 Task: Explore Airbnb accommodation in Amparafaravola, Madagascar from 2nd November, 2023 to 15th November, 2023 for 2 adults.1  bedroom having 1 bed and 1 bathroom. Property type can be hotel. Look for 3 properties as per requirement.
Action: Mouse moved to (405, 79)
Screenshot: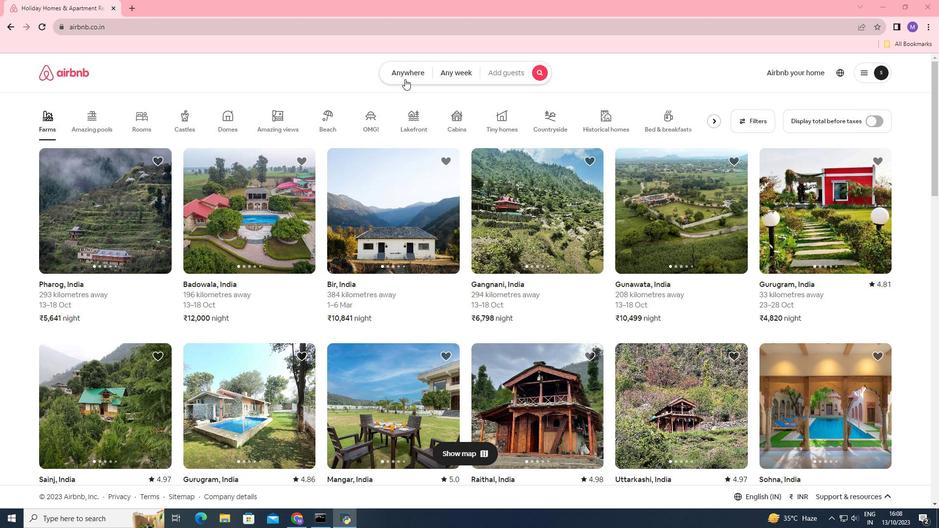 
Action: Mouse pressed left at (405, 79)
Screenshot: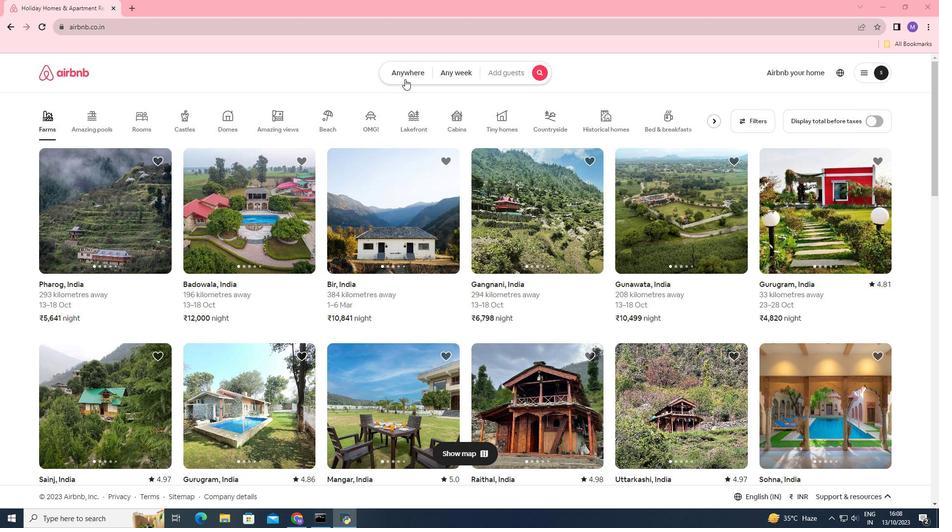 
Action: Mouse moved to (342, 109)
Screenshot: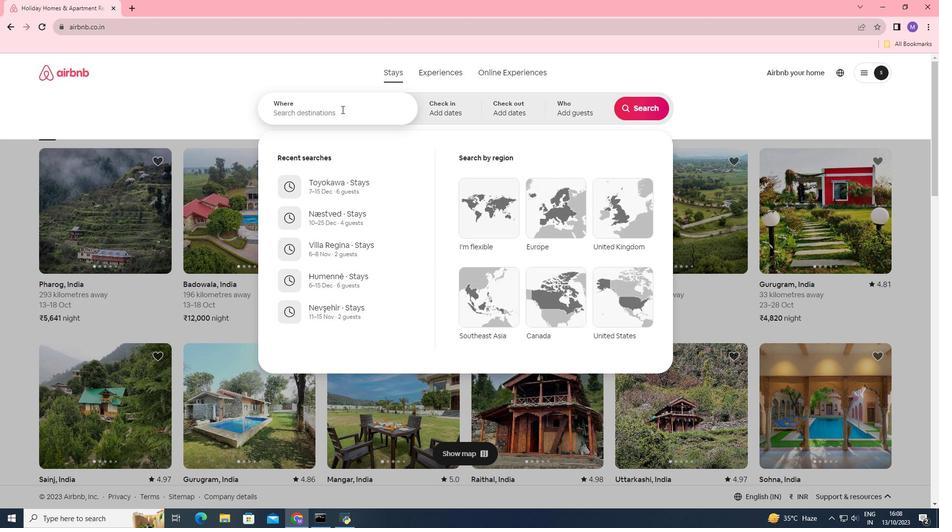
Action: Mouse pressed left at (342, 109)
Screenshot: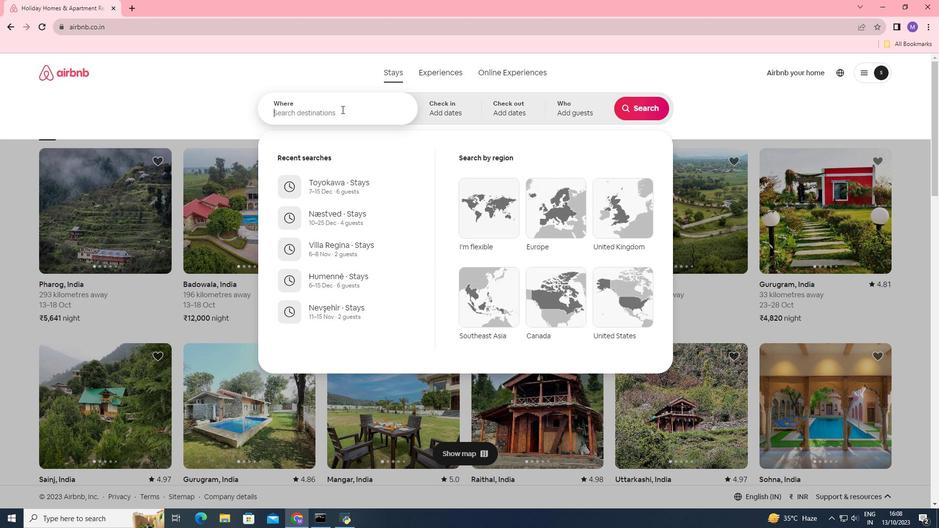 
Action: Key pressed <Key.shift>Amparafaravola,<Key.space><Key.shift_r><Key.shift_r><Key.shift_r>Madagascar
Screenshot: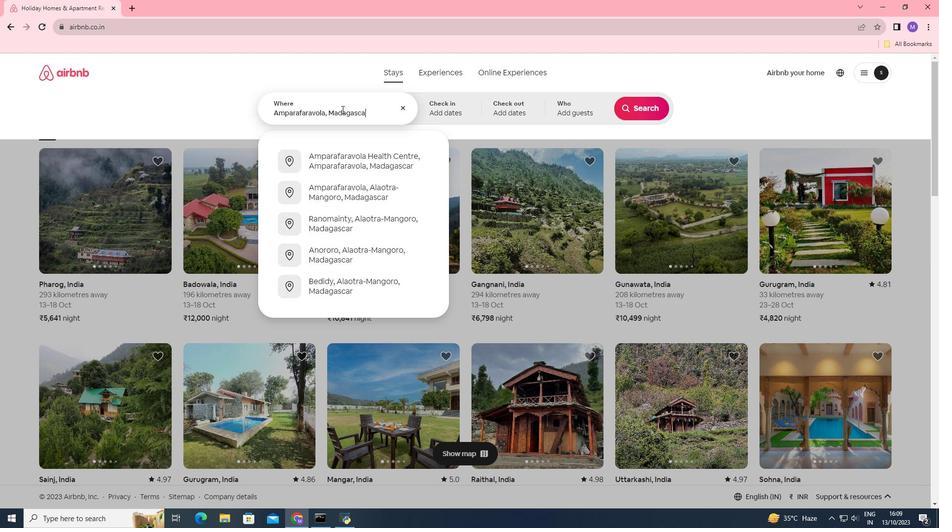 
Action: Mouse moved to (452, 111)
Screenshot: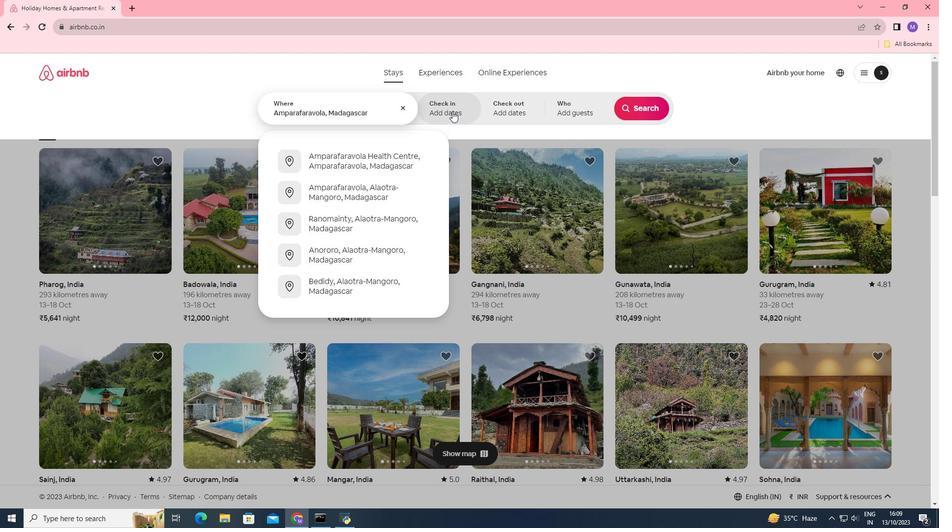 
Action: Mouse pressed left at (452, 111)
Screenshot: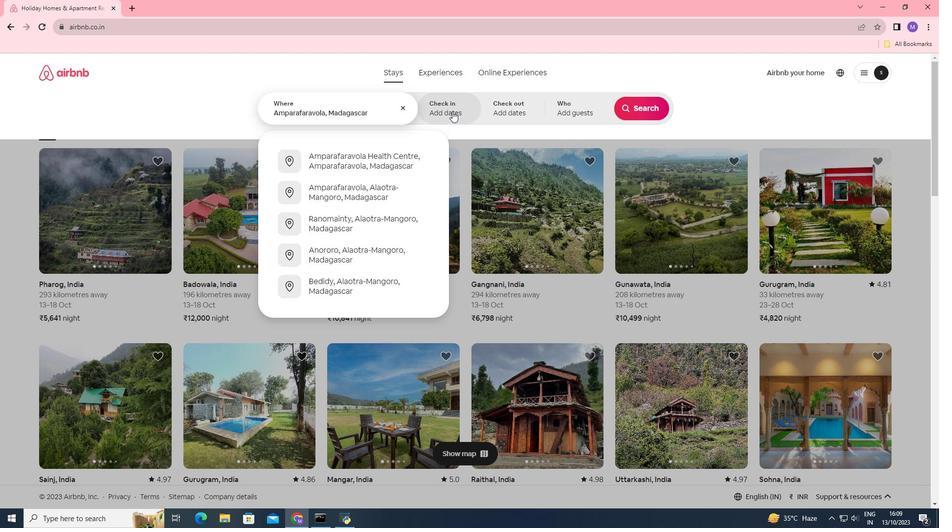 
Action: Mouse moved to (582, 229)
Screenshot: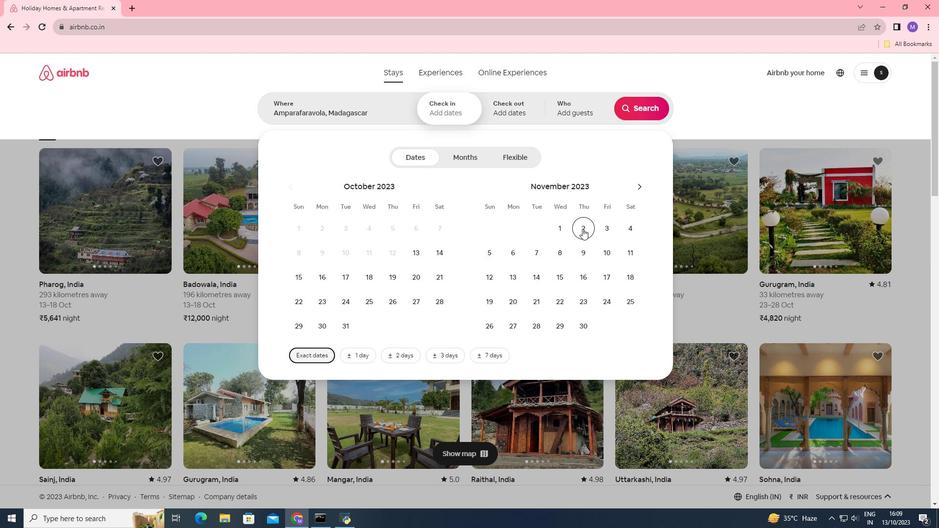 
Action: Mouse pressed left at (582, 229)
Screenshot: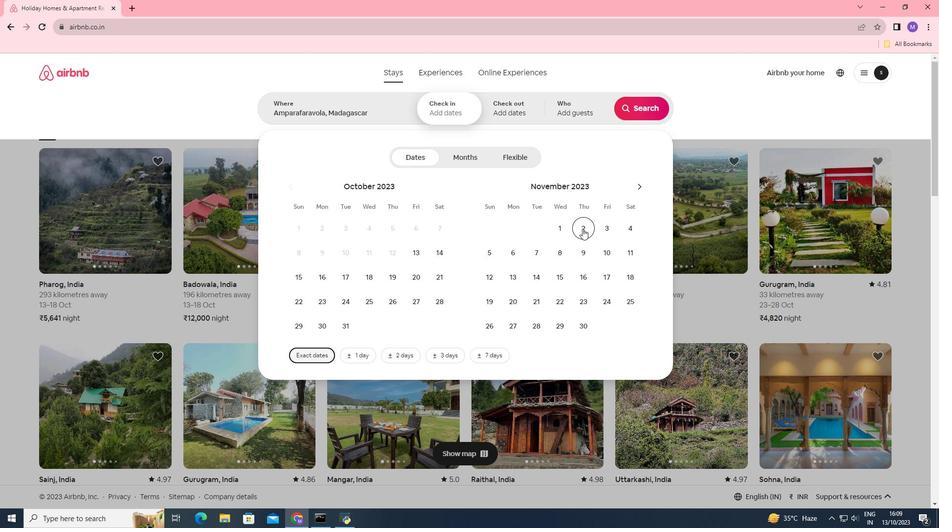 
Action: Mouse moved to (566, 280)
Screenshot: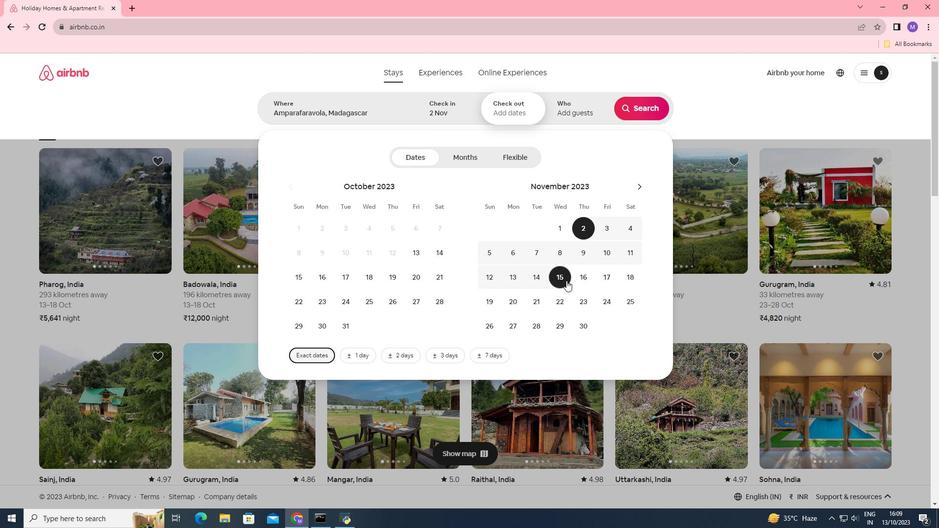 
Action: Mouse pressed left at (566, 280)
Screenshot: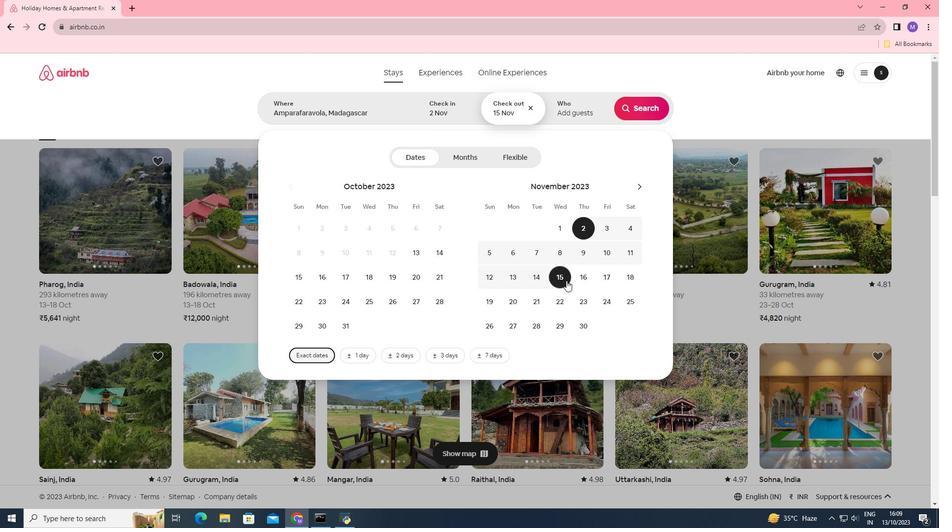 
Action: Mouse moved to (574, 109)
Screenshot: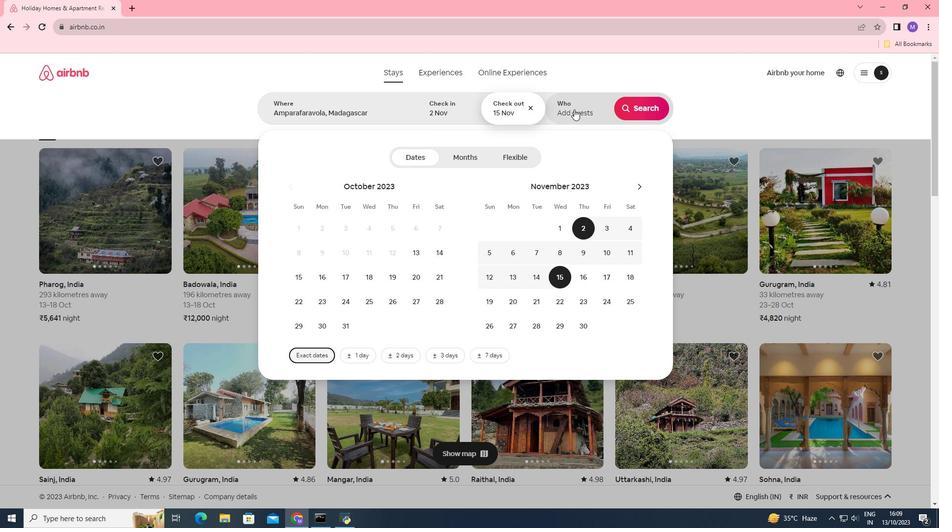 
Action: Mouse pressed left at (574, 109)
Screenshot: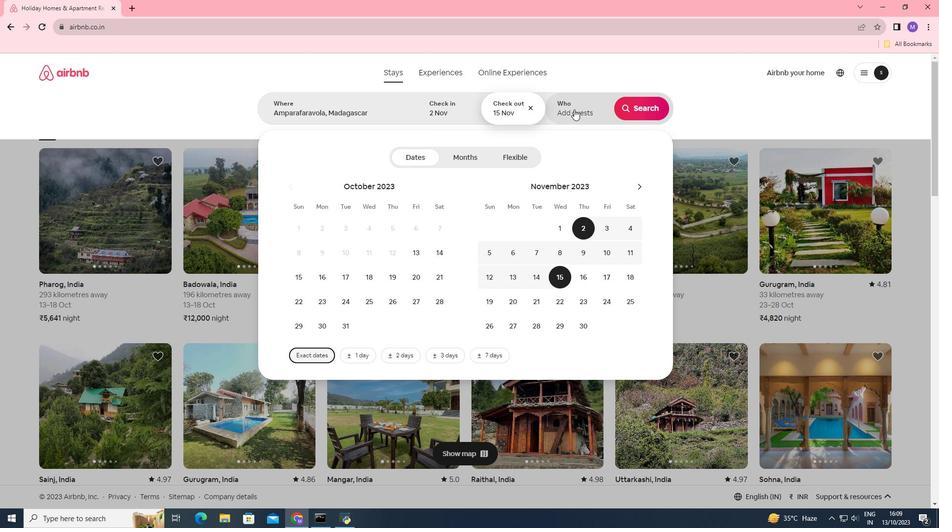 
Action: Mouse moved to (646, 157)
Screenshot: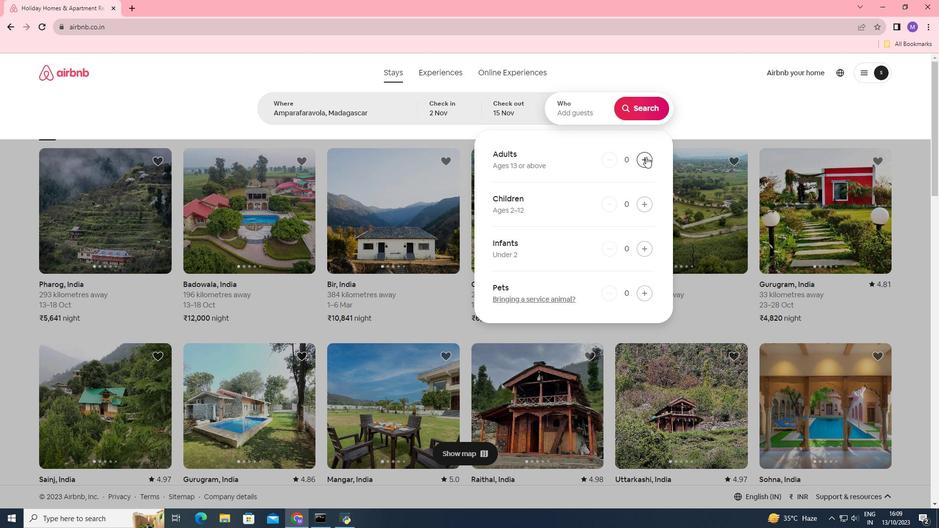 
Action: Mouse pressed left at (646, 157)
Screenshot: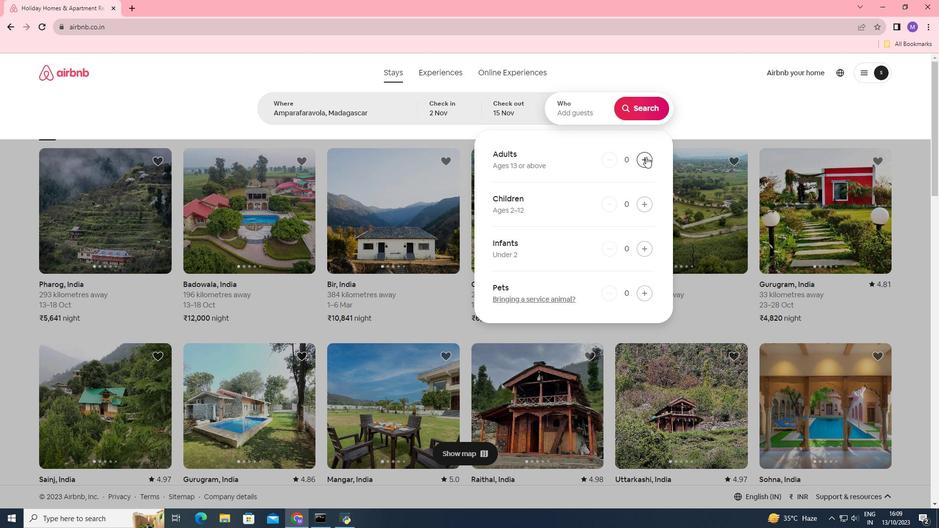
Action: Mouse pressed left at (646, 157)
Screenshot: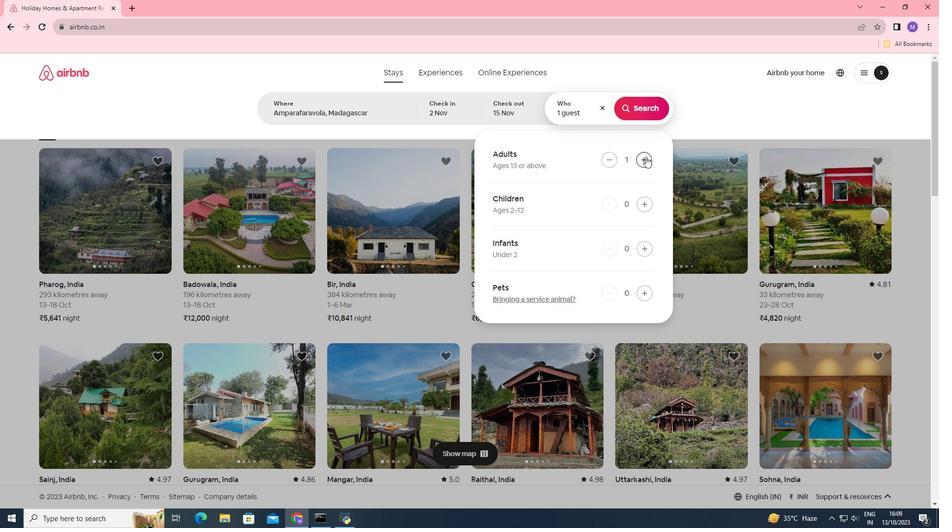 
Action: Mouse moved to (650, 107)
Screenshot: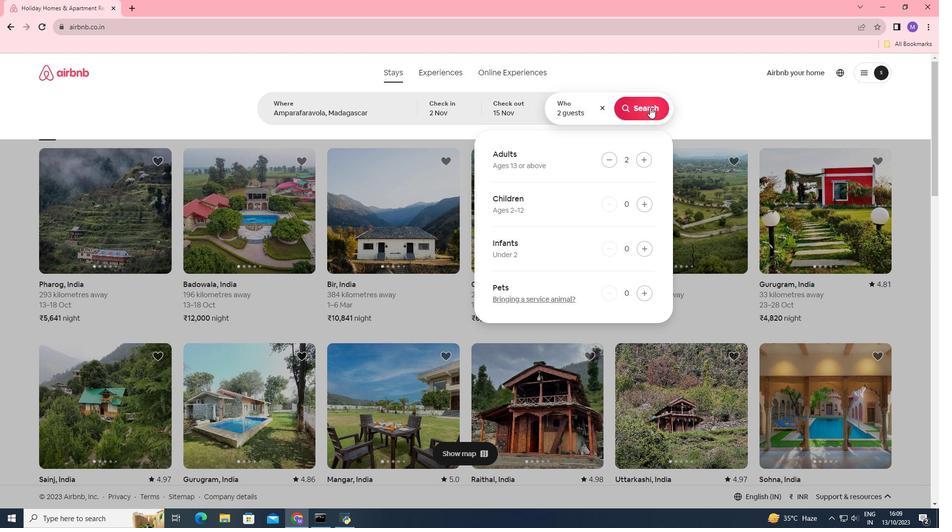 
Action: Mouse pressed left at (650, 107)
Screenshot: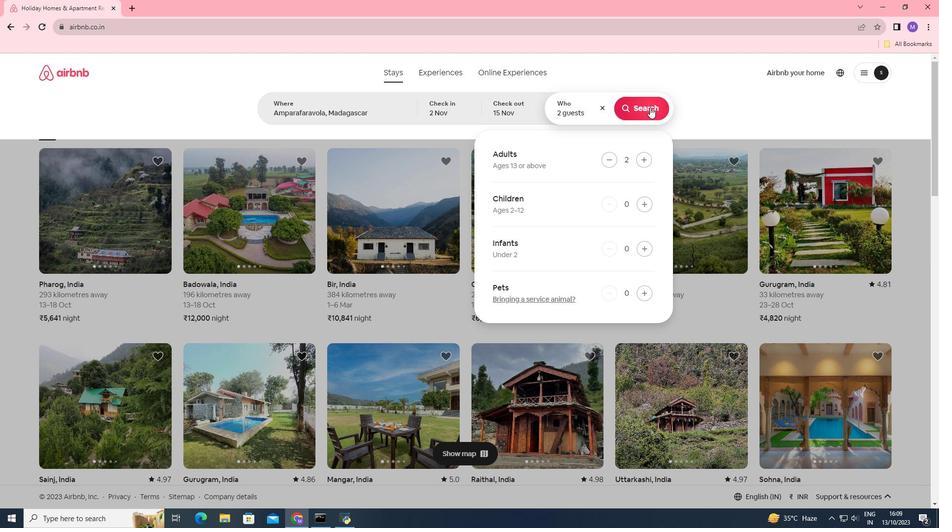 
Action: Mouse moved to (783, 113)
Screenshot: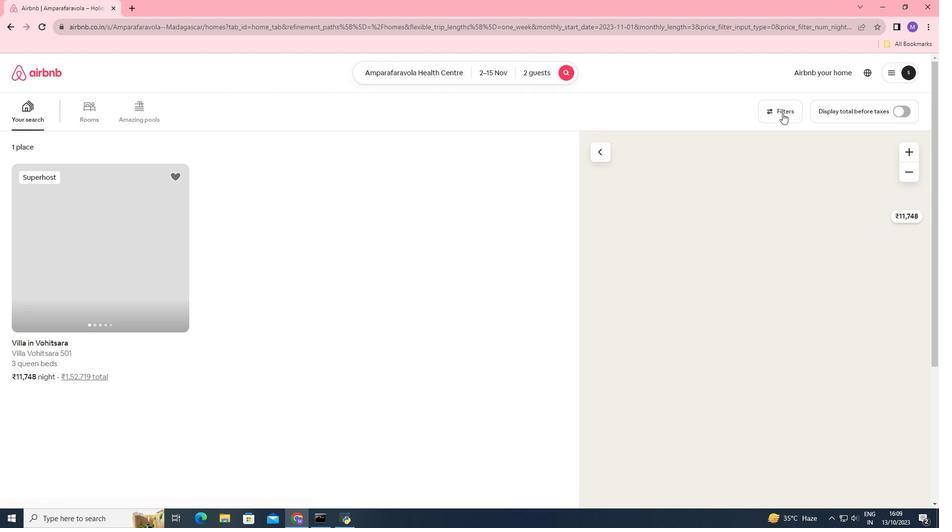 
Action: Mouse pressed left at (783, 113)
Screenshot: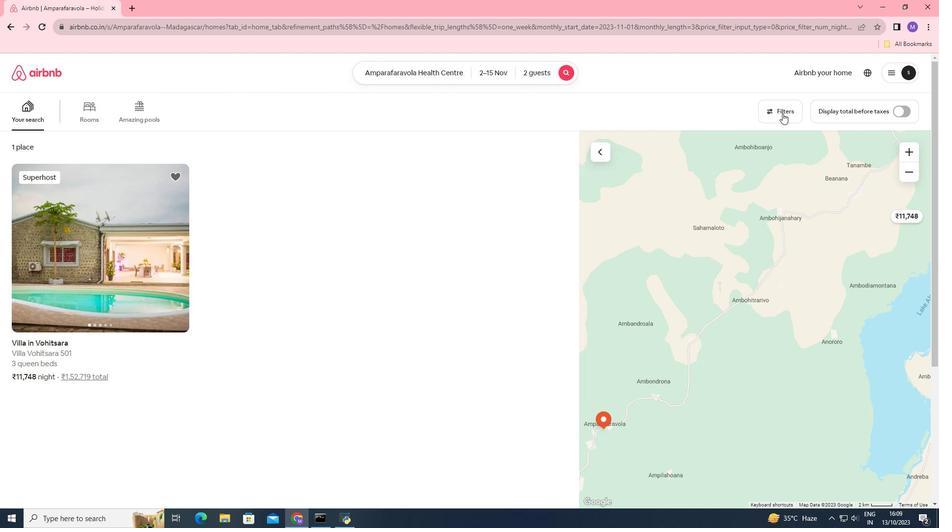 
Action: Mouse moved to (354, 409)
Screenshot: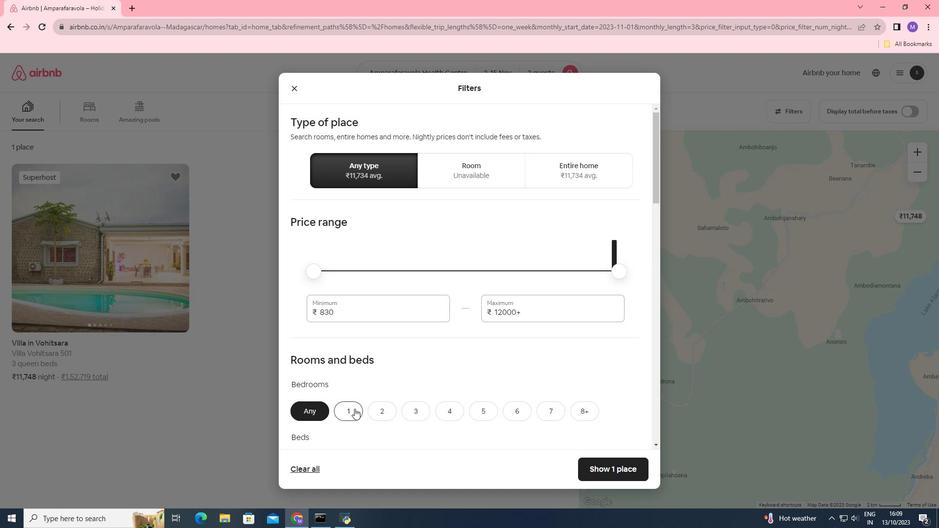 
Action: Mouse pressed left at (354, 409)
Screenshot: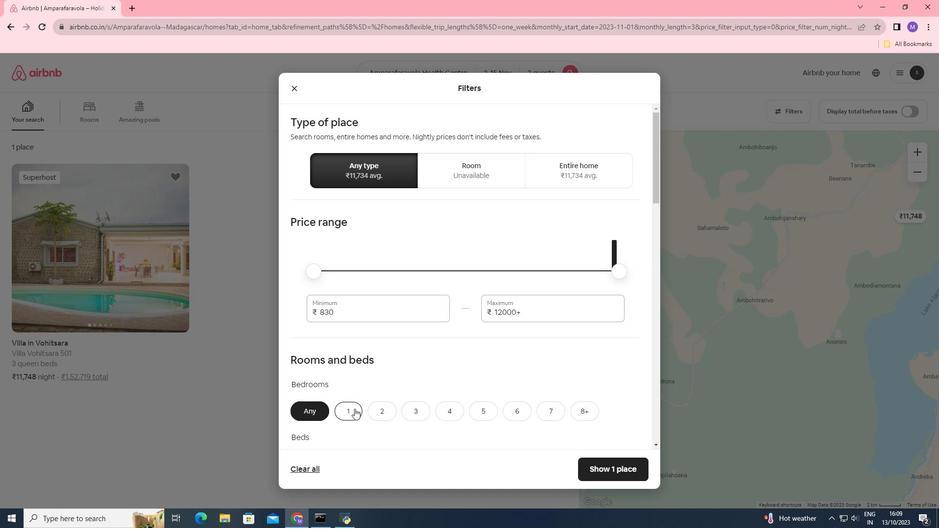 
Action: Mouse moved to (419, 340)
Screenshot: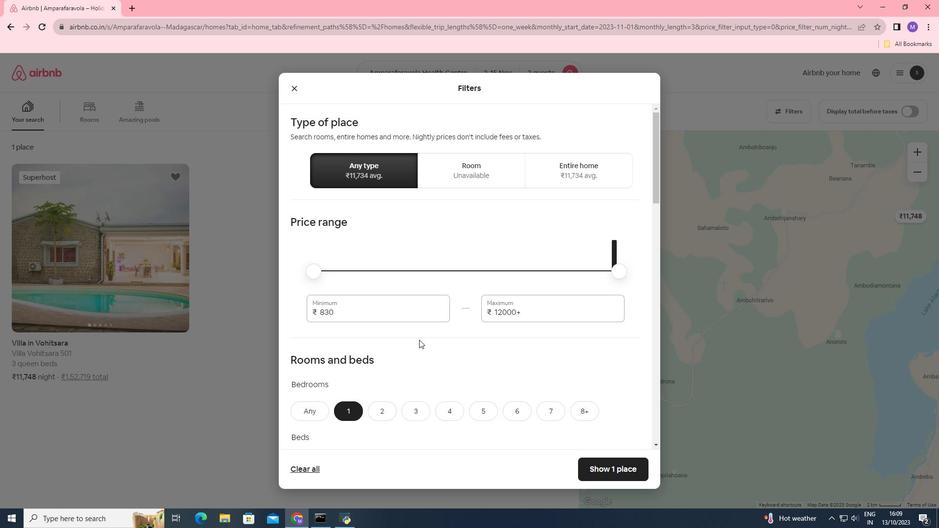 
Action: Mouse scrolled (419, 339) with delta (0, 0)
Screenshot: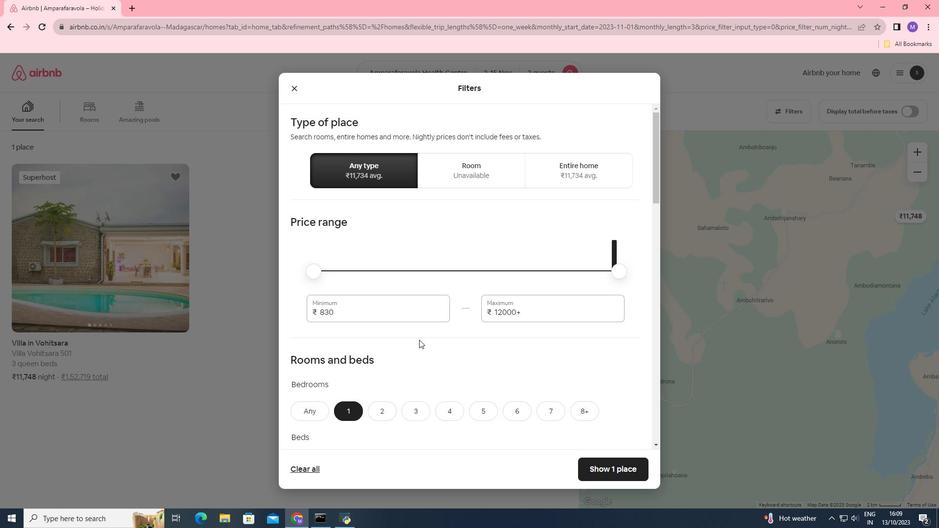 
Action: Mouse scrolled (419, 339) with delta (0, 0)
Screenshot: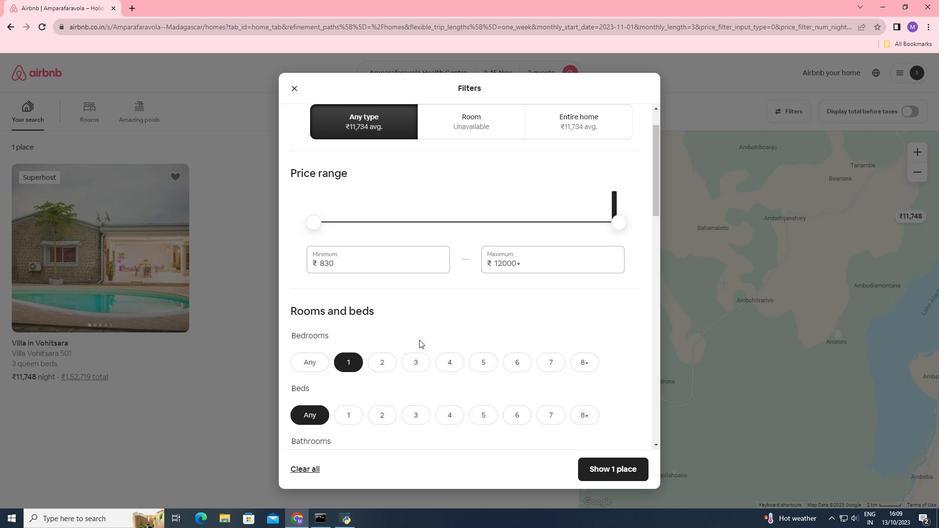 
Action: Mouse moved to (351, 367)
Screenshot: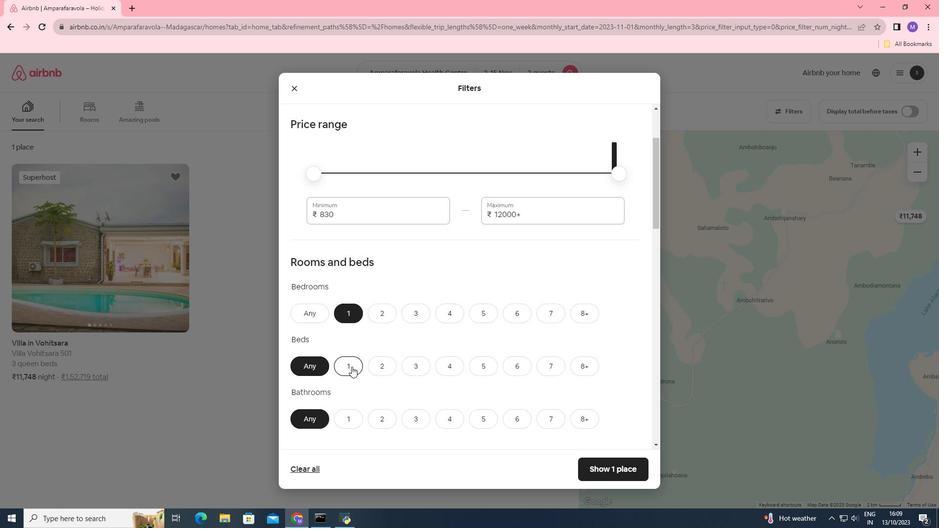 
Action: Mouse pressed left at (351, 367)
Screenshot: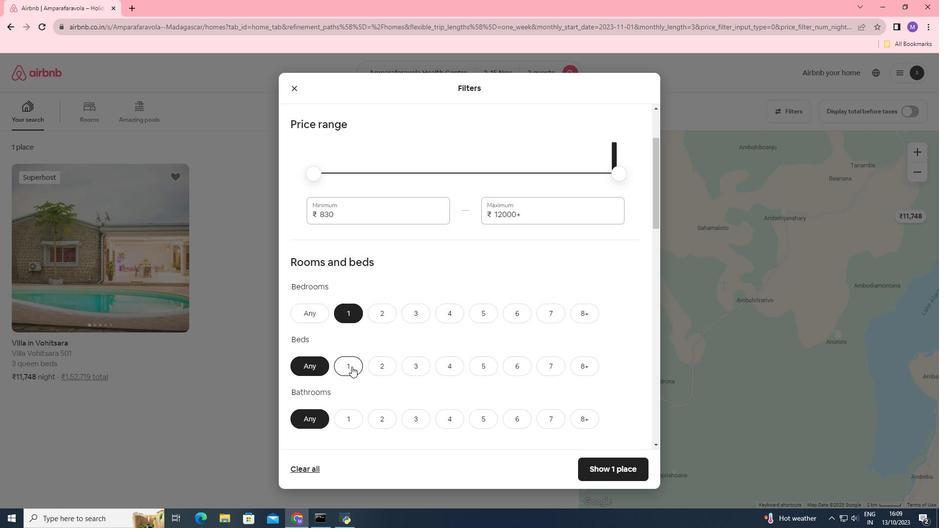 
Action: Mouse moved to (363, 358)
Screenshot: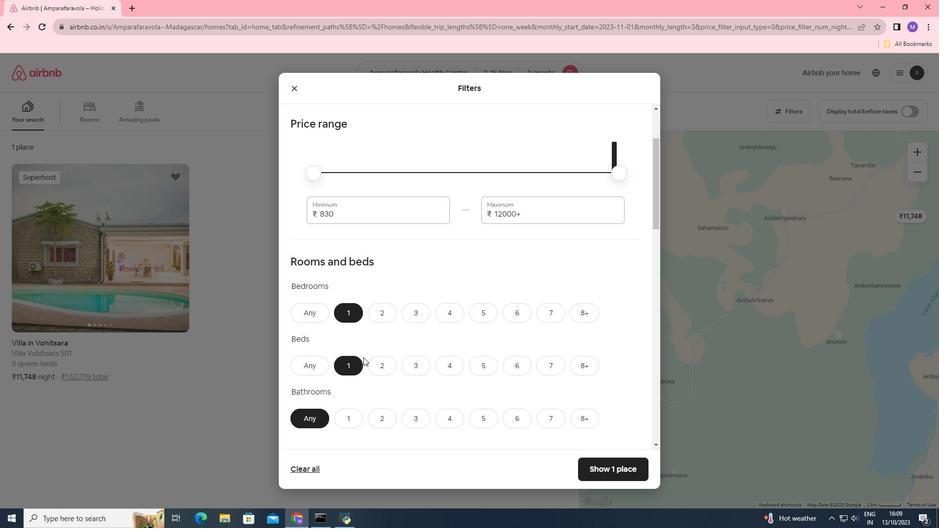 
Action: Mouse scrolled (363, 357) with delta (0, 0)
Screenshot: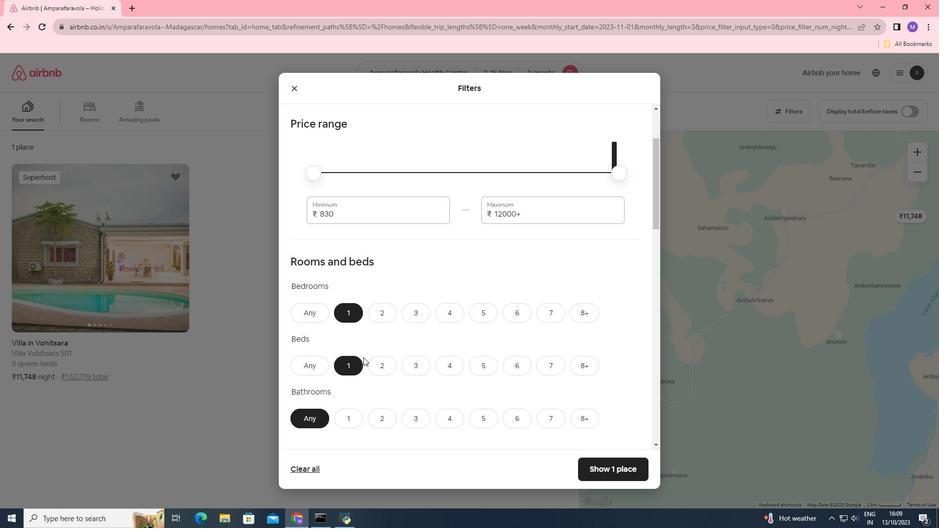 
Action: Mouse moved to (363, 357)
Screenshot: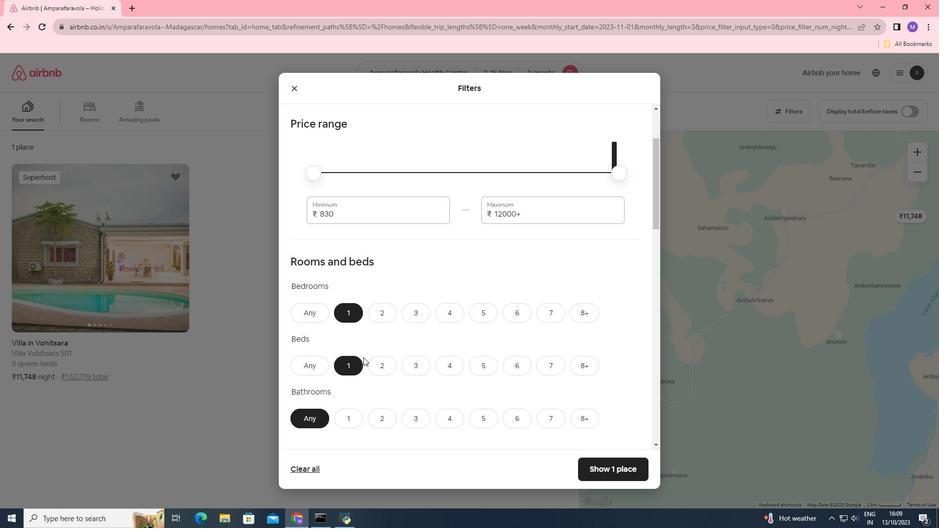 
Action: Mouse scrolled (363, 357) with delta (0, 0)
Screenshot: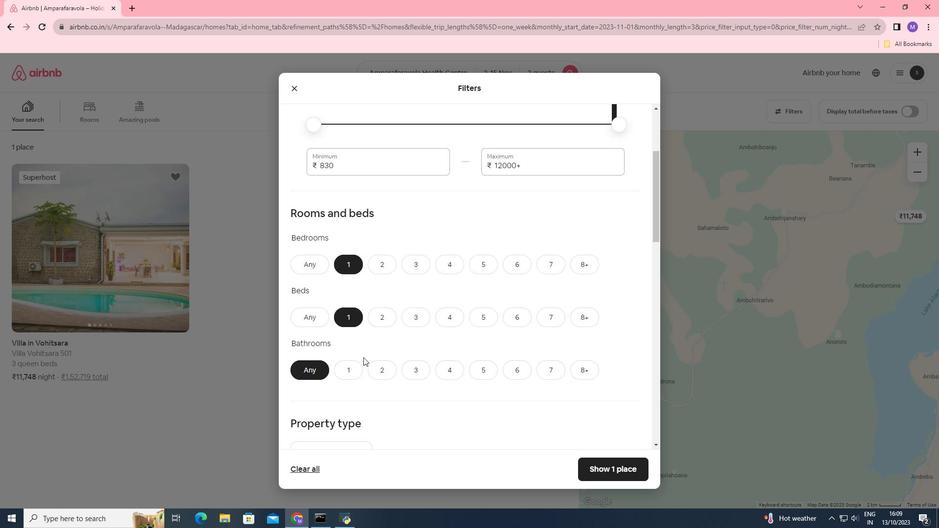 
Action: Mouse moved to (348, 323)
Screenshot: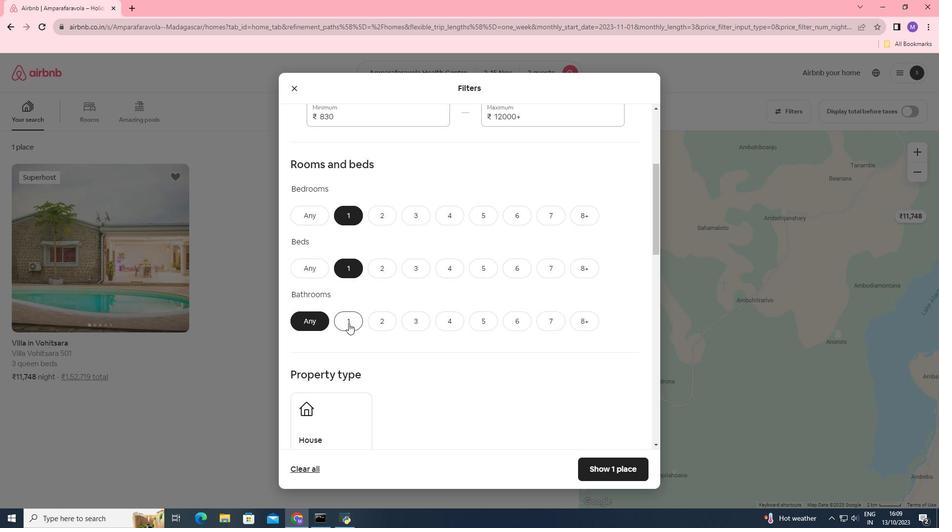 
Action: Mouse pressed left at (348, 323)
Screenshot: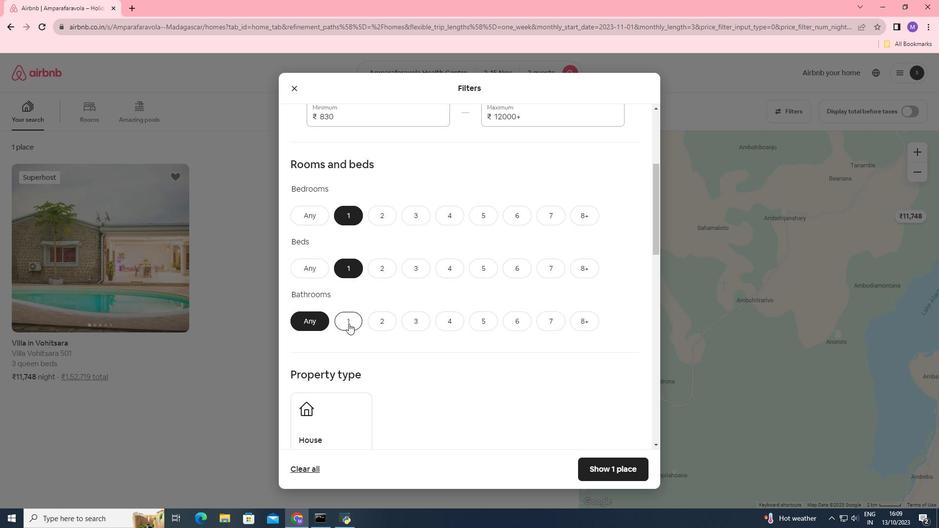 
Action: Mouse moved to (433, 309)
Screenshot: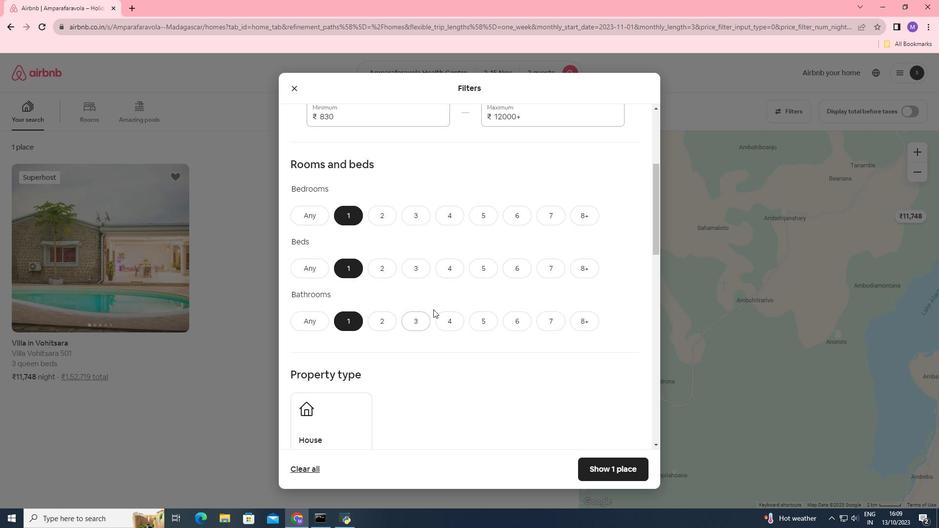 
Action: Mouse scrolled (433, 309) with delta (0, 0)
Screenshot: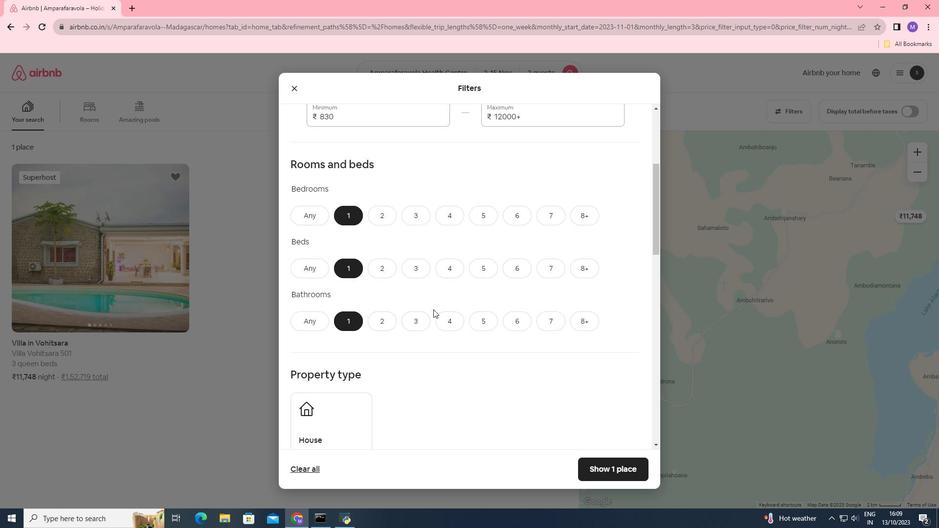 
Action: Mouse scrolled (433, 309) with delta (0, 0)
Screenshot: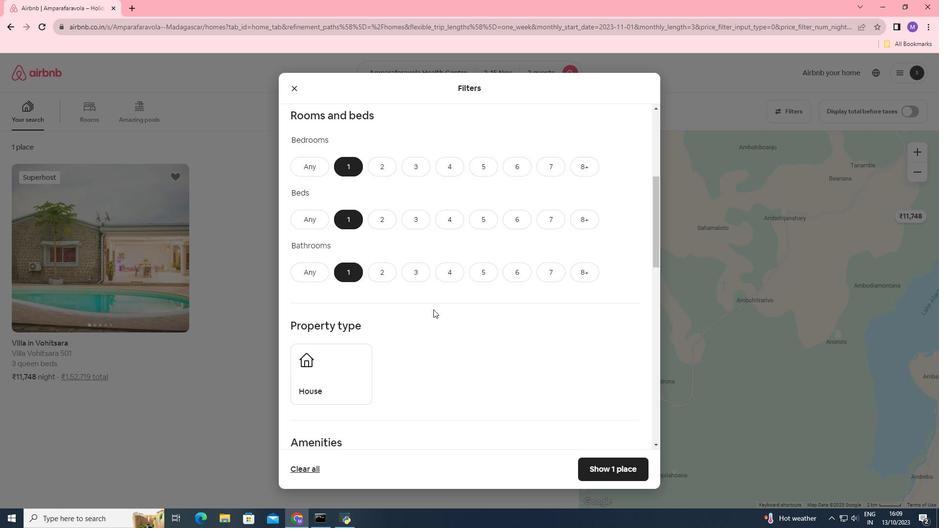 
Action: Mouse scrolled (433, 309) with delta (0, 0)
Screenshot: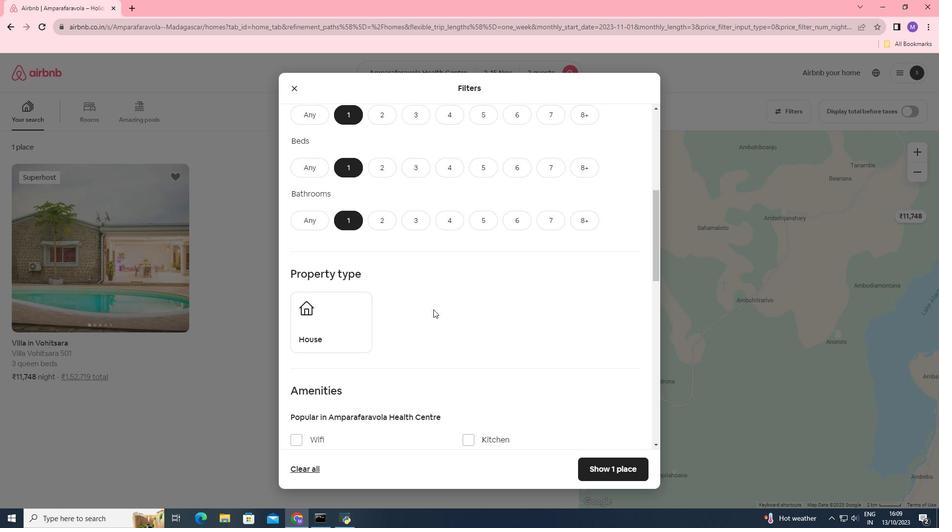 
Action: Mouse scrolled (433, 309) with delta (0, 0)
Screenshot: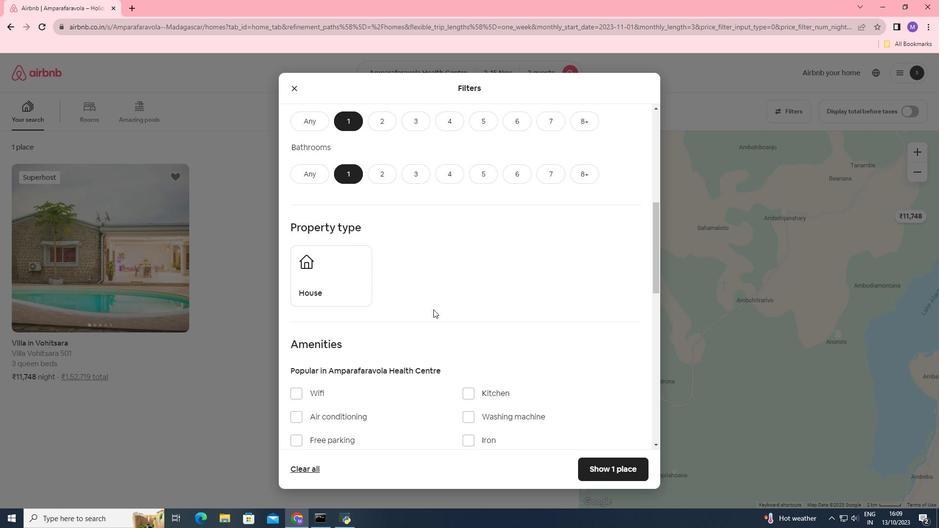 
Action: Mouse moved to (434, 309)
Screenshot: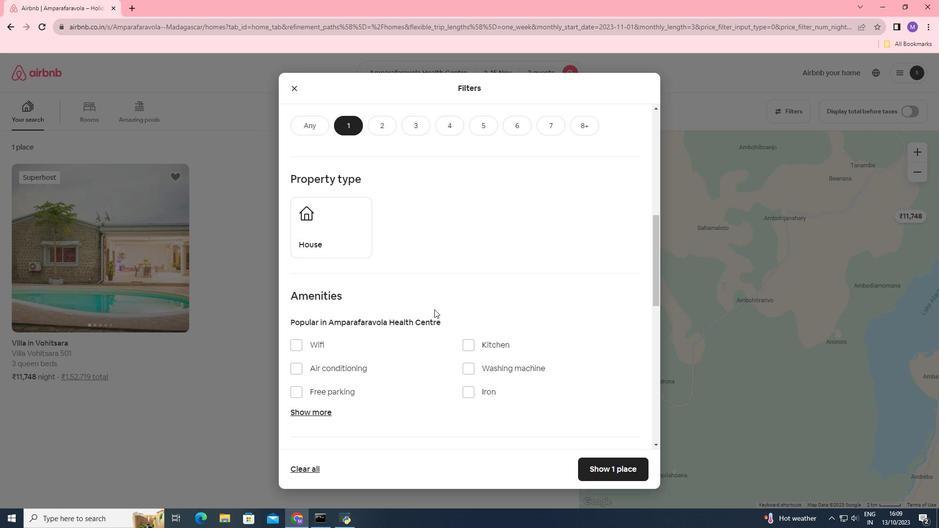 
Action: Mouse scrolled (434, 309) with delta (0, 0)
Screenshot: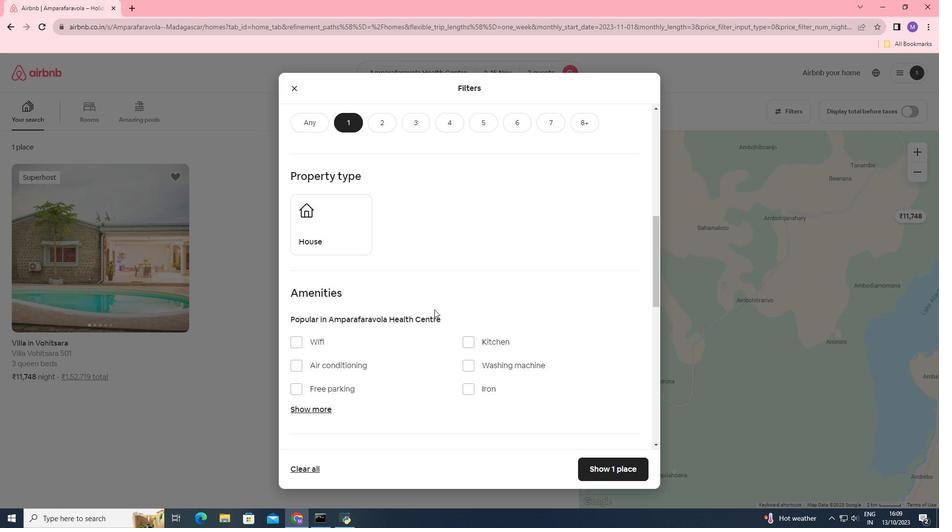 
Action: Mouse moved to (435, 310)
Screenshot: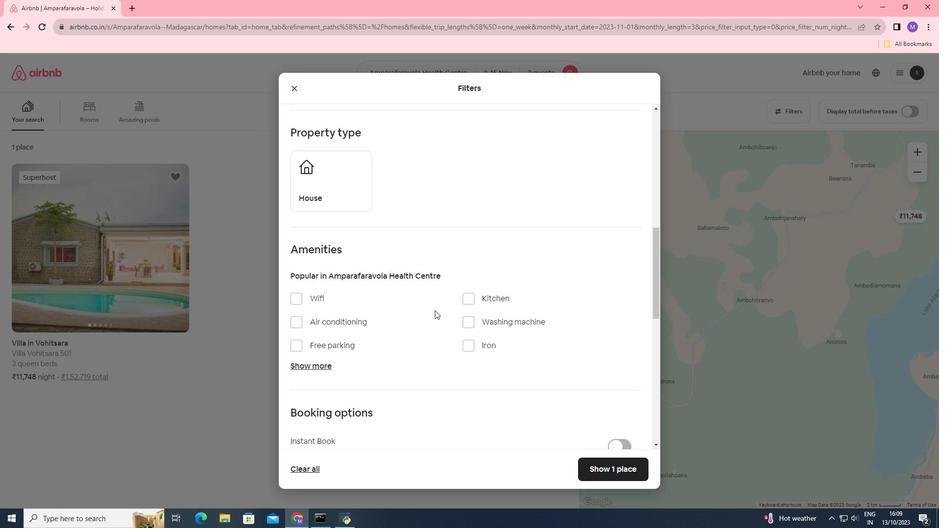 
Action: Mouse scrolled (435, 310) with delta (0, 0)
Screenshot: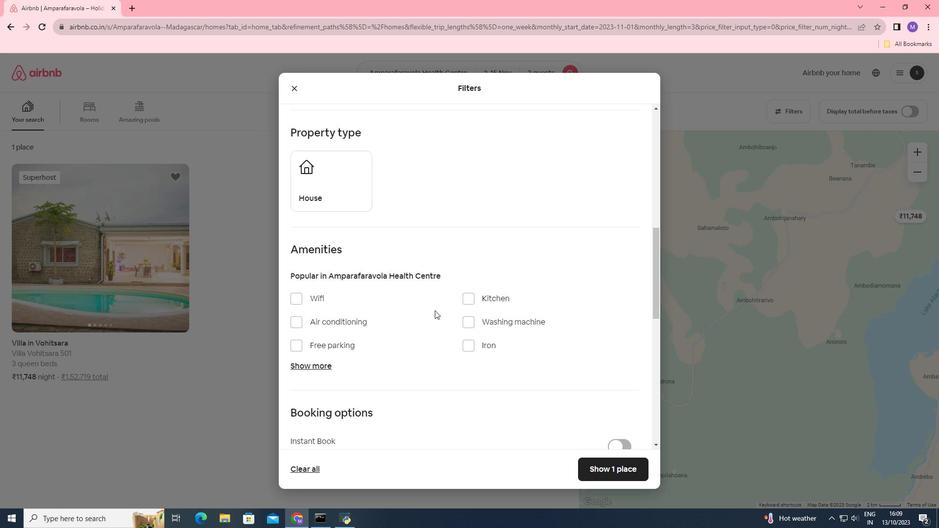 
Action: Mouse moved to (617, 468)
Screenshot: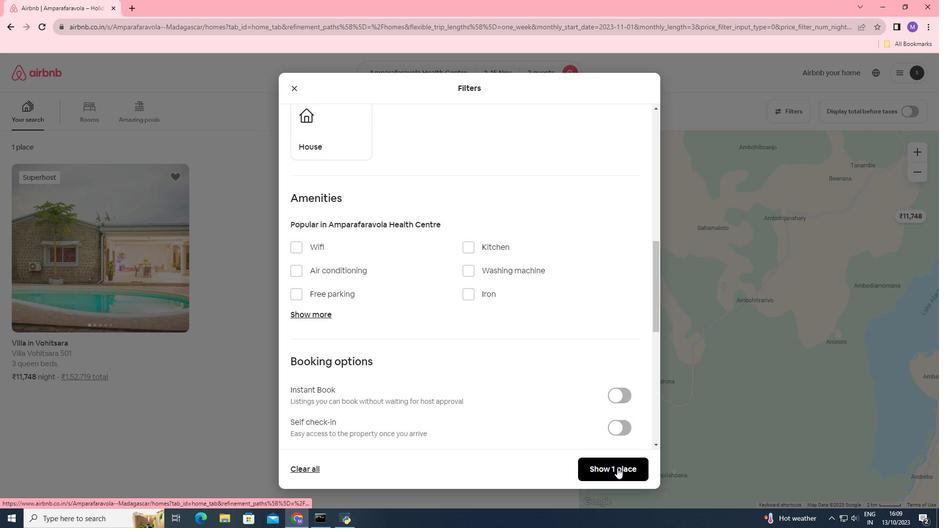 
Action: Mouse pressed left at (617, 468)
Screenshot: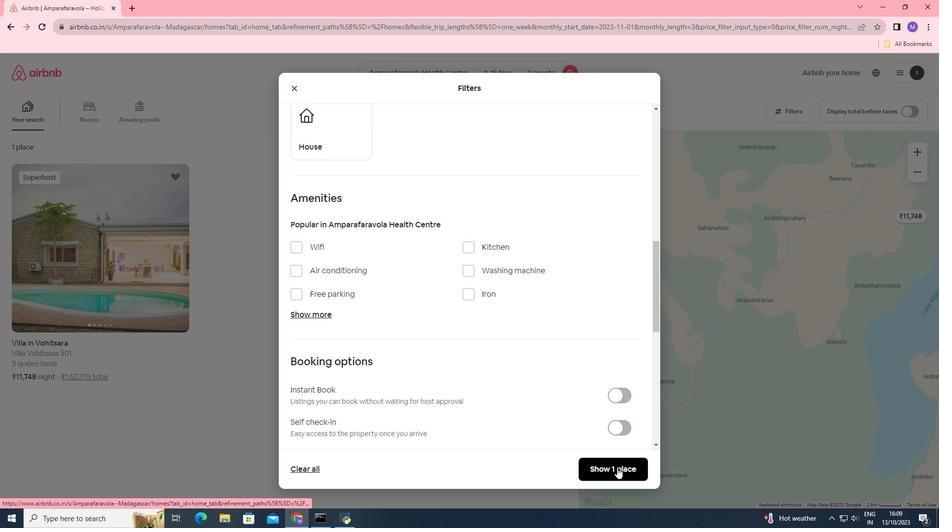 
Action: Mouse pressed left at (617, 468)
Screenshot: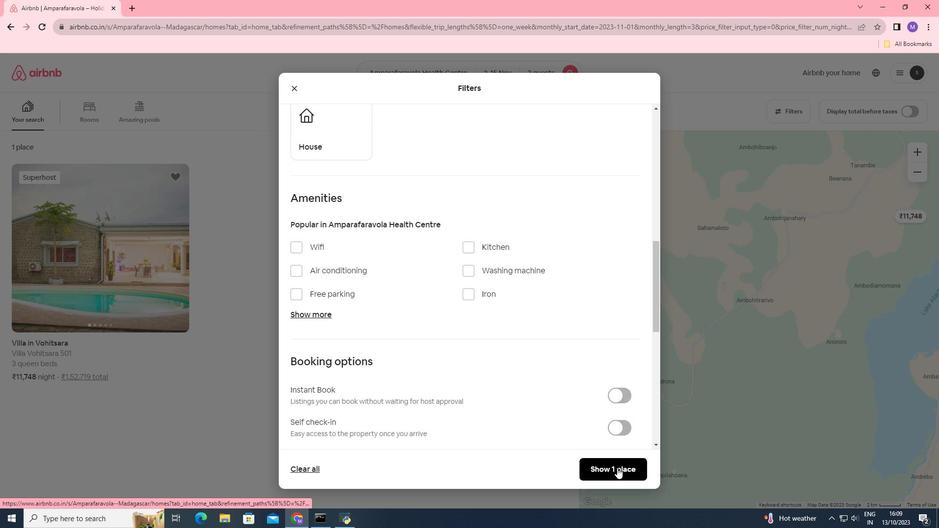 
Action: Mouse moved to (117, 276)
Screenshot: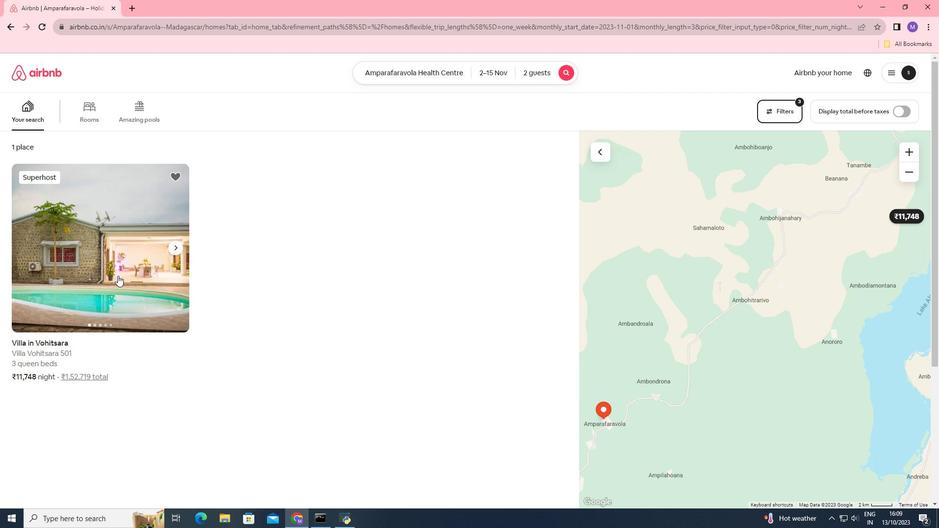 
Action: Mouse pressed left at (117, 276)
Screenshot: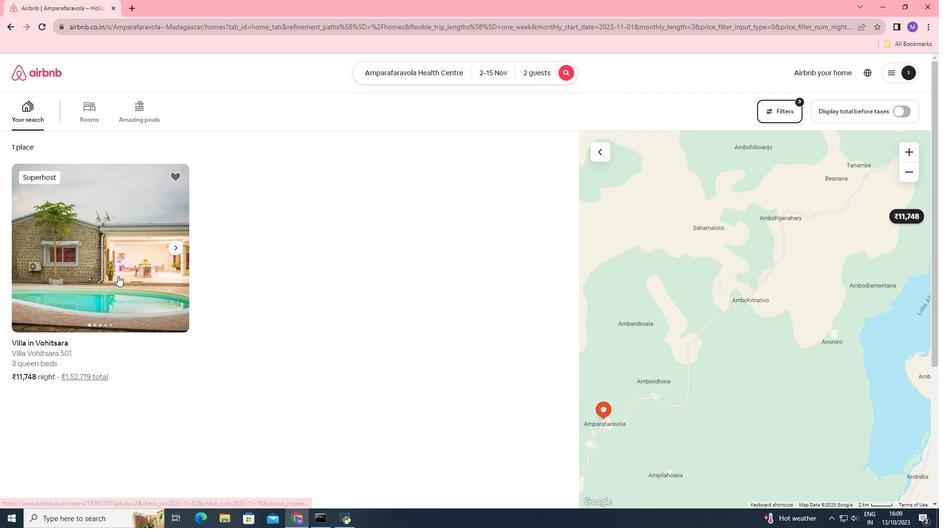 
Action: Mouse moved to (680, 369)
Screenshot: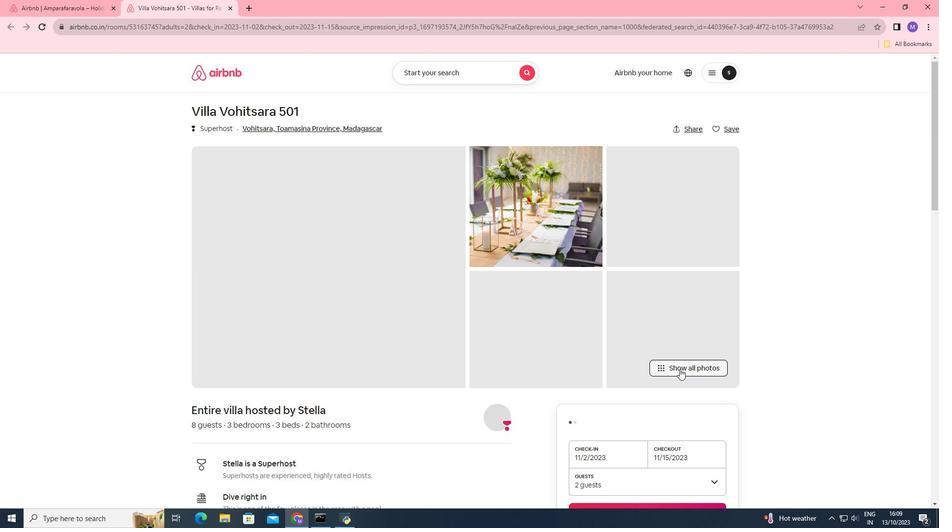 
Action: Mouse pressed left at (680, 369)
Screenshot: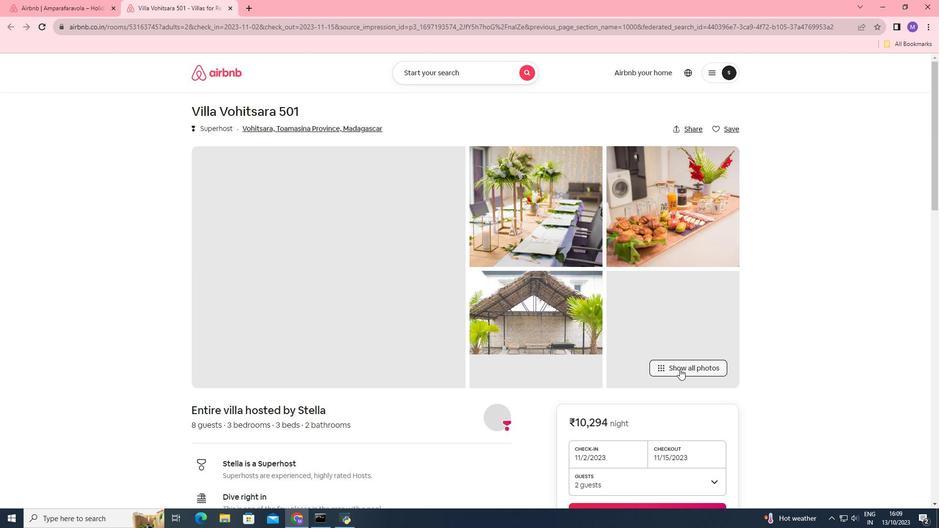 
Action: Mouse moved to (584, 296)
Screenshot: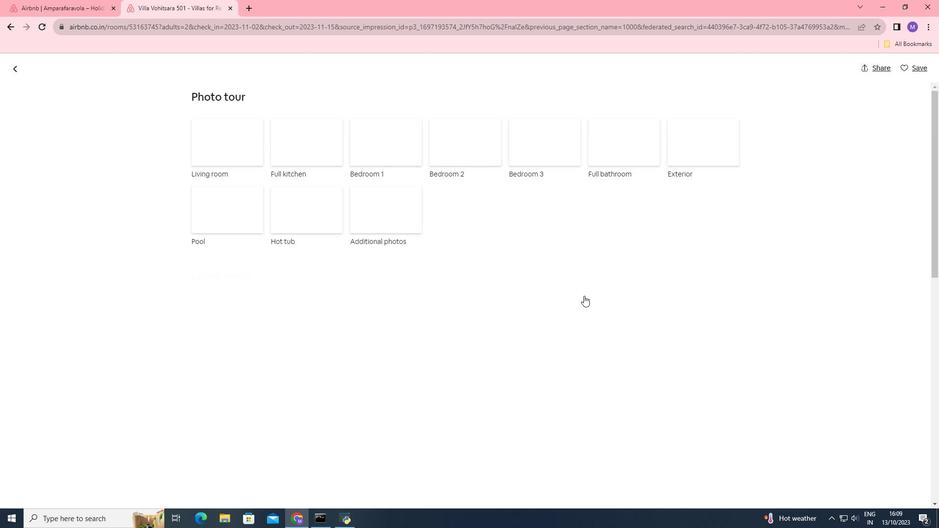 
Action: Mouse scrolled (584, 295) with delta (0, 0)
Screenshot: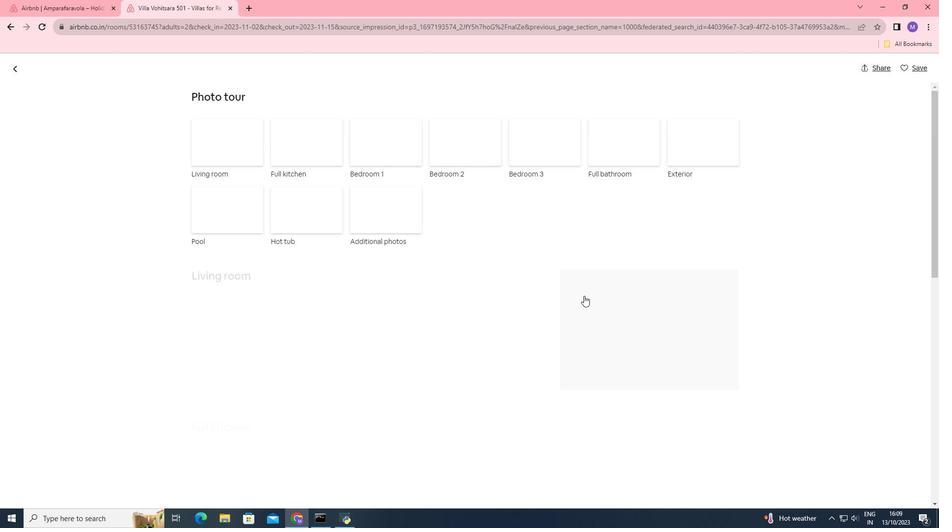 
Action: Mouse scrolled (584, 295) with delta (0, 0)
Screenshot: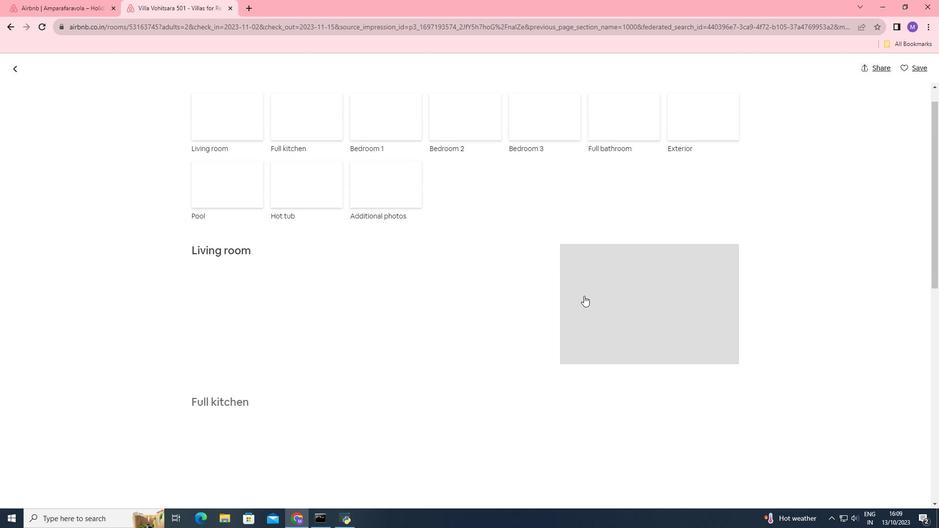 
Action: Mouse scrolled (584, 295) with delta (0, 0)
Screenshot: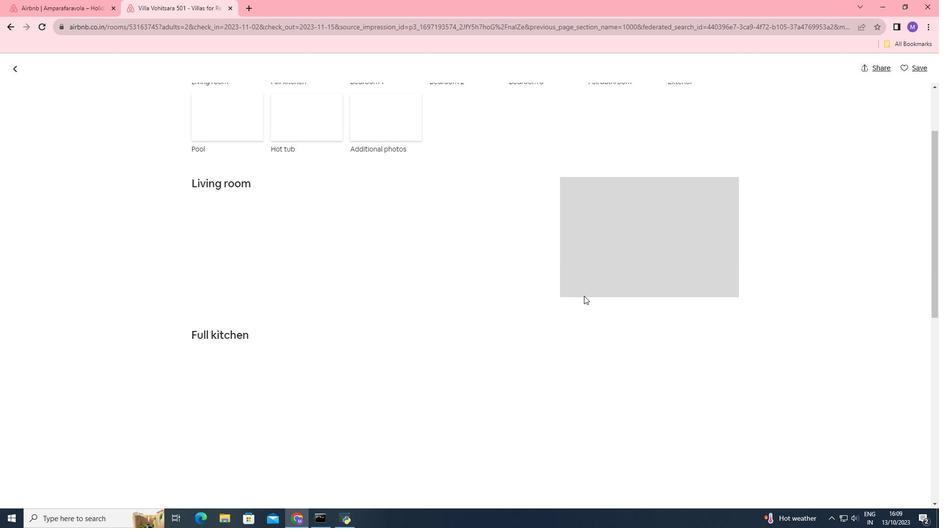
Action: Mouse scrolled (584, 295) with delta (0, 0)
Screenshot: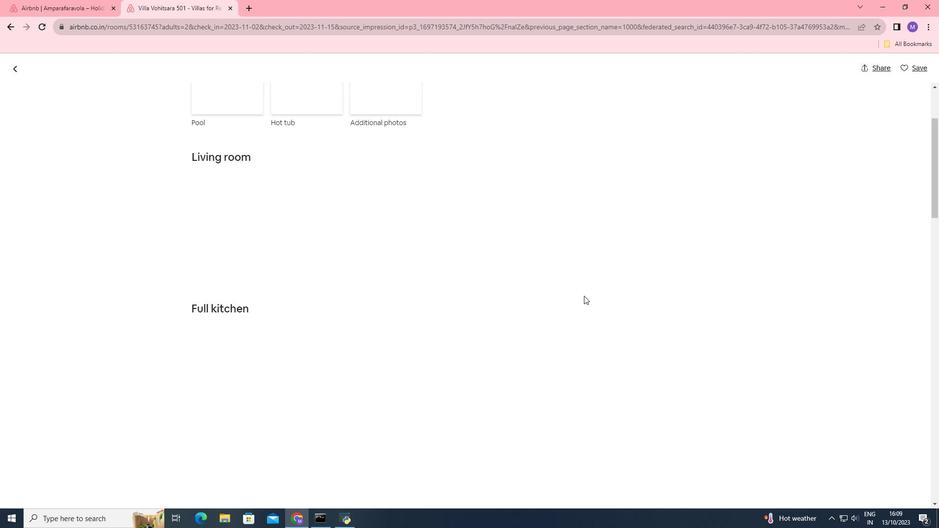
Action: Mouse moved to (505, 292)
Screenshot: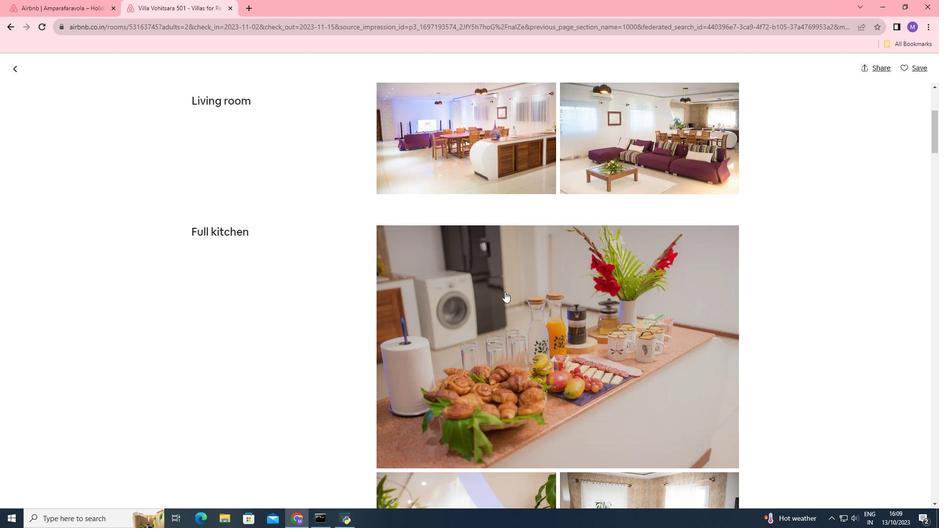
Action: Mouse scrolled (505, 291) with delta (0, 0)
Screenshot: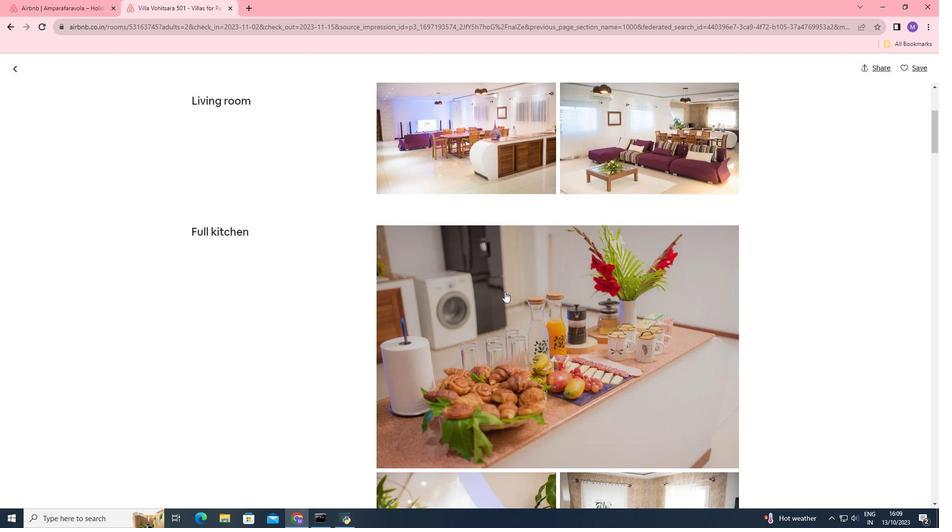 
Action: Mouse scrolled (505, 291) with delta (0, 0)
Screenshot: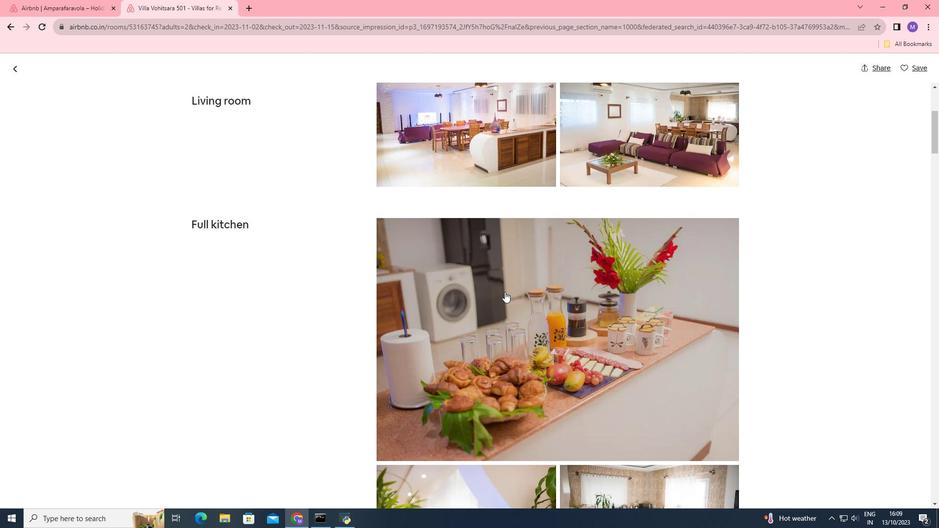 
Action: Mouse scrolled (505, 291) with delta (0, 0)
Screenshot: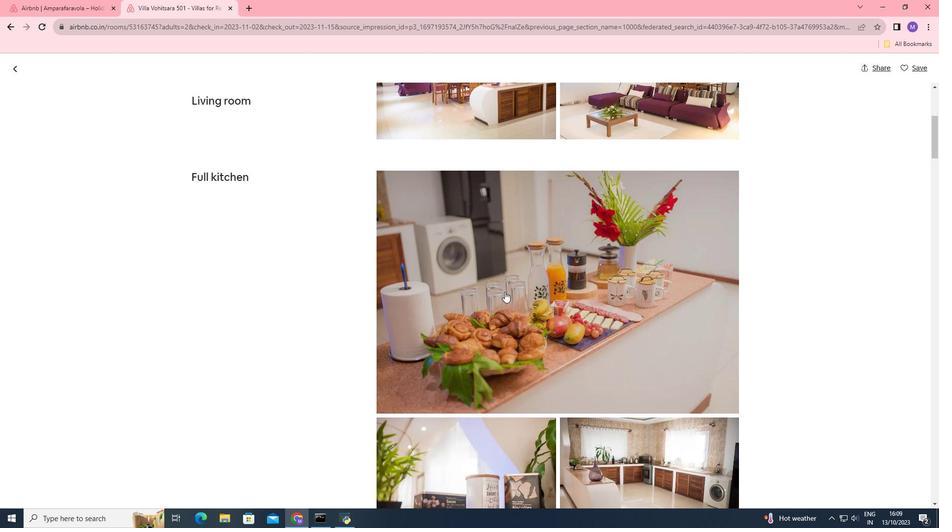 
Action: Mouse scrolled (505, 291) with delta (0, 0)
Screenshot: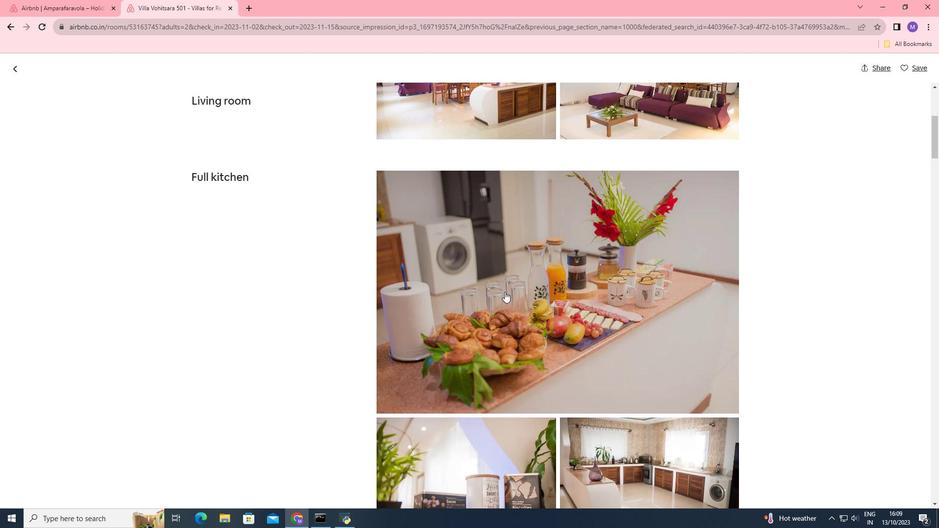 
Action: Mouse scrolled (505, 291) with delta (0, 0)
Screenshot: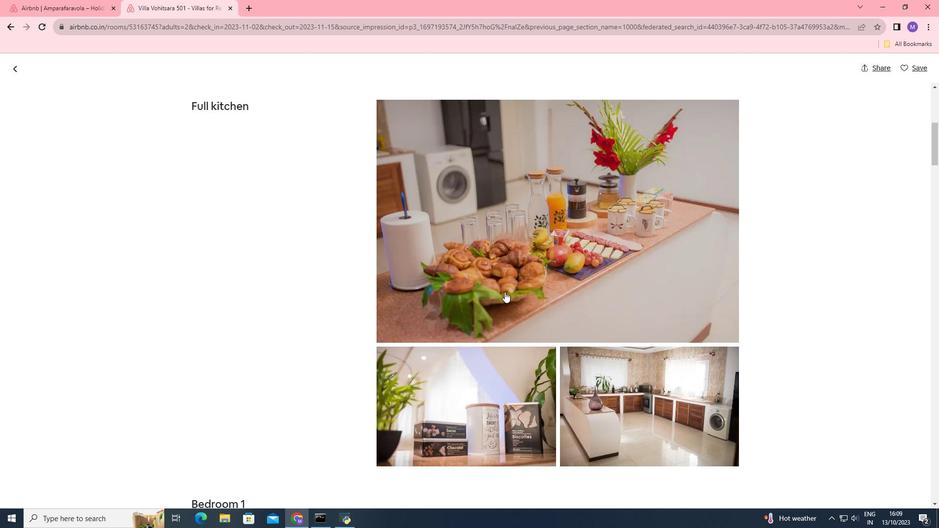 
Action: Mouse scrolled (505, 291) with delta (0, 0)
Screenshot: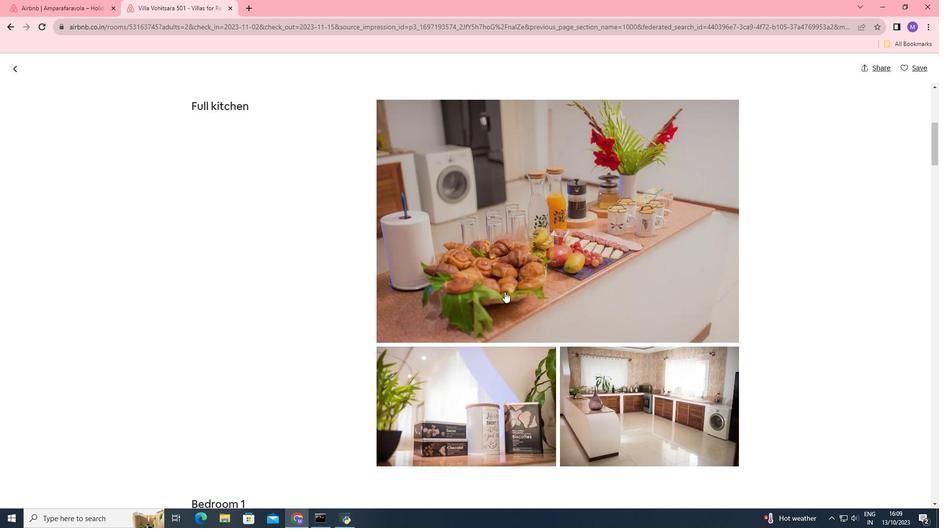 
Action: Mouse scrolled (505, 291) with delta (0, 0)
Screenshot: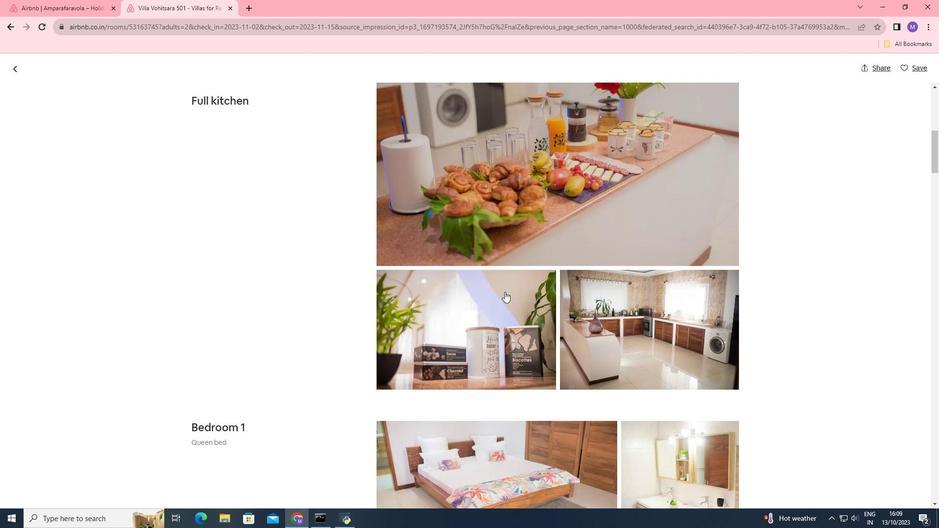 
Action: Mouse scrolled (505, 291) with delta (0, 0)
Screenshot: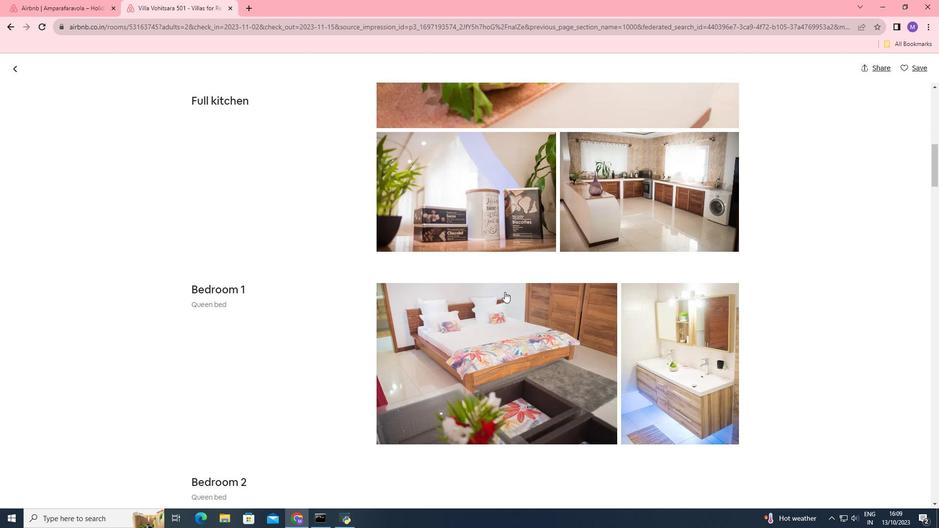 
Action: Mouse moved to (372, 332)
Screenshot: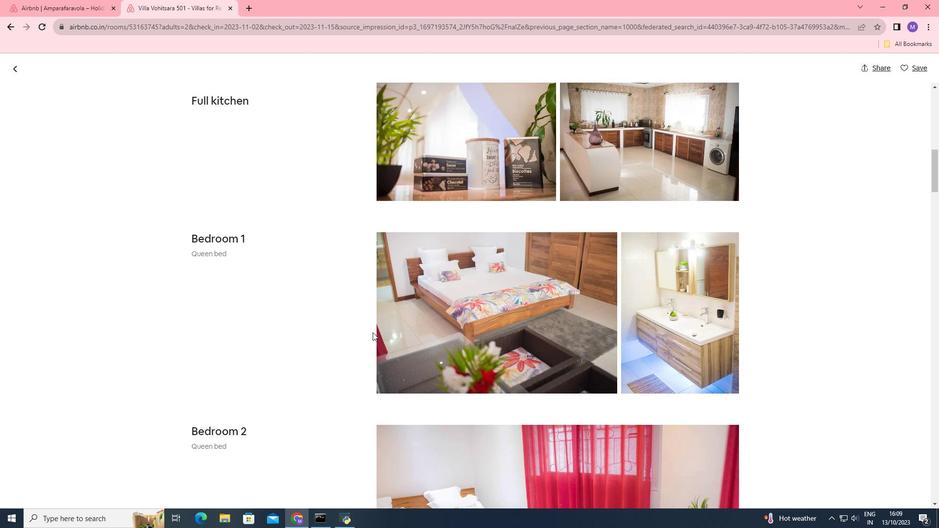 
Action: Mouse scrolled (372, 332) with delta (0, 0)
Screenshot: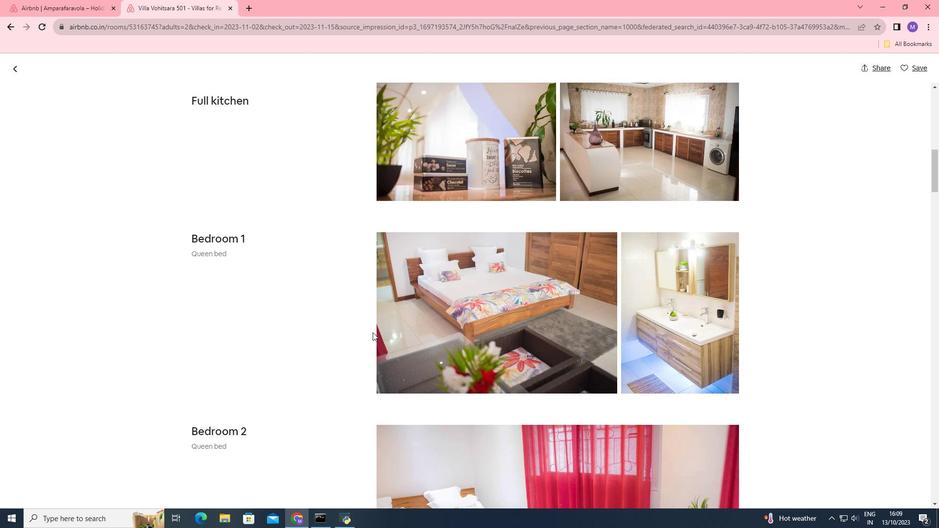 
Action: Mouse moved to (371, 332)
Screenshot: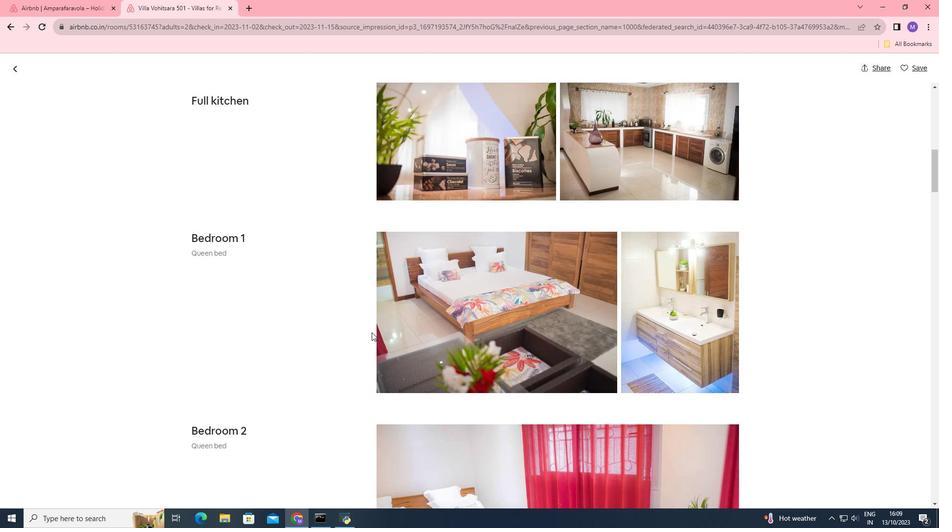 
Action: Mouse scrolled (371, 332) with delta (0, 0)
Screenshot: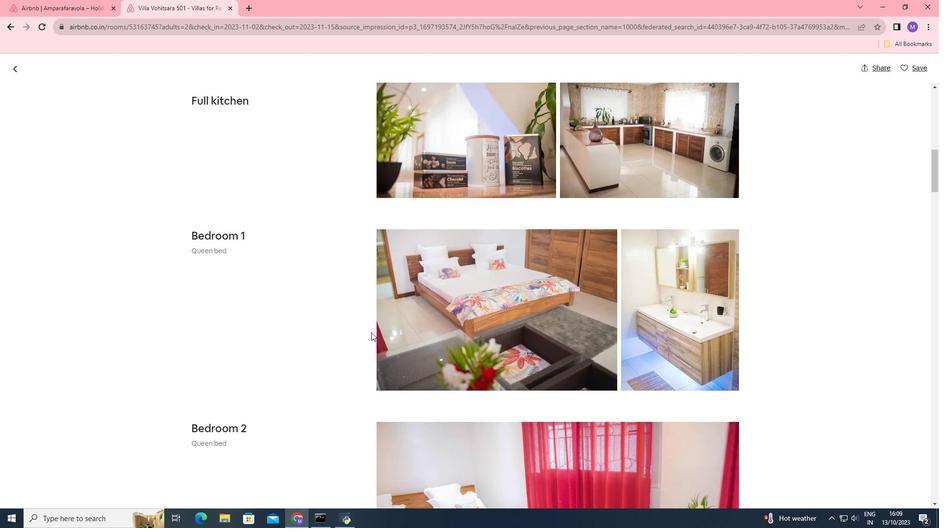 
Action: Mouse moved to (371, 332)
Screenshot: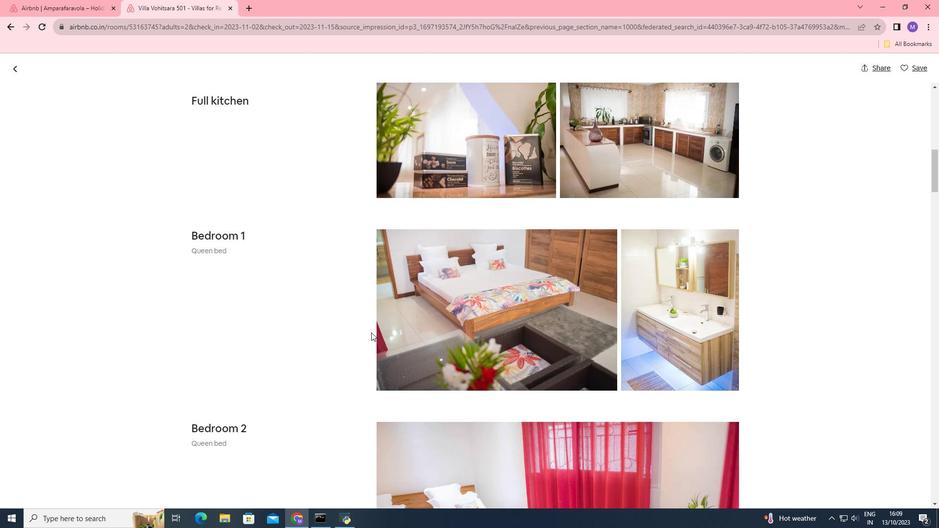 
Action: Mouse scrolled (371, 332) with delta (0, 0)
Screenshot: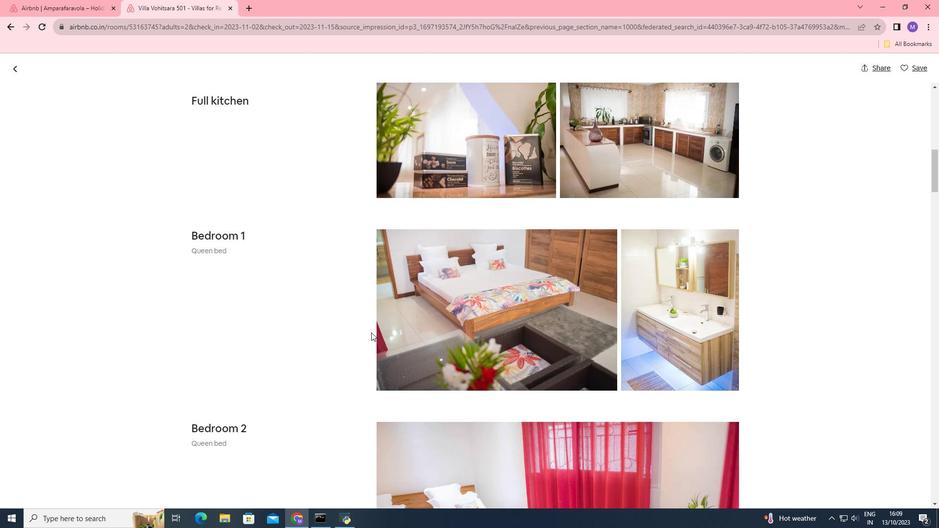 
Action: Mouse scrolled (371, 332) with delta (0, 0)
Screenshot: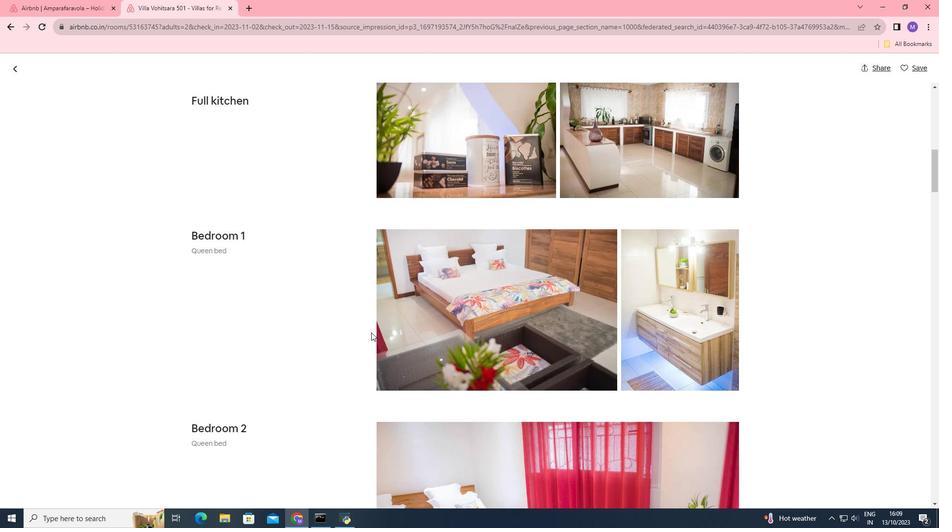 
Action: Mouse scrolled (371, 332) with delta (0, 0)
Screenshot: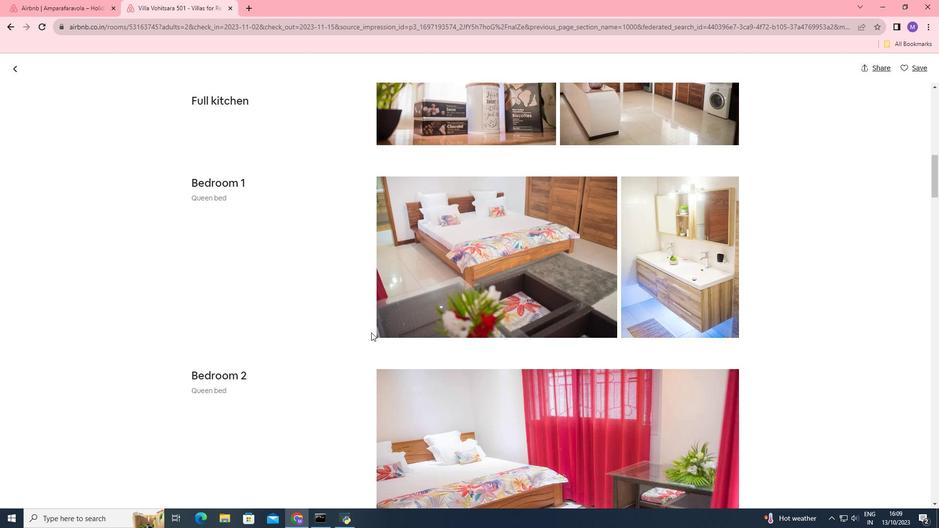 
Action: Mouse scrolled (371, 332) with delta (0, 0)
Screenshot: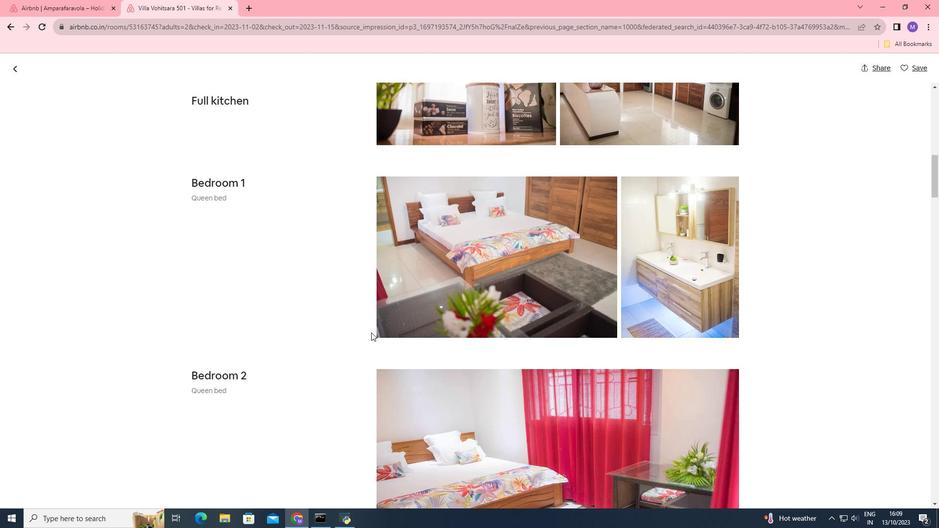 
Action: Mouse scrolled (371, 332) with delta (0, 0)
Screenshot: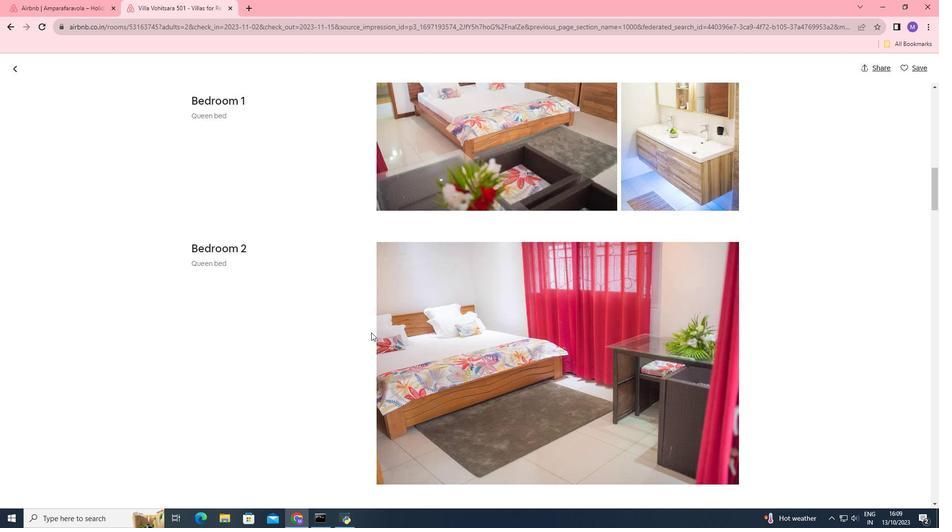 
Action: Mouse moved to (385, 329)
Screenshot: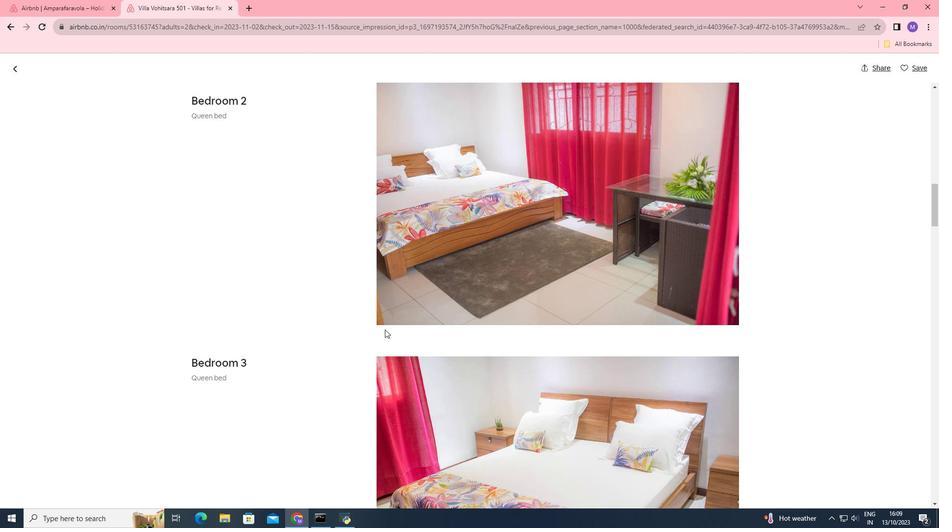 
Action: Mouse scrolled (385, 329) with delta (0, 0)
Screenshot: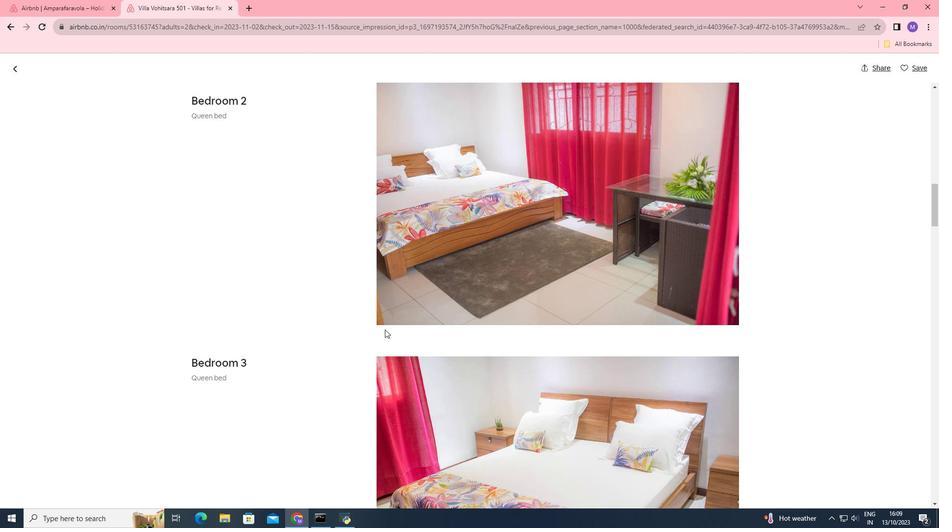 
Action: Mouse scrolled (385, 329) with delta (0, 0)
Screenshot: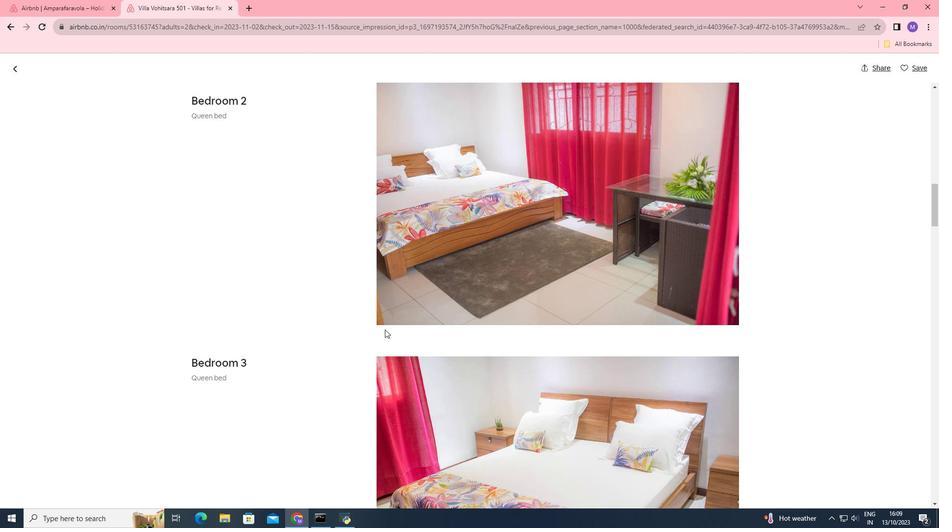 
Action: Mouse scrolled (385, 329) with delta (0, 0)
Screenshot: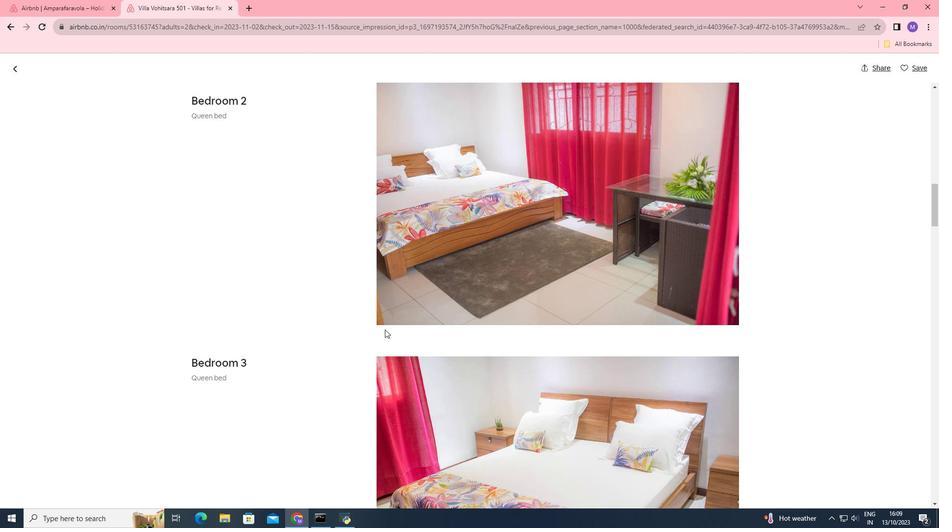
Action: Mouse scrolled (385, 329) with delta (0, 0)
Screenshot: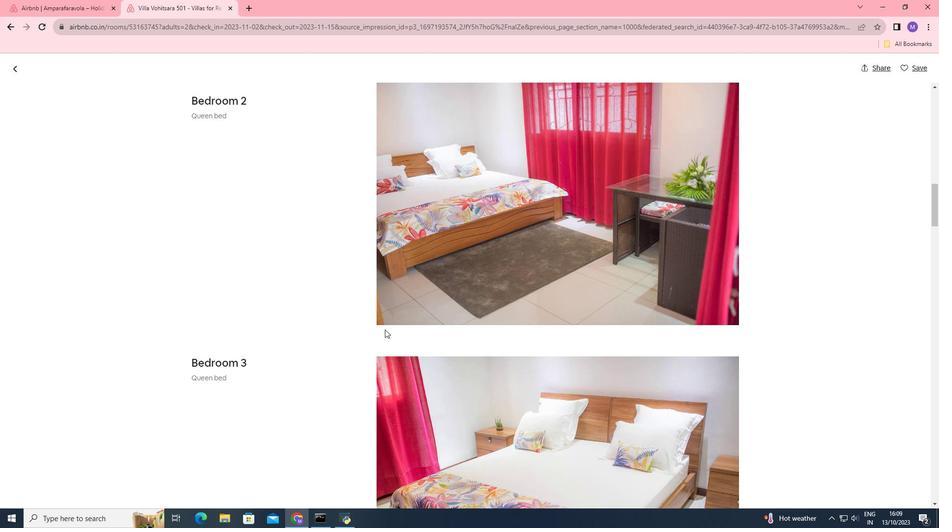 
Action: Mouse scrolled (385, 329) with delta (0, 0)
Screenshot: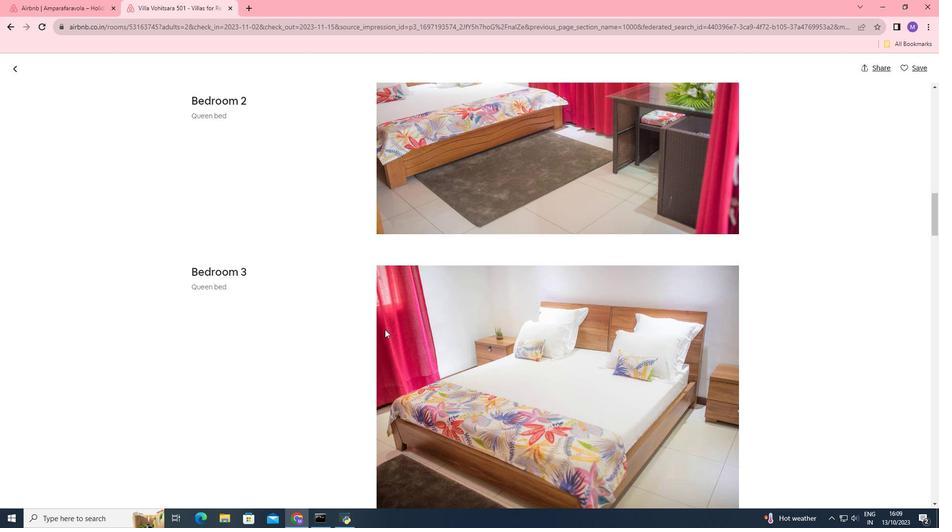 
Action: Mouse scrolled (385, 329) with delta (0, 0)
Screenshot: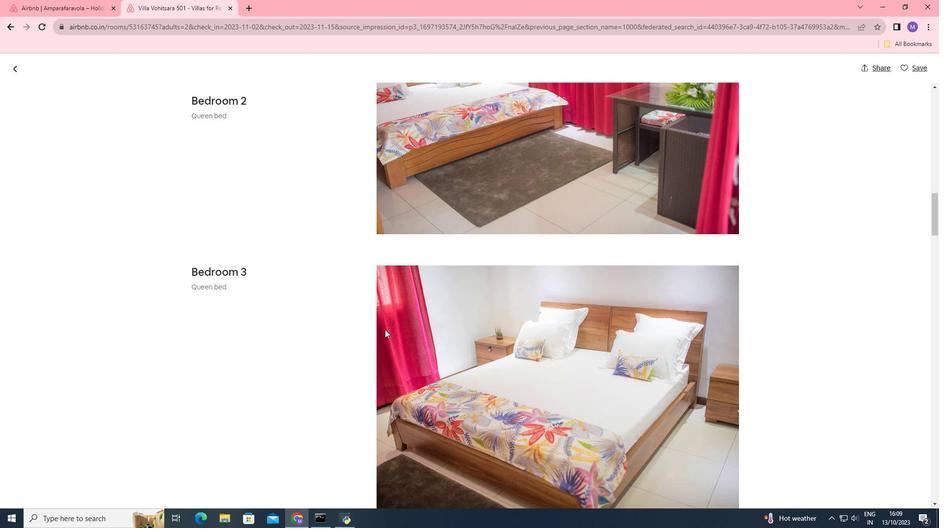 
Action: Mouse scrolled (385, 329) with delta (0, 0)
Screenshot: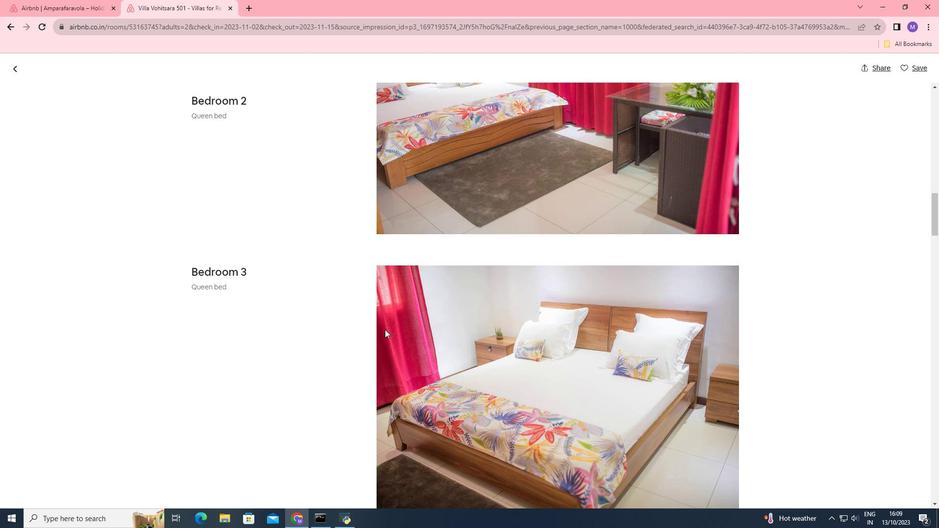 
Action: Mouse scrolled (385, 329) with delta (0, 0)
Screenshot: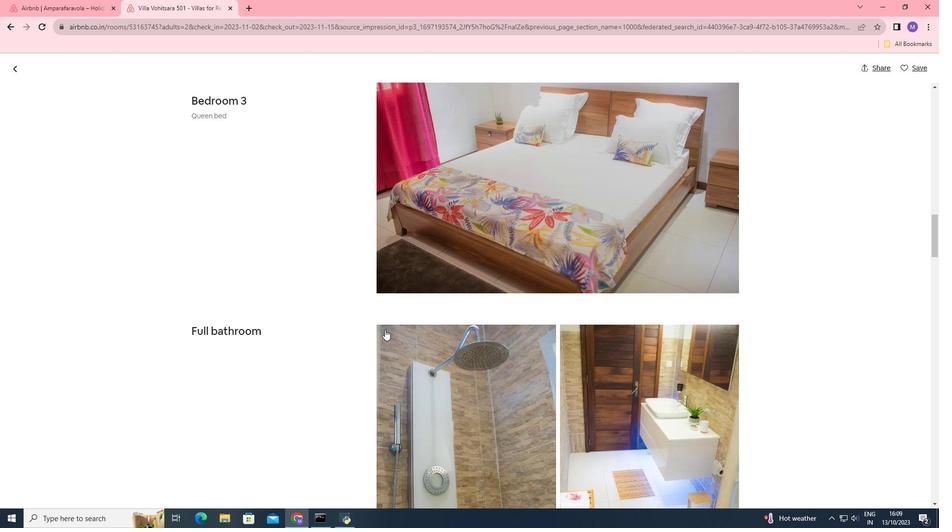 
Action: Mouse moved to (385, 332)
Screenshot: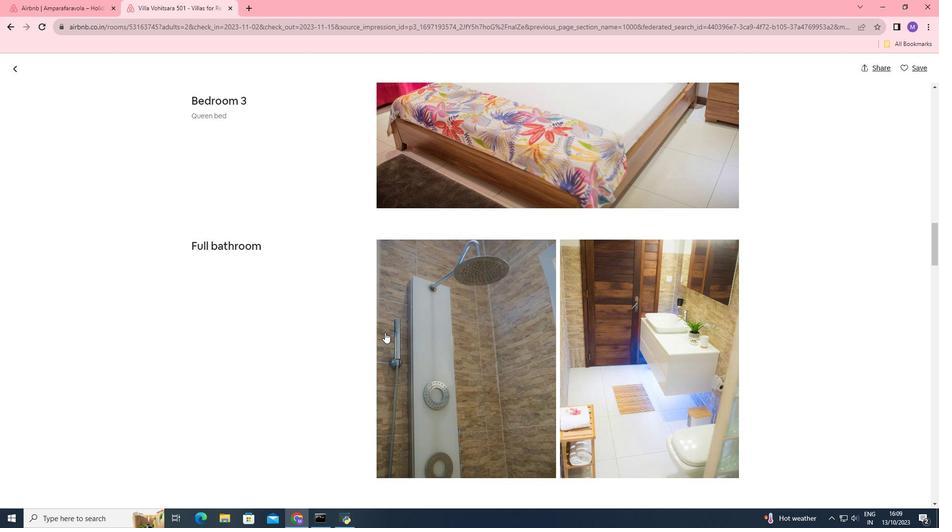 
Action: Mouse scrolled (385, 332) with delta (0, 0)
Screenshot: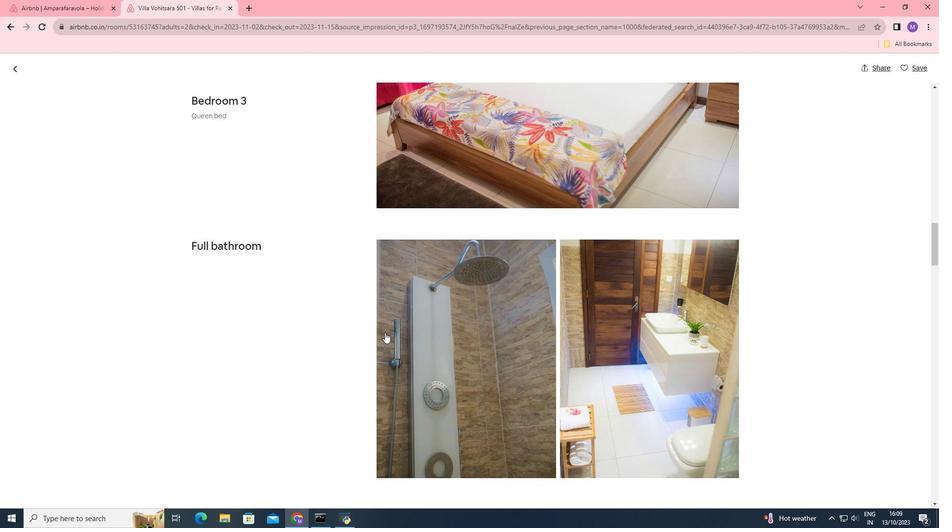 
Action: Mouse scrolled (385, 332) with delta (0, 0)
Screenshot: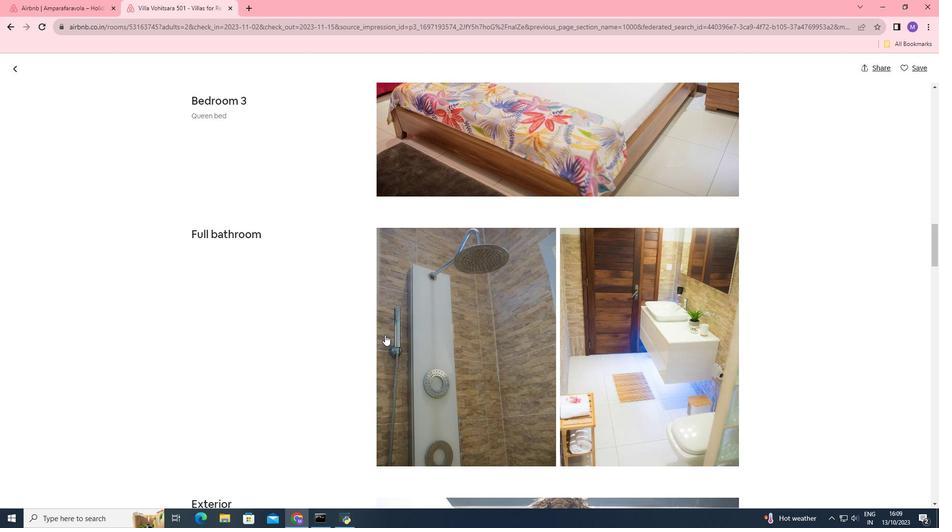 
Action: Mouse moved to (385, 333)
Screenshot: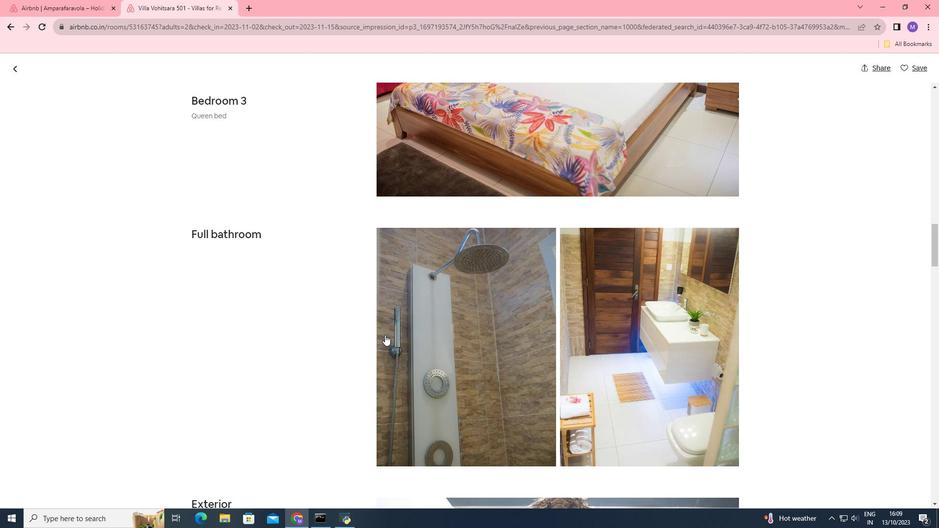 
Action: Mouse scrolled (385, 332) with delta (0, 0)
Screenshot: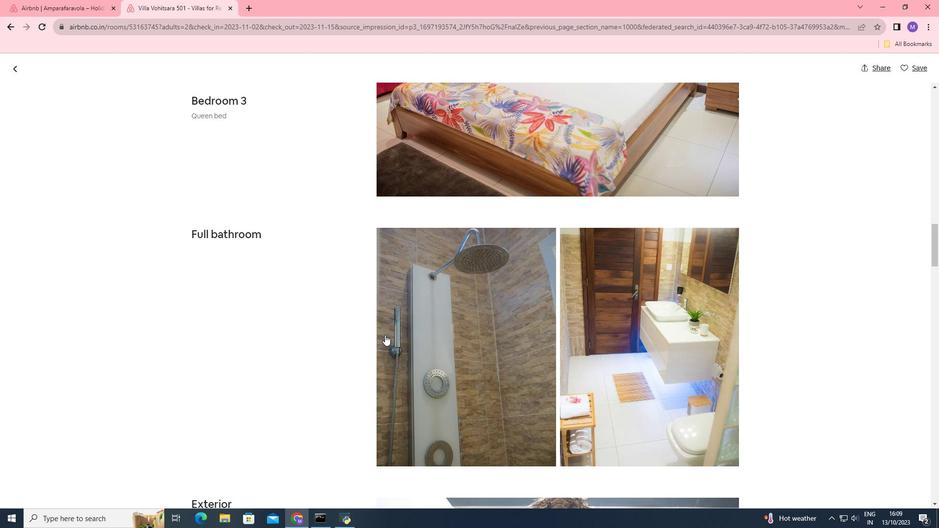 
Action: Mouse moved to (385, 336)
Screenshot: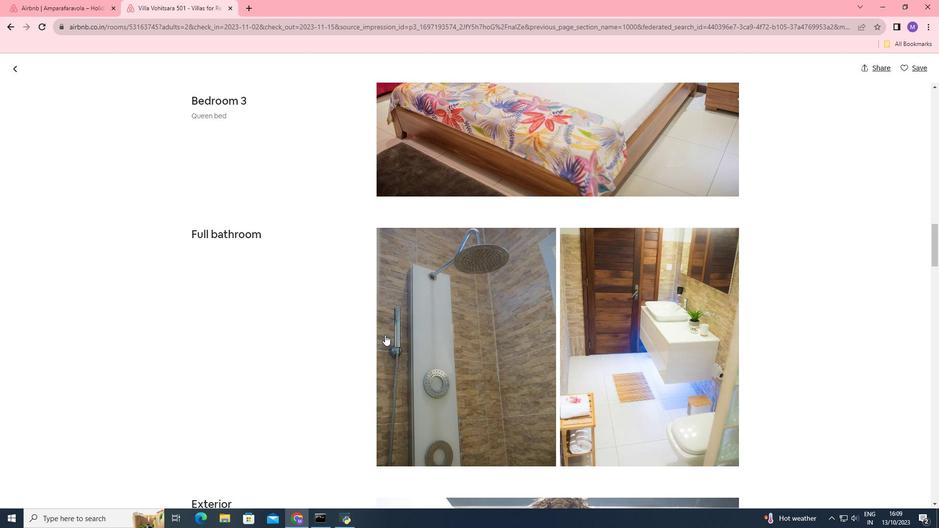 
Action: Mouse scrolled (385, 336) with delta (0, 0)
Screenshot: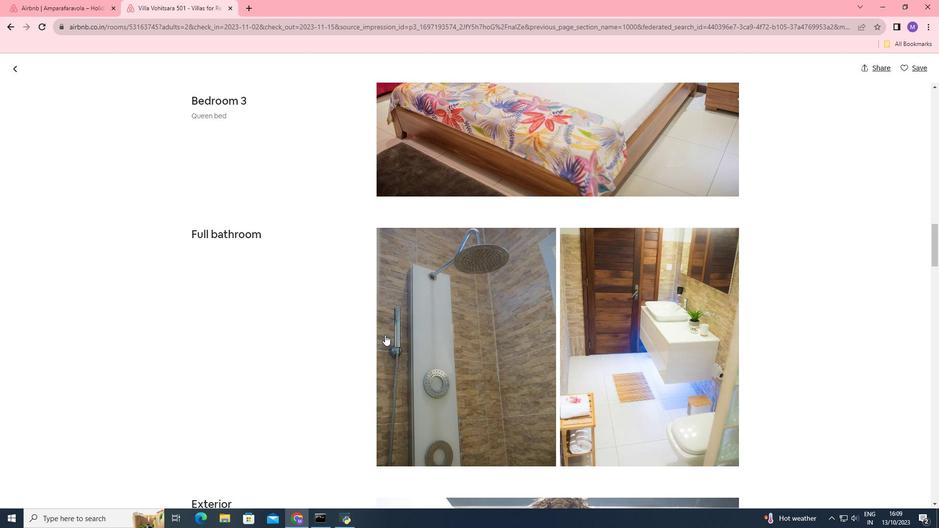 
Action: Mouse scrolled (385, 336) with delta (0, 0)
Screenshot: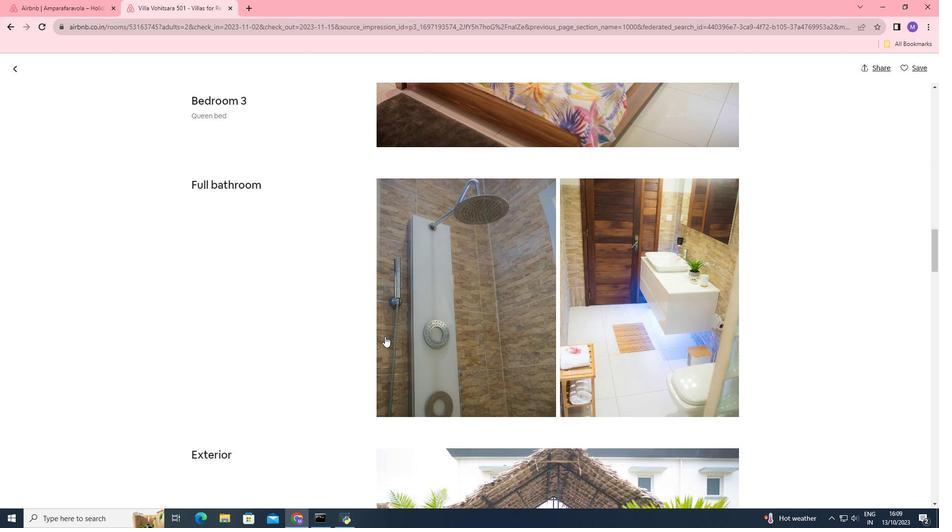 
Action: Mouse scrolled (385, 336) with delta (0, 0)
Screenshot: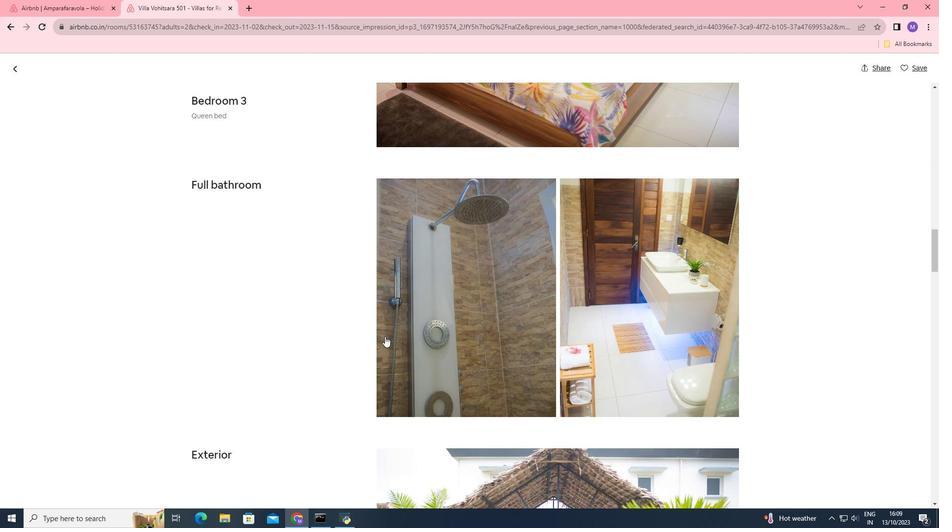 
Action: Mouse scrolled (385, 336) with delta (0, 0)
Screenshot: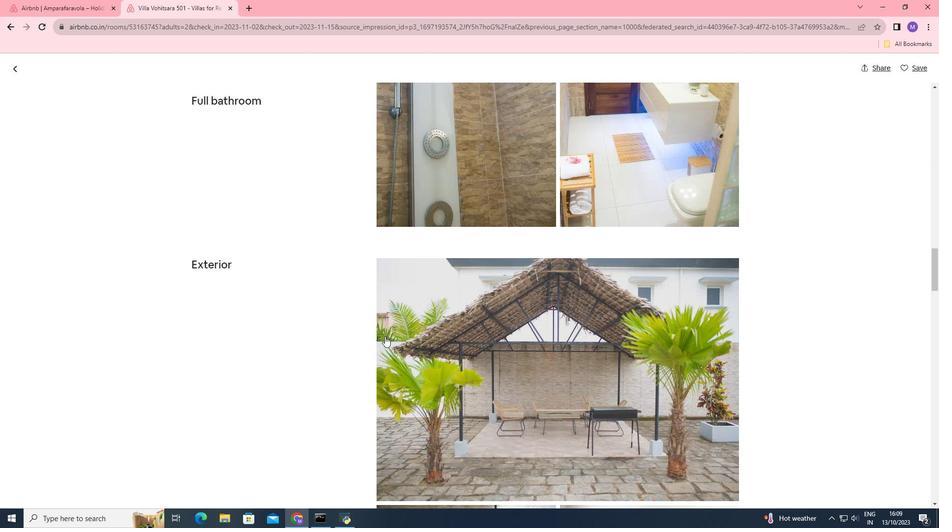 
Action: Mouse moved to (340, 322)
Screenshot: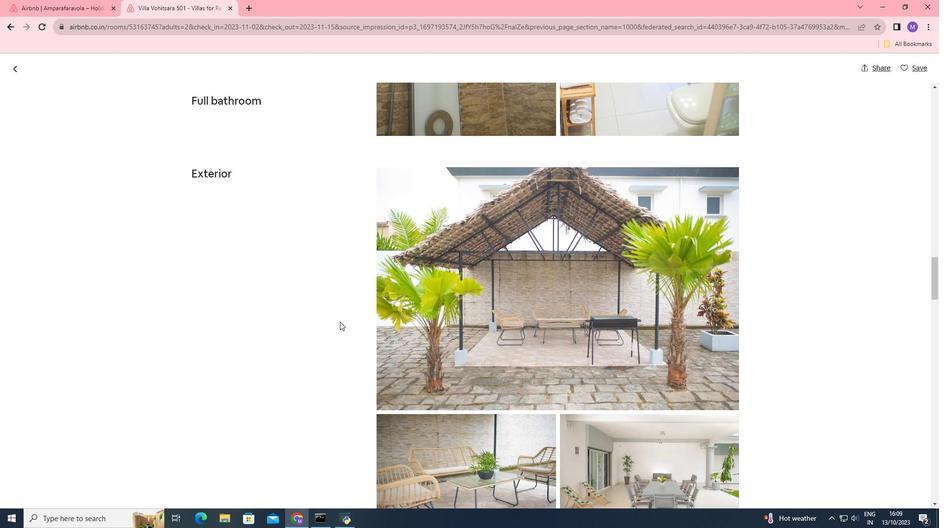 
Action: Mouse scrolled (340, 321) with delta (0, 0)
Screenshot: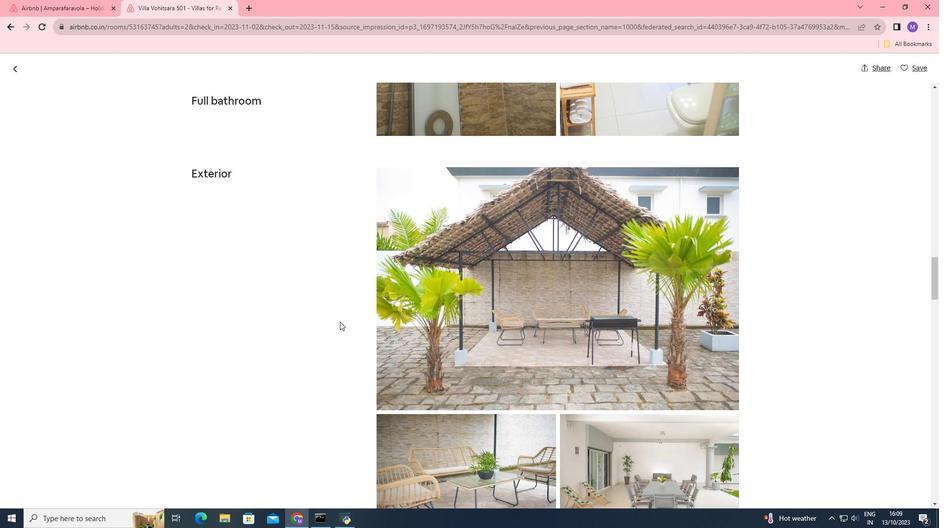 
Action: Mouse moved to (339, 322)
Screenshot: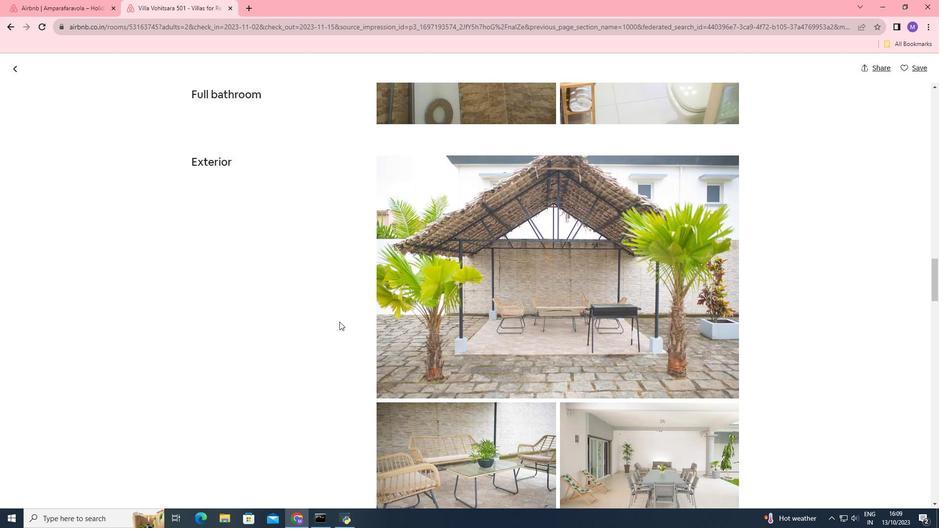
Action: Mouse scrolled (339, 321) with delta (0, 0)
Screenshot: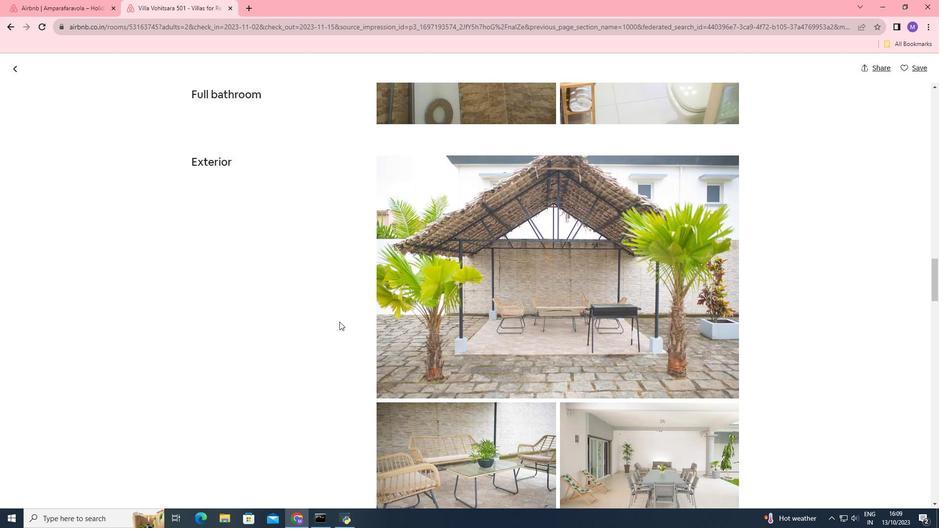 
Action: Mouse moved to (339, 322)
Screenshot: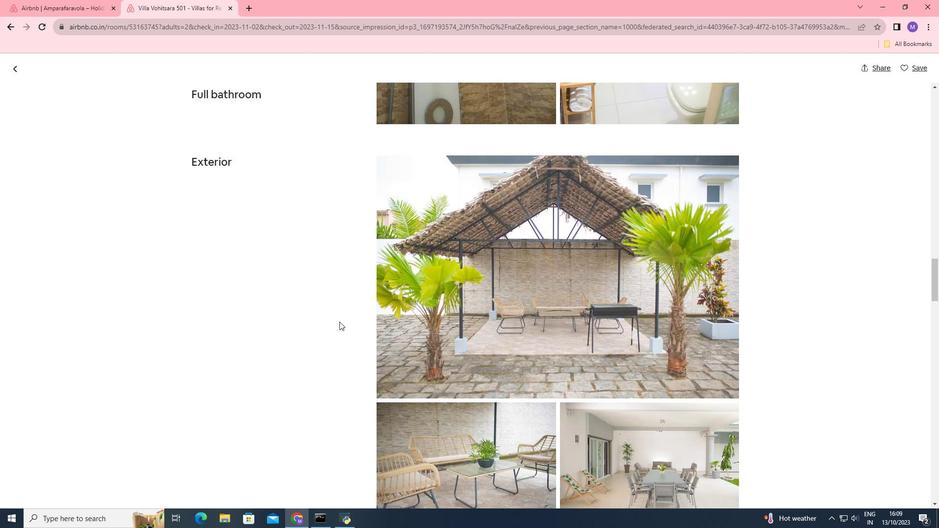 
Action: Mouse scrolled (339, 321) with delta (0, 0)
Screenshot: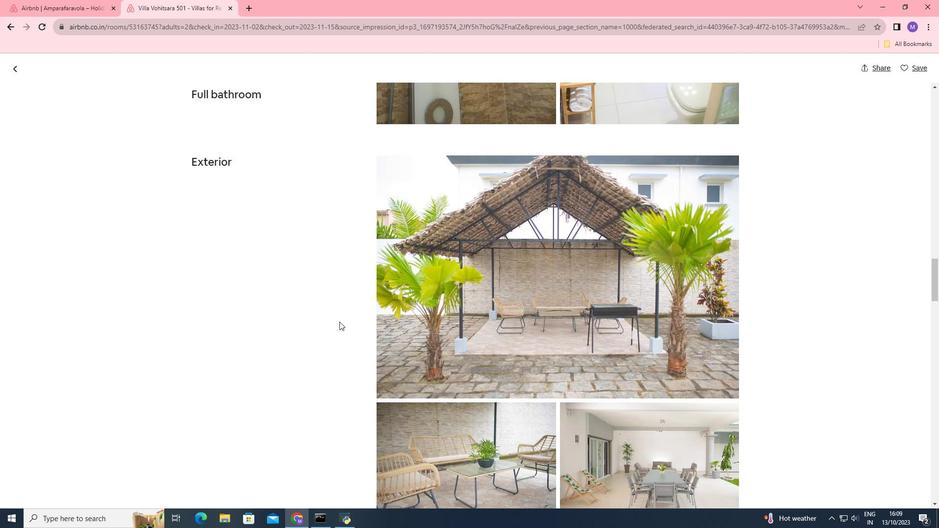 
Action: Mouse scrolled (339, 321) with delta (0, 0)
Screenshot: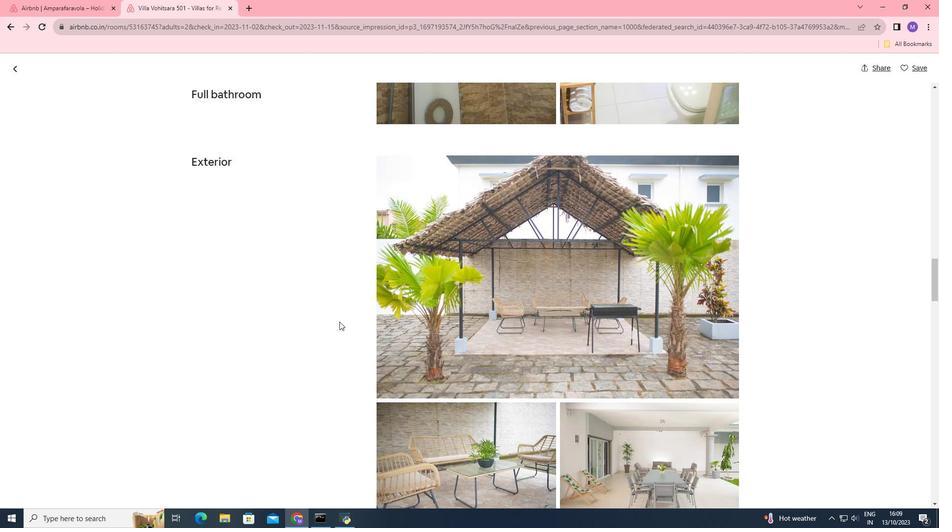 
Action: Mouse scrolled (339, 321) with delta (0, 0)
Screenshot: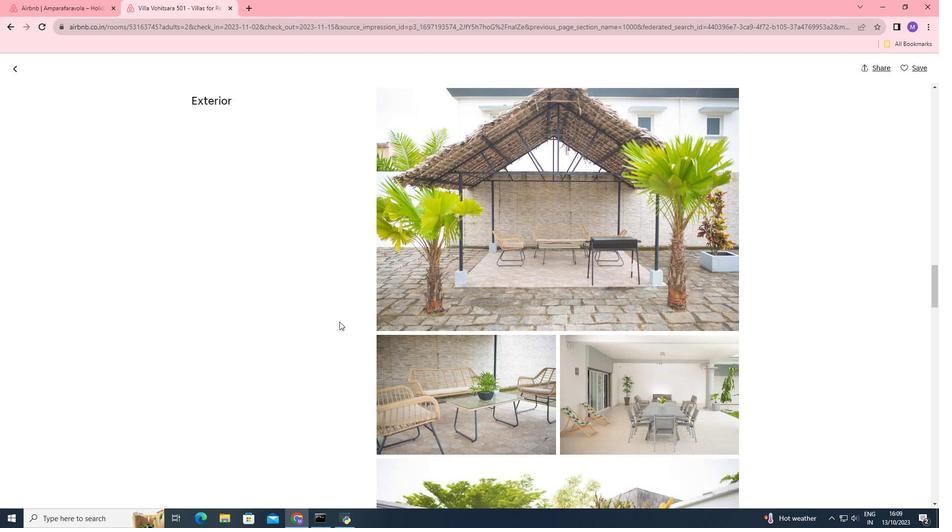 
Action: Mouse scrolled (339, 321) with delta (0, 0)
Screenshot: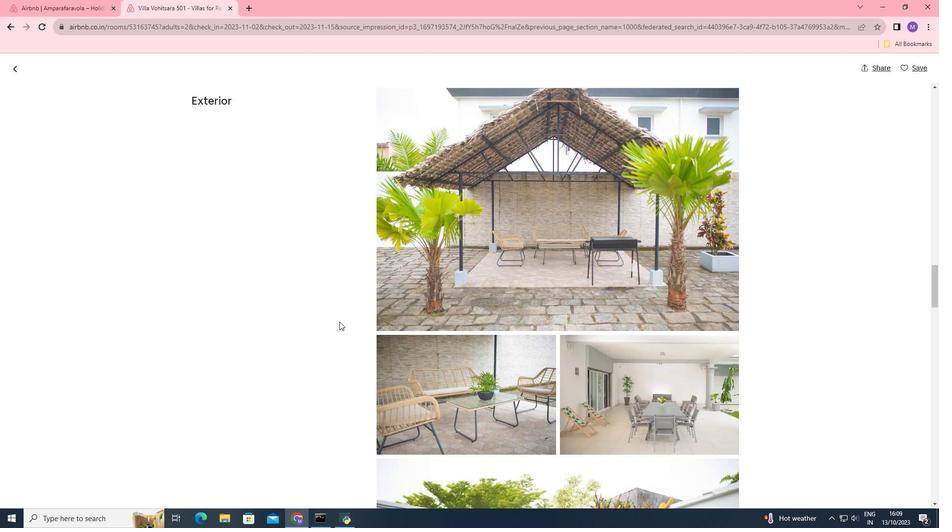 
Action: Mouse moved to (354, 321)
Screenshot: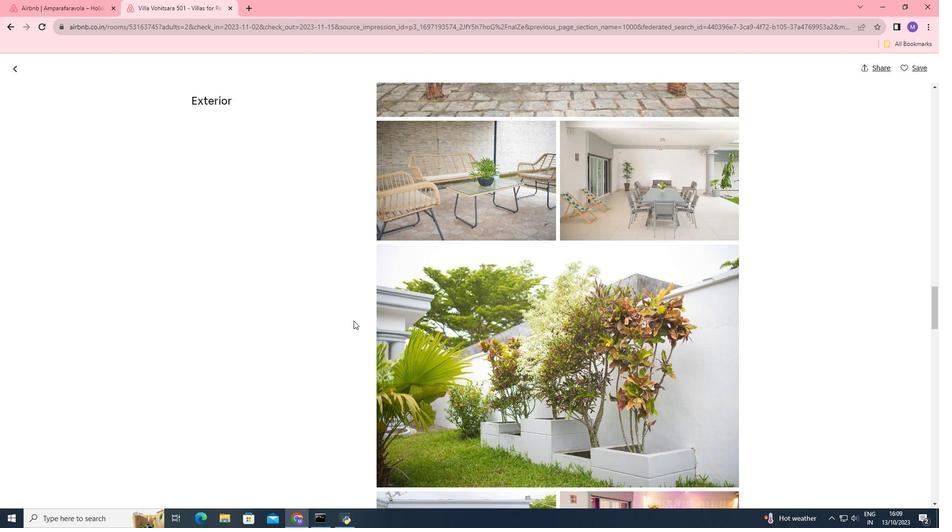 
Action: Mouse scrolled (354, 320) with delta (0, 0)
Screenshot: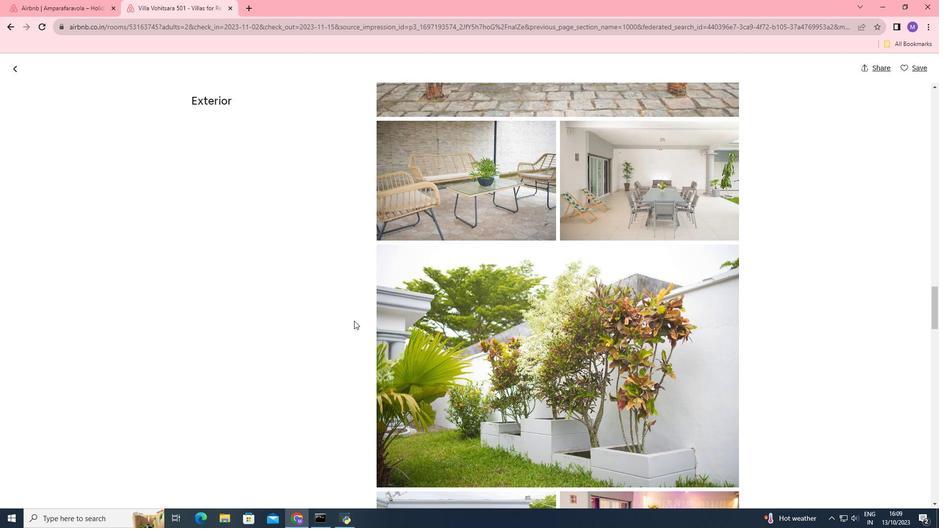 
Action: Mouse scrolled (354, 320) with delta (0, 0)
Screenshot: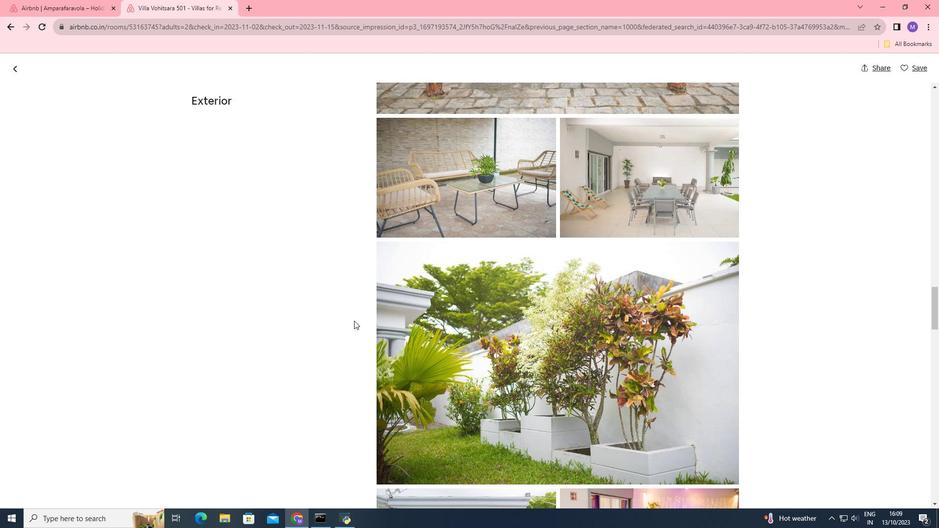
Action: Mouse scrolled (354, 320) with delta (0, 0)
Screenshot: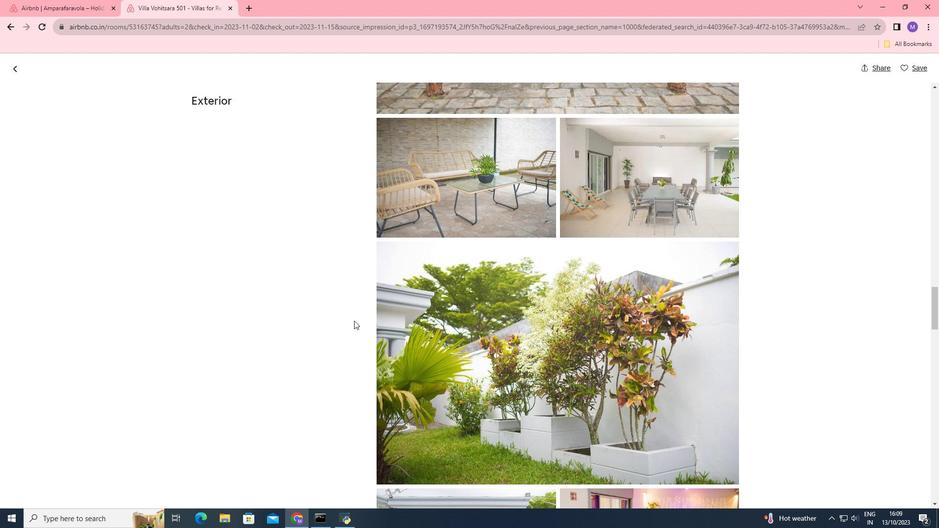 
Action: Mouse scrolled (354, 320) with delta (0, 0)
Screenshot: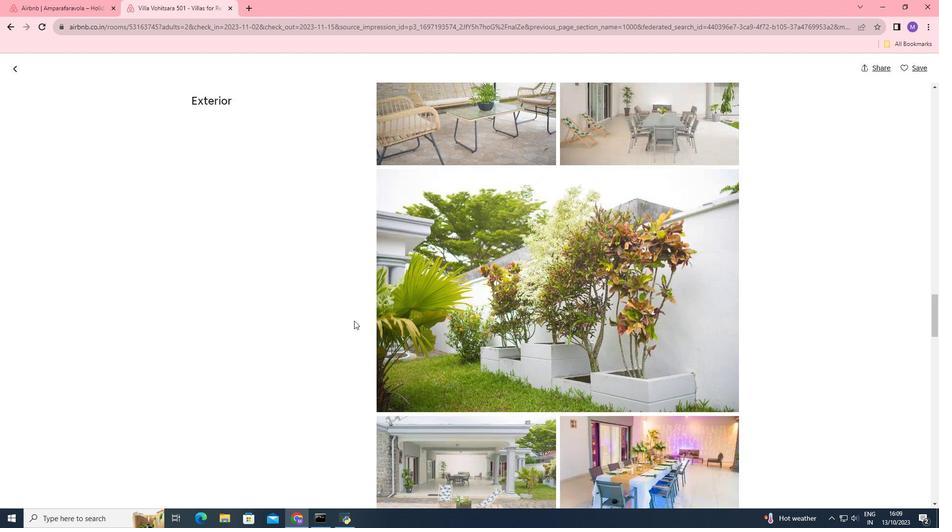 
Action: Mouse scrolled (354, 320) with delta (0, 0)
Screenshot: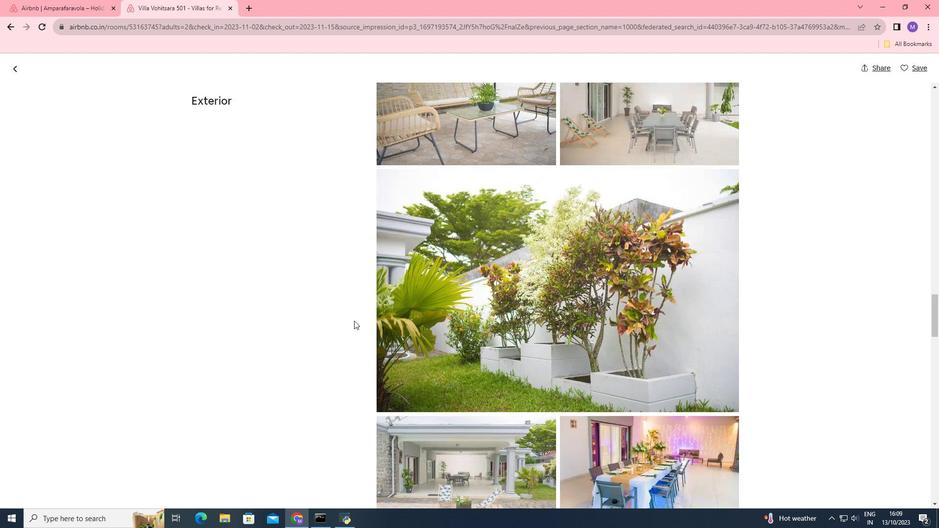 
Action: Mouse scrolled (354, 320) with delta (0, 0)
Screenshot: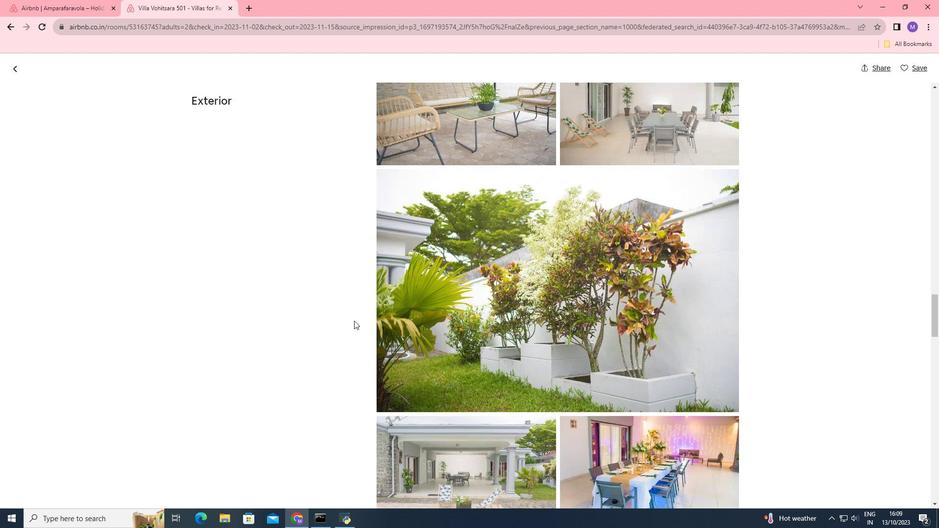 
Action: Mouse scrolled (354, 320) with delta (0, 0)
Screenshot: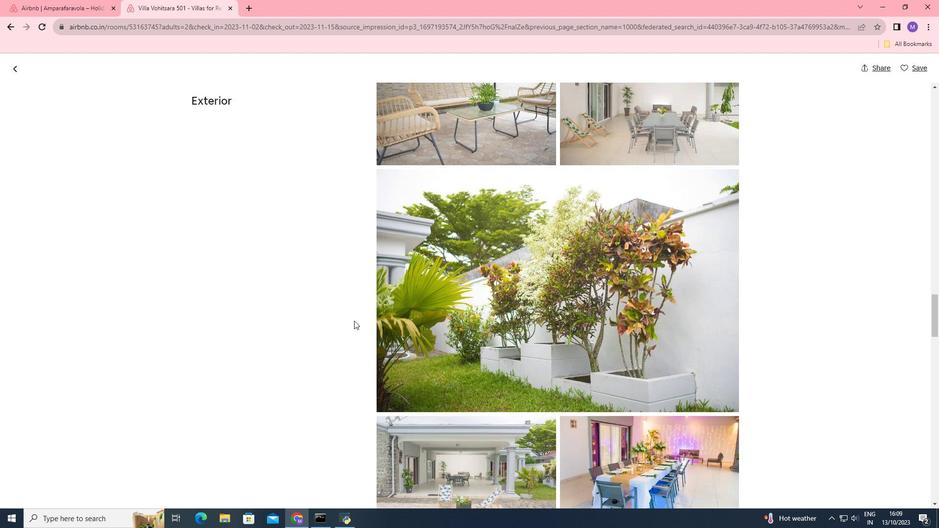 
Action: Mouse scrolled (354, 320) with delta (0, 0)
Screenshot: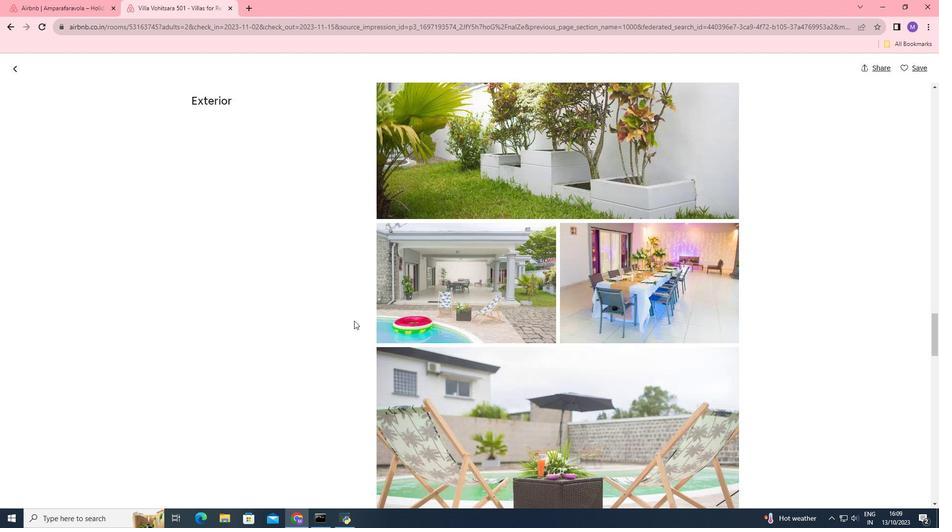 
Action: Mouse moved to (354, 321)
Screenshot: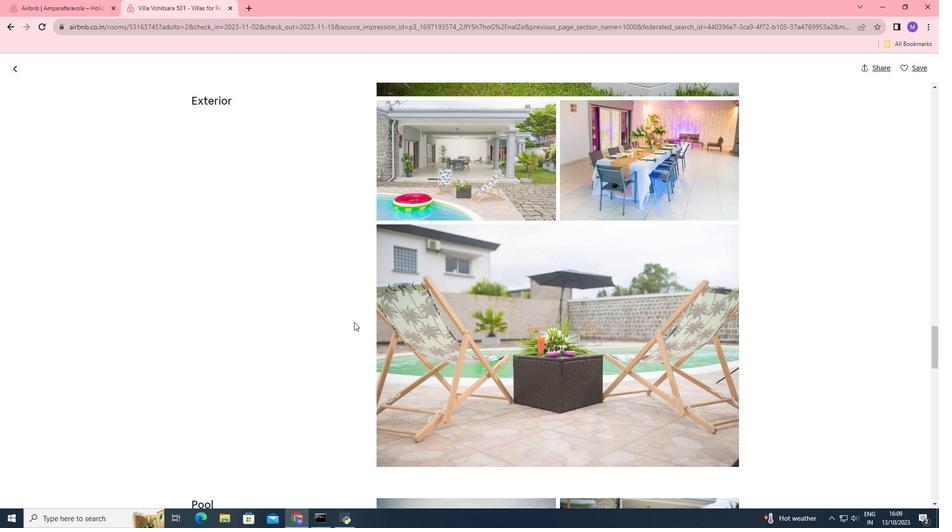 
Action: Mouse scrolled (354, 320) with delta (0, 0)
Screenshot: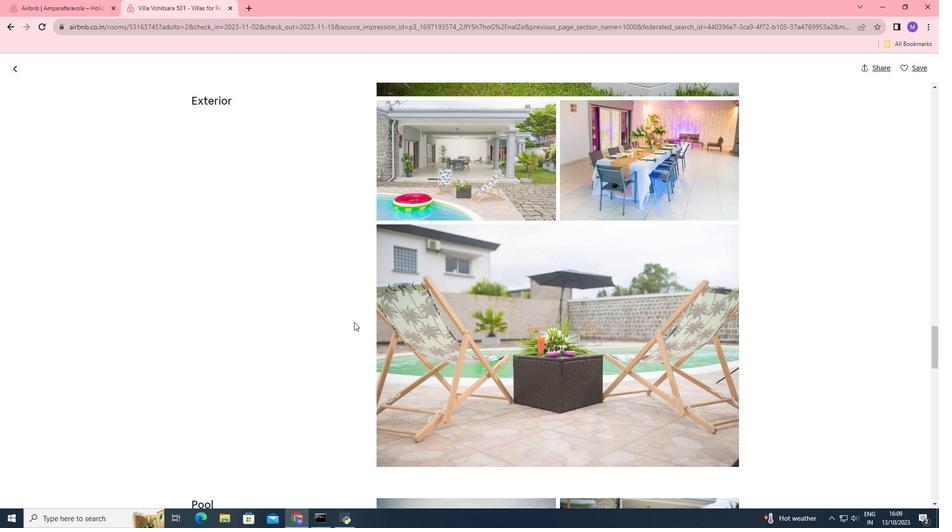 
Action: Mouse moved to (354, 322)
Screenshot: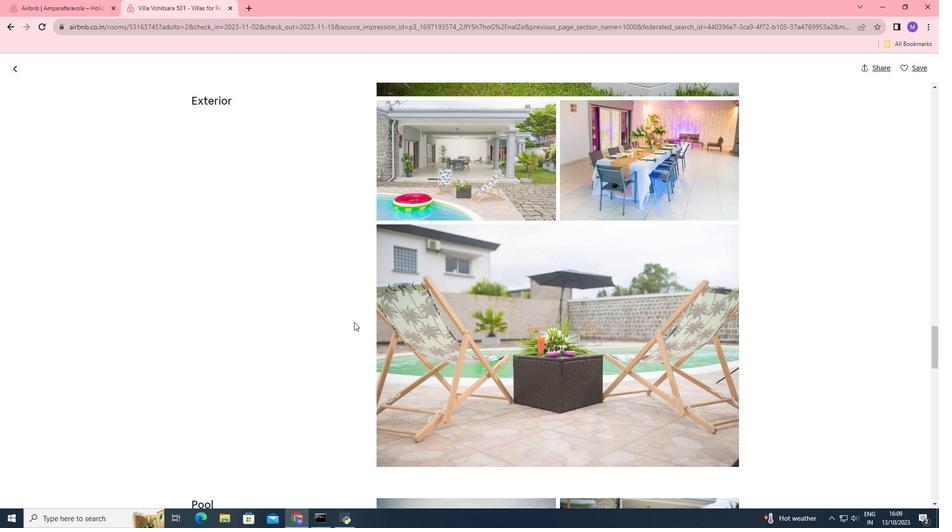 
Action: Mouse scrolled (354, 322) with delta (0, 0)
Screenshot: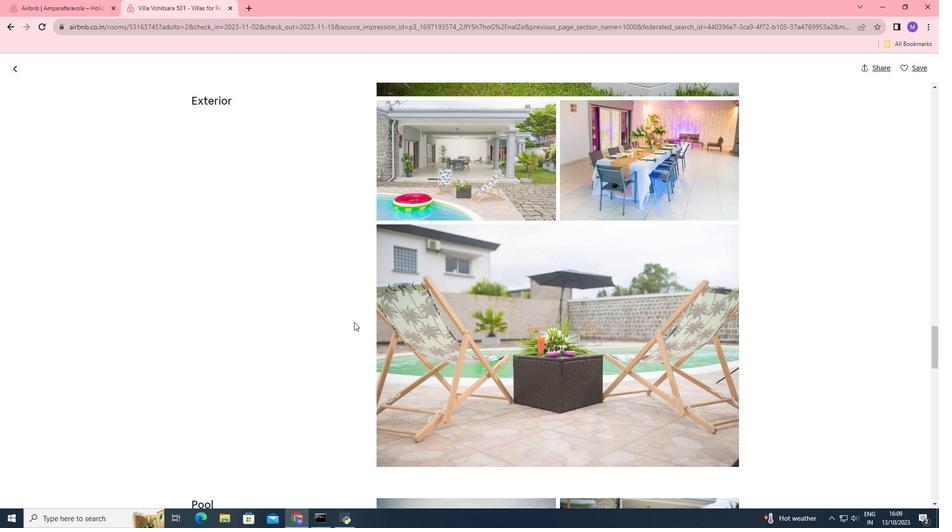 
Action: Mouse scrolled (354, 322) with delta (0, 0)
Screenshot: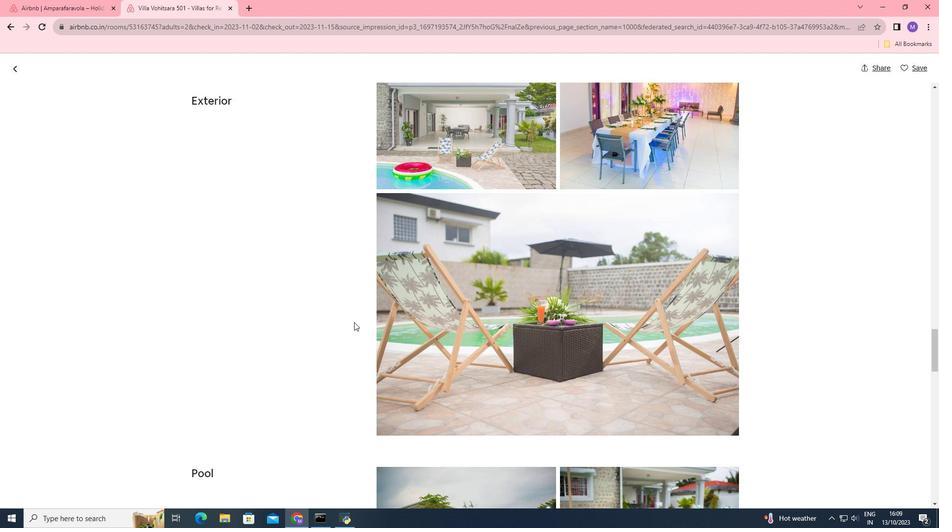 
Action: Mouse scrolled (354, 322) with delta (0, 0)
Screenshot: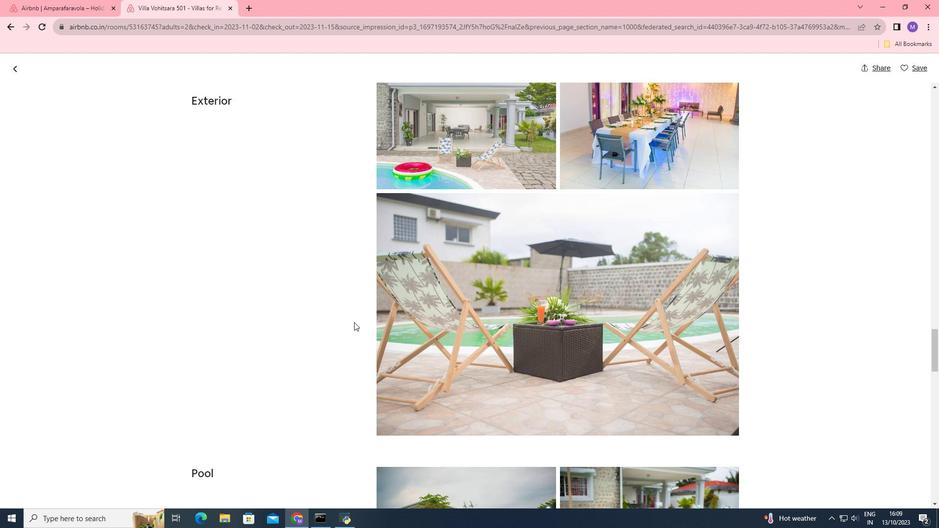 
Action: Mouse scrolled (354, 322) with delta (0, 0)
Screenshot: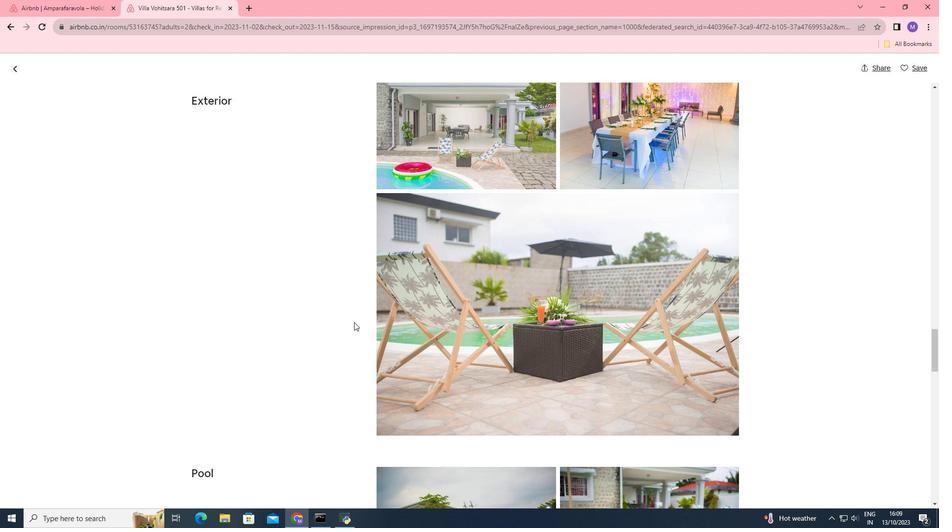 
Action: Mouse scrolled (354, 322) with delta (0, 0)
Screenshot: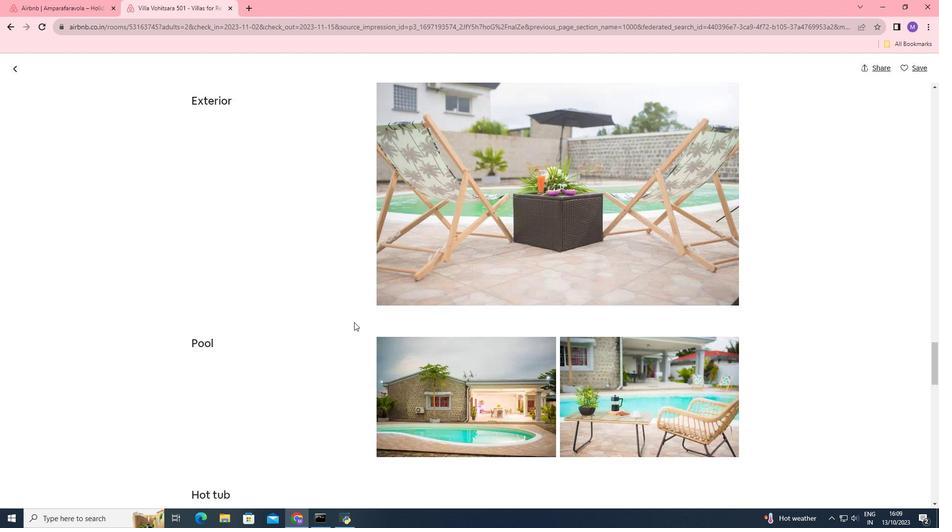 
Action: Mouse scrolled (354, 322) with delta (0, 0)
Screenshot: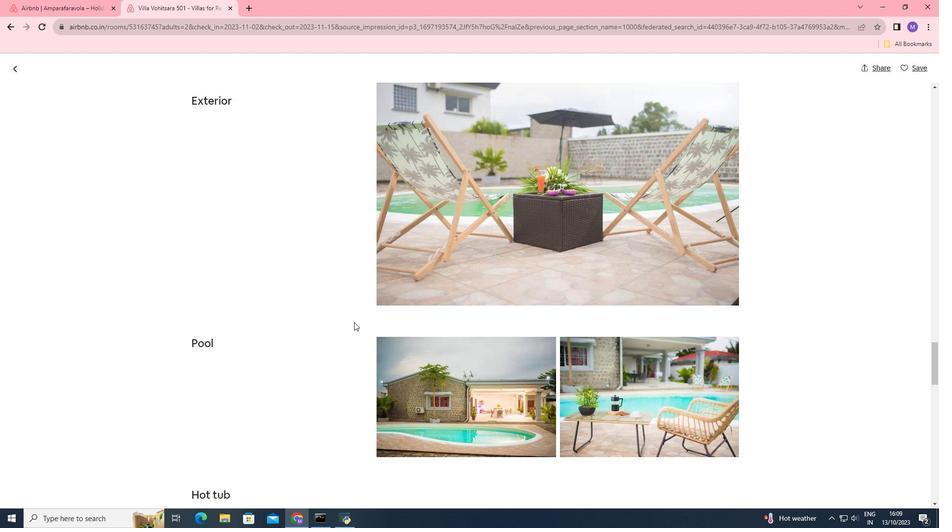 
Action: Mouse moved to (354, 322)
Screenshot: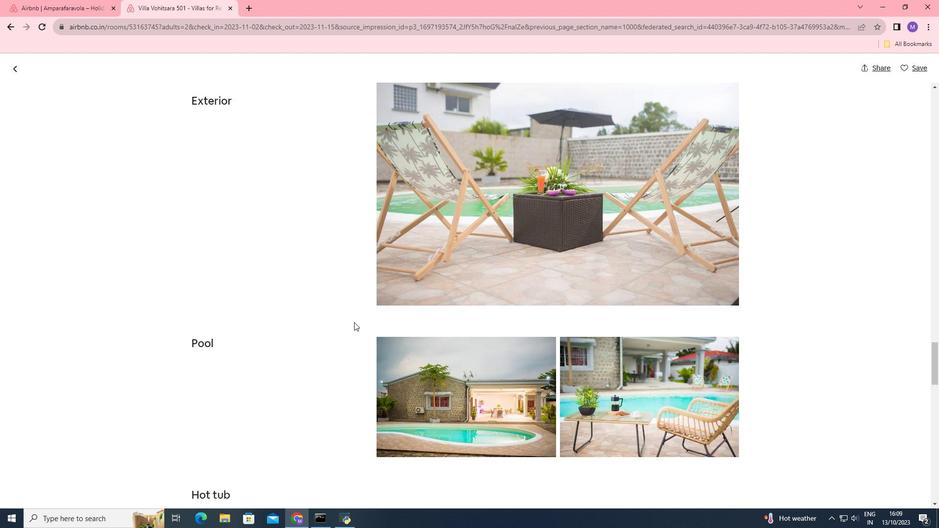 
Action: Mouse scrolled (354, 322) with delta (0, 0)
Screenshot: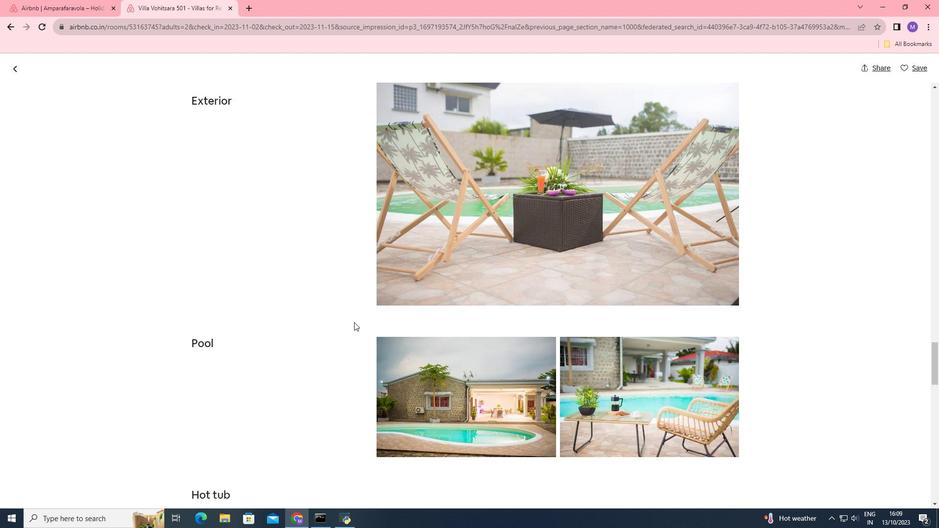 
Action: Mouse moved to (354, 323)
Screenshot: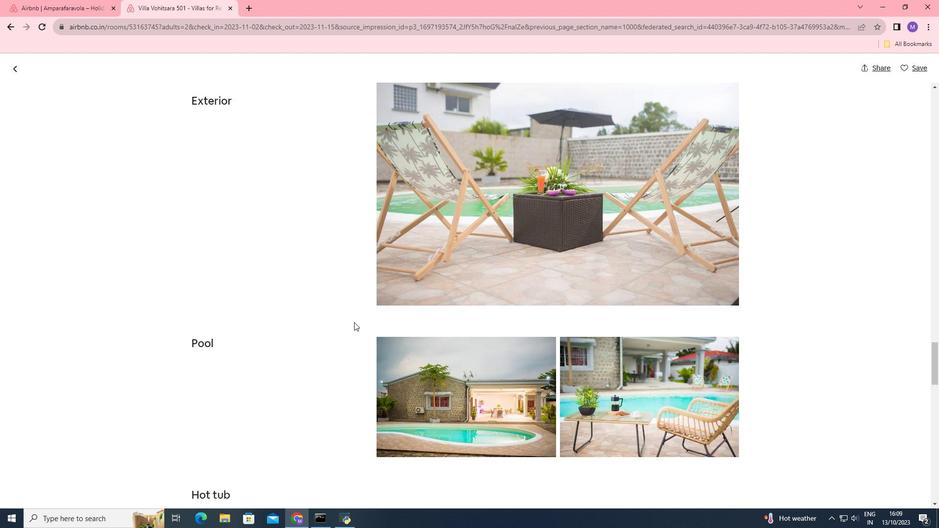 
Action: Mouse scrolled (354, 322) with delta (0, 0)
Screenshot: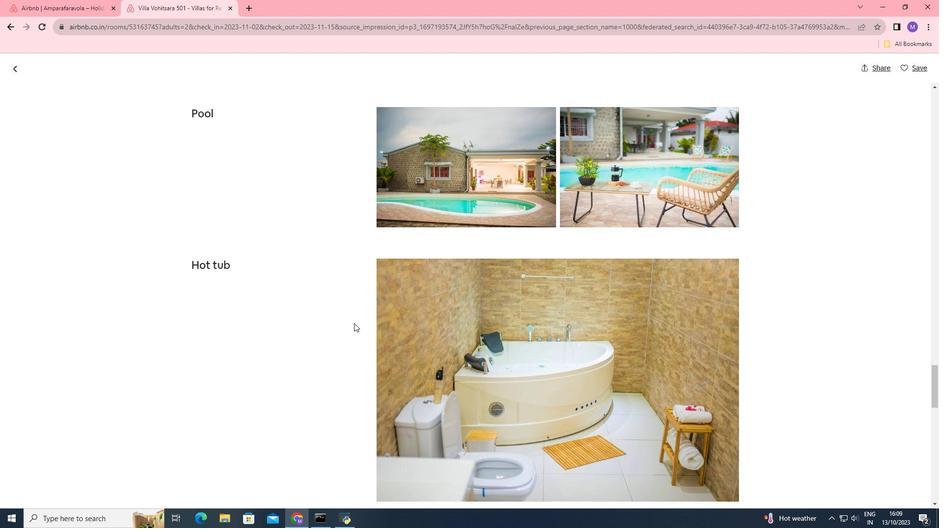 
Action: Mouse scrolled (354, 322) with delta (0, 0)
Screenshot: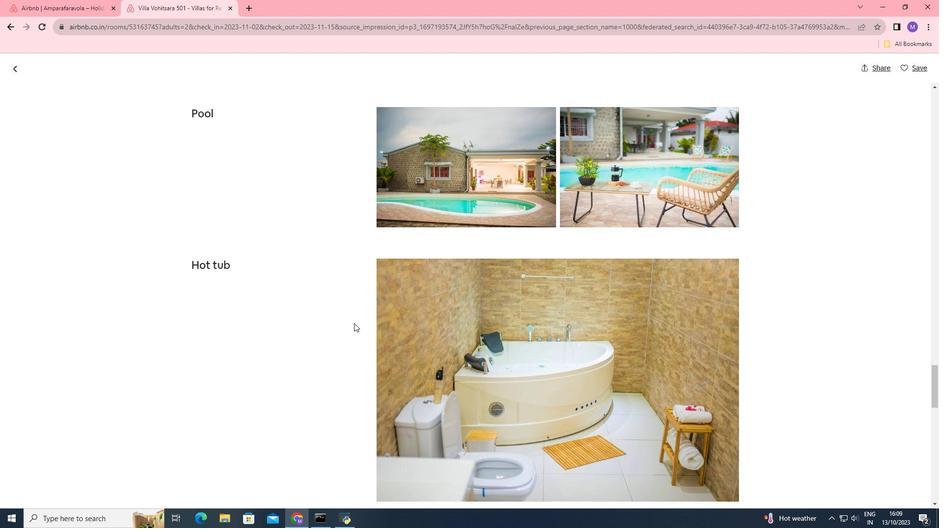 
Action: Mouse scrolled (354, 322) with delta (0, 0)
Screenshot: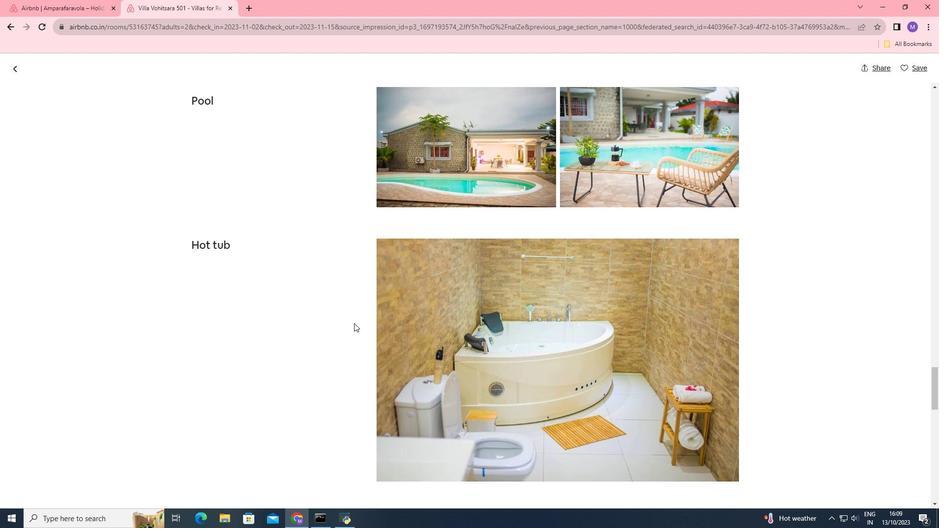 
Action: Mouse scrolled (354, 322) with delta (0, 0)
Screenshot: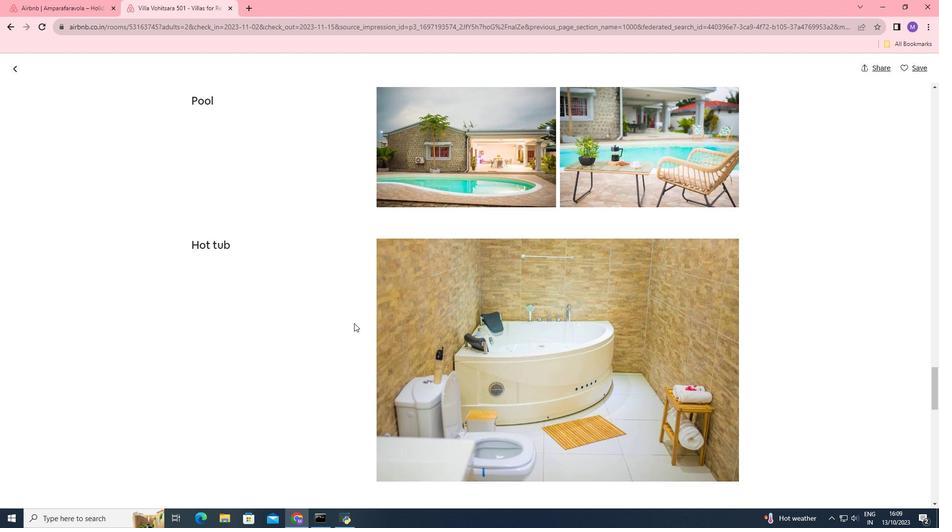 
Action: Mouse scrolled (354, 322) with delta (0, 0)
Screenshot: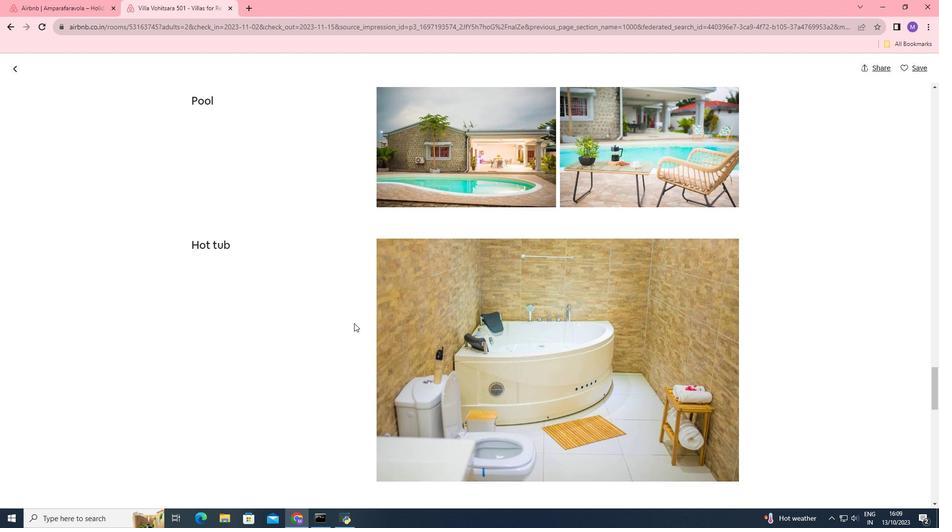 
Action: Mouse scrolled (354, 322) with delta (0, 0)
Screenshot: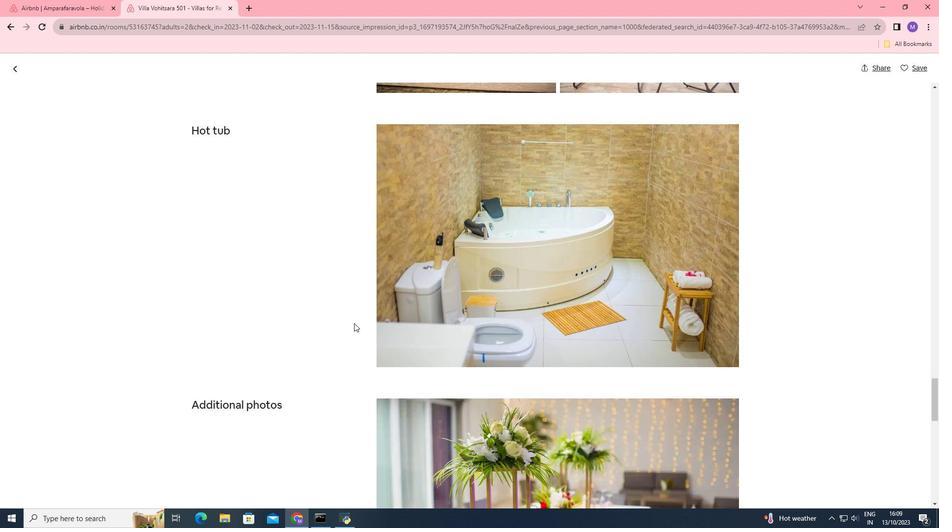 
Action: Mouse moved to (354, 323)
Screenshot: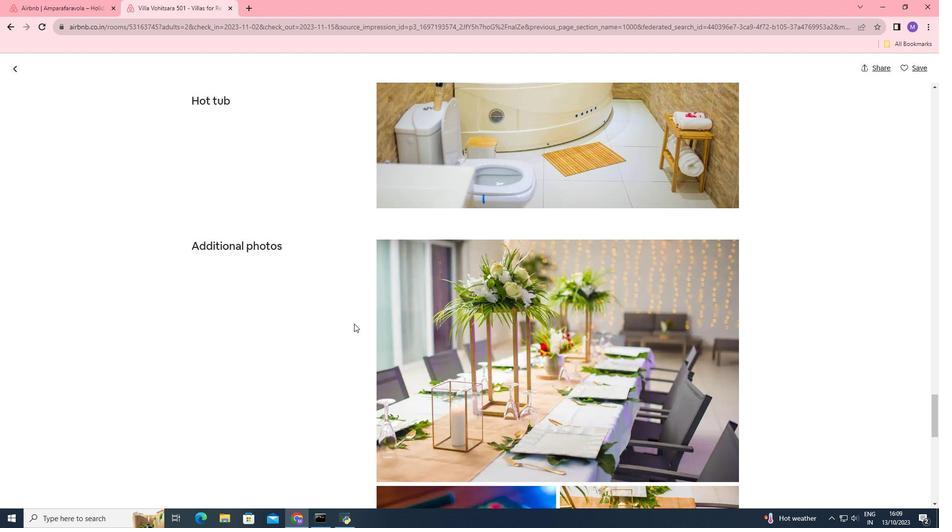 
Action: Mouse scrolled (354, 323) with delta (0, 0)
Screenshot: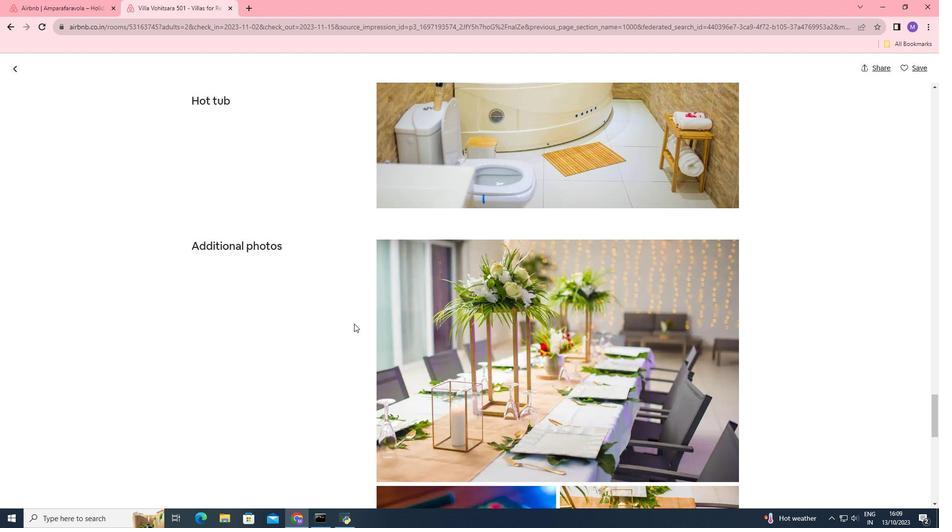 
Action: Mouse scrolled (354, 323) with delta (0, 0)
Screenshot: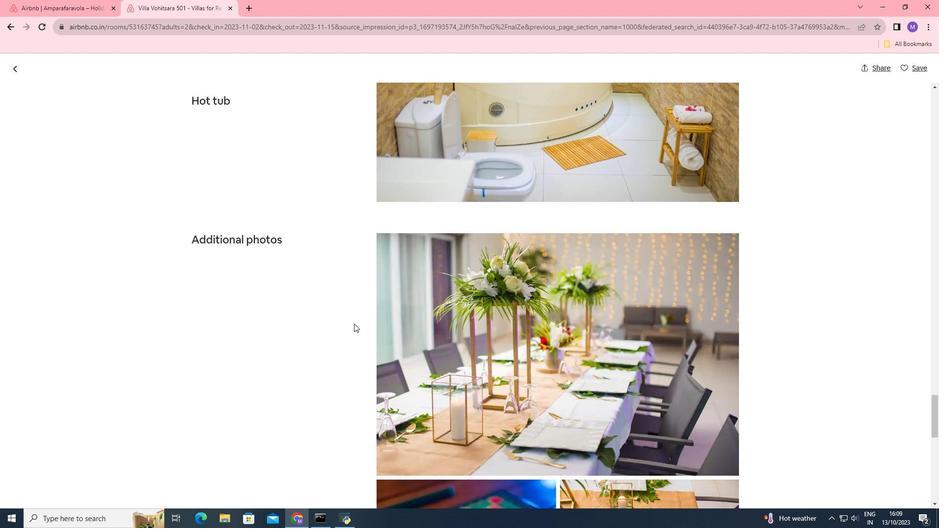 
Action: Mouse scrolled (354, 323) with delta (0, 0)
Screenshot: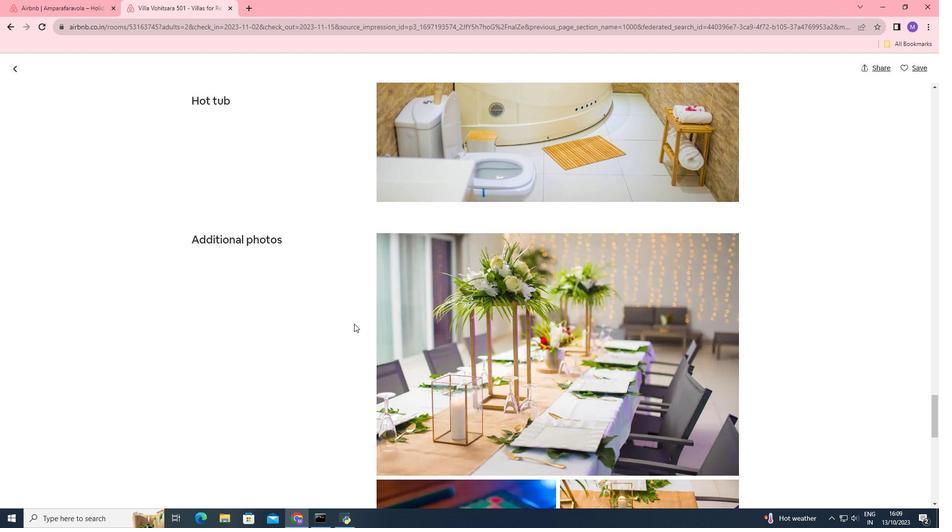 
Action: Mouse scrolled (354, 323) with delta (0, 0)
Screenshot: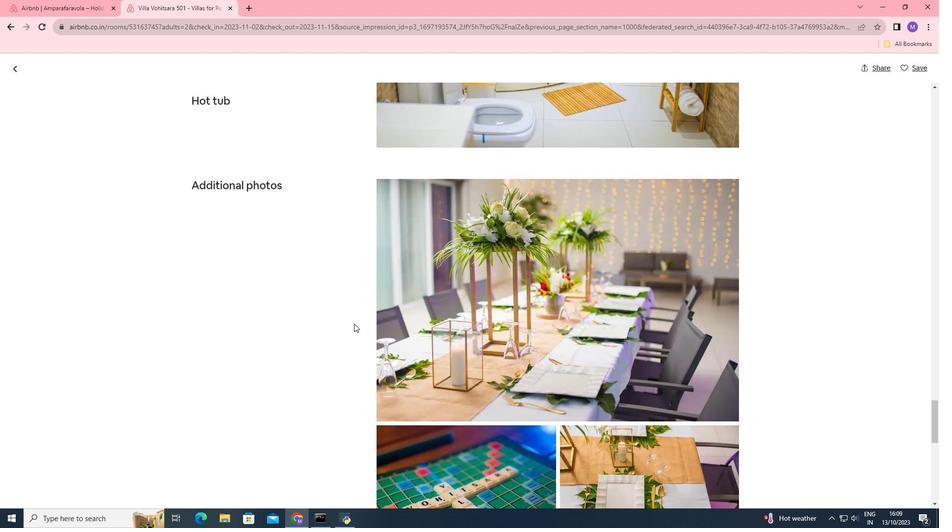 
Action: Mouse scrolled (354, 323) with delta (0, 0)
Screenshot: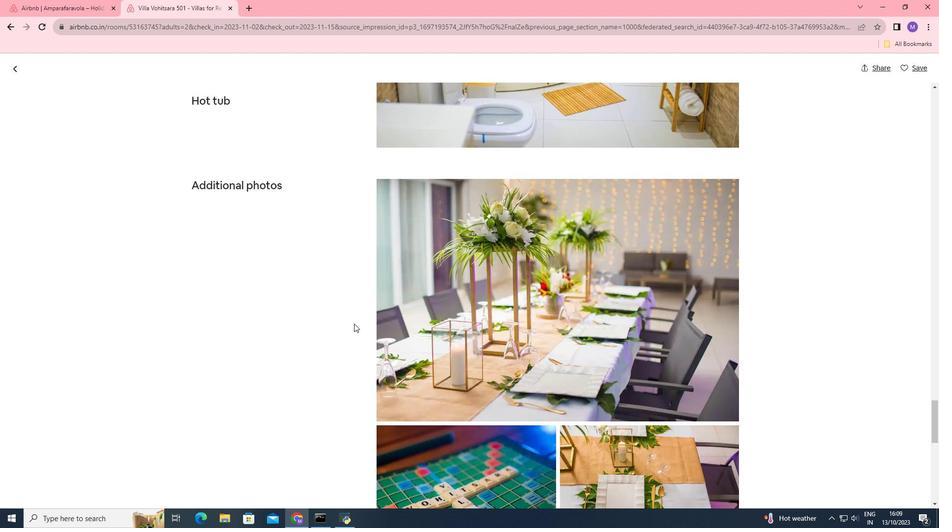 
Action: Mouse scrolled (354, 323) with delta (0, 0)
Screenshot: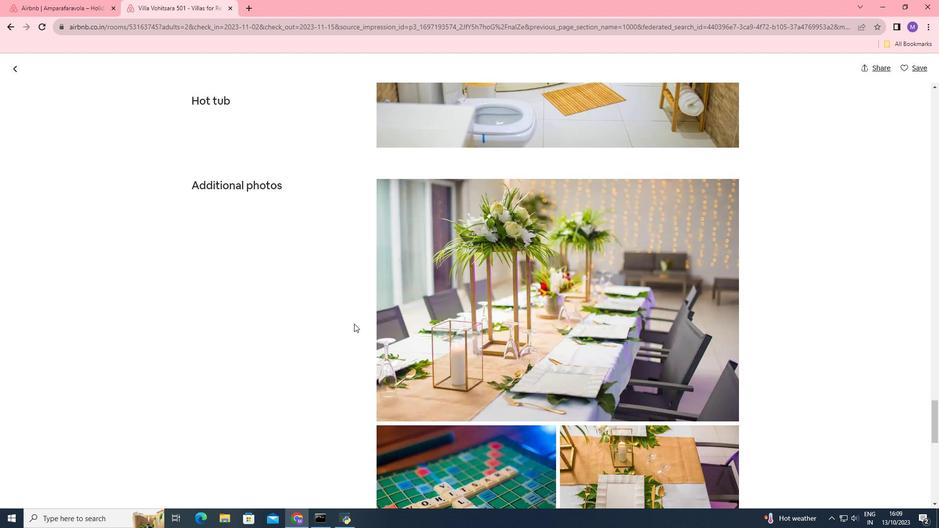 
Action: Mouse scrolled (354, 323) with delta (0, 0)
Screenshot: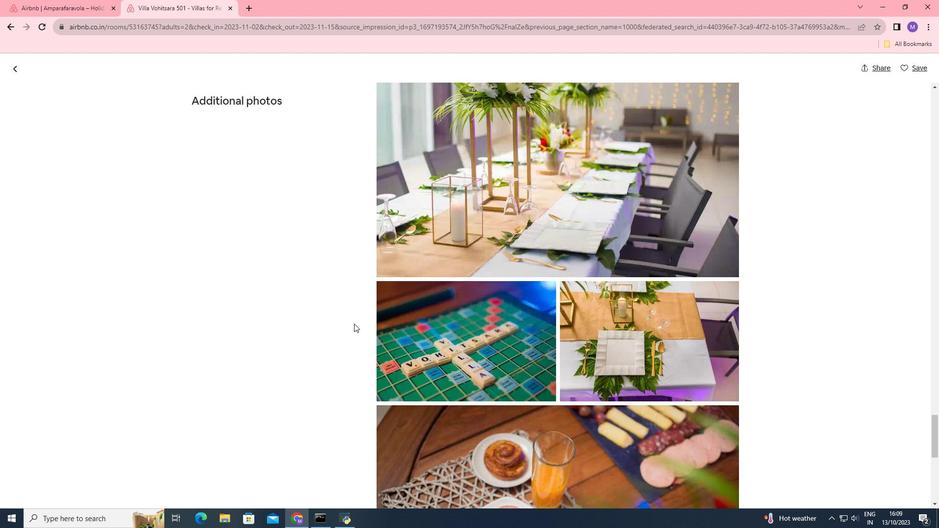 
Action: Mouse scrolled (354, 323) with delta (0, 0)
Screenshot: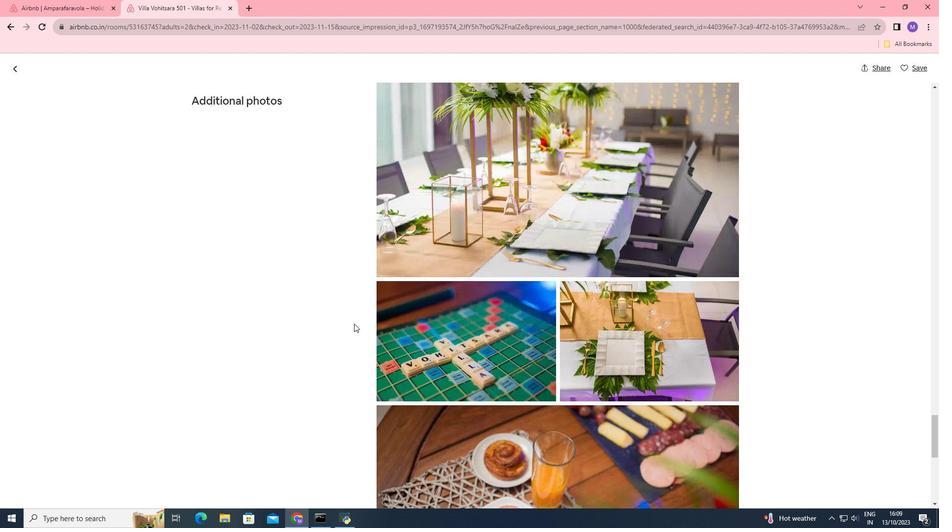
Action: Mouse scrolled (354, 323) with delta (0, 0)
Screenshot: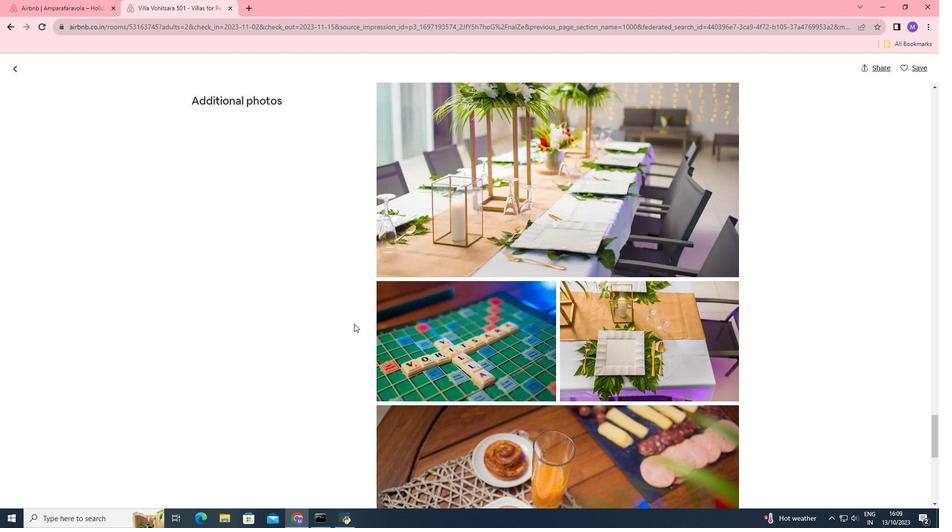 
Action: Mouse moved to (342, 327)
Screenshot: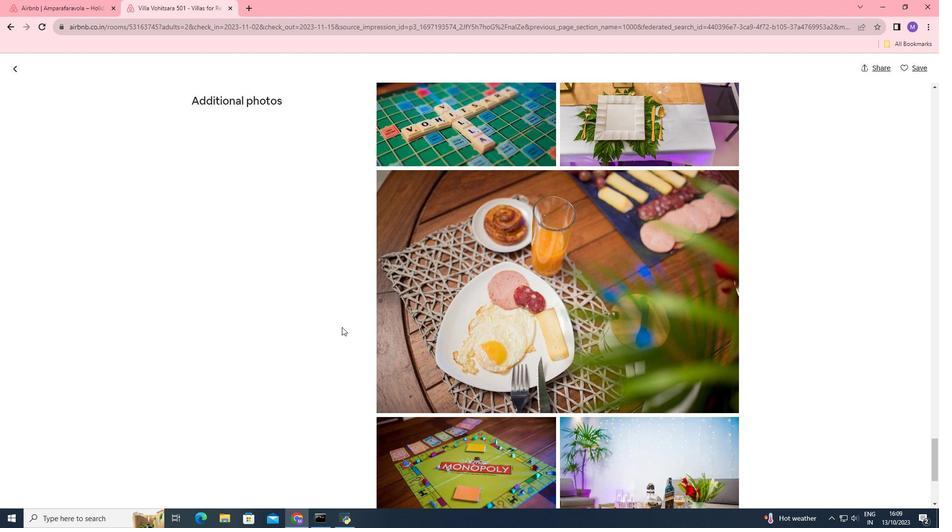 
Action: Mouse scrolled (342, 326) with delta (0, 0)
Screenshot: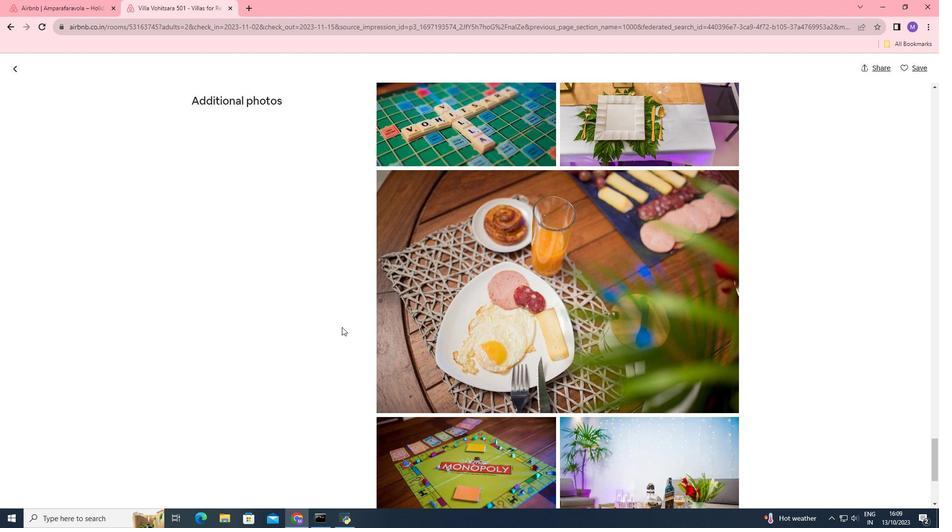 
Action: Mouse scrolled (342, 326) with delta (0, 0)
Screenshot: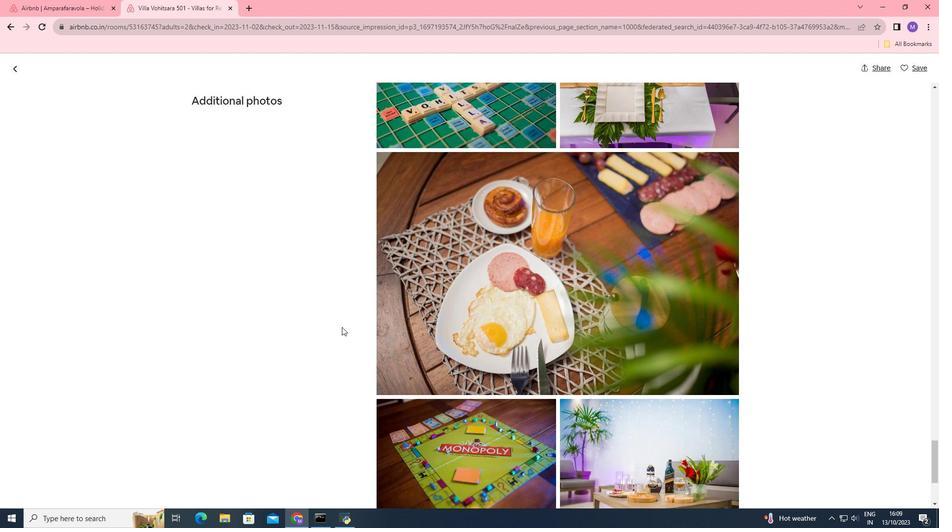 
Action: Mouse scrolled (342, 326) with delta (0, 0)
Screenshot: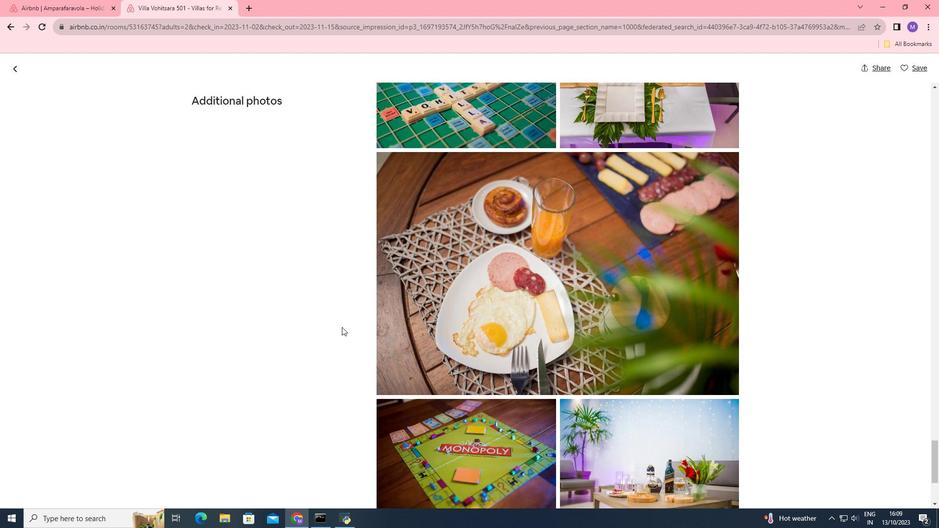 
Action: Mouse scrolled (342, 326) with delta (0, 0)
Screenshot: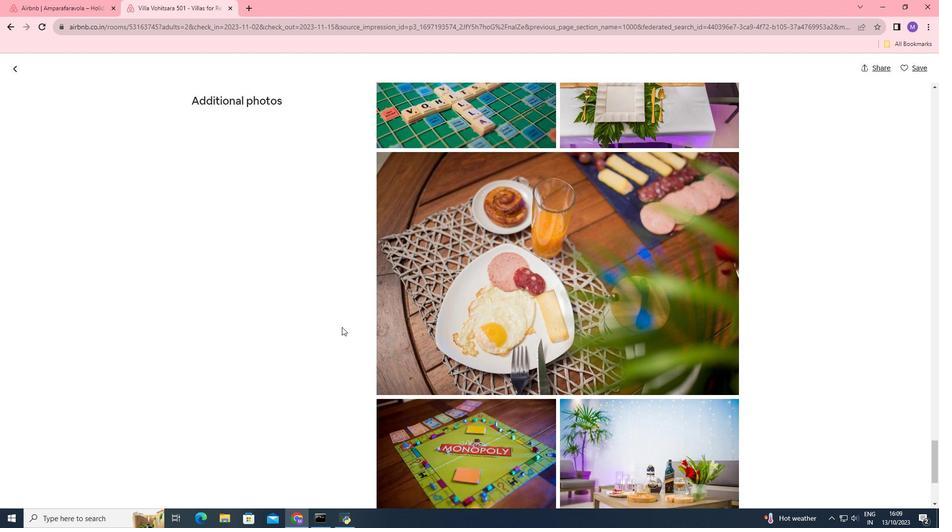 
Action: Mouse scrolled (342, 326) with delta (0, 0)
Screenshot: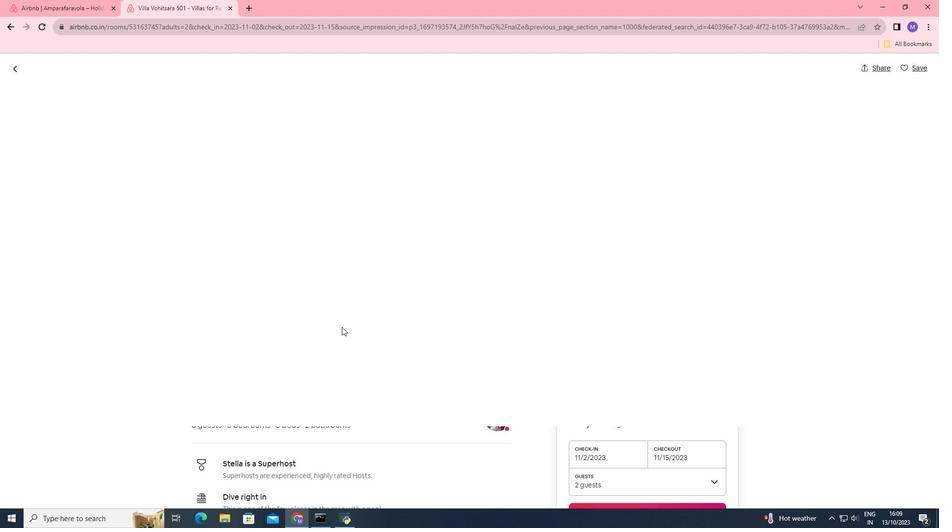 
Action: Mouse scrolled (342, 326) with delta (0, 0)
Screenshot: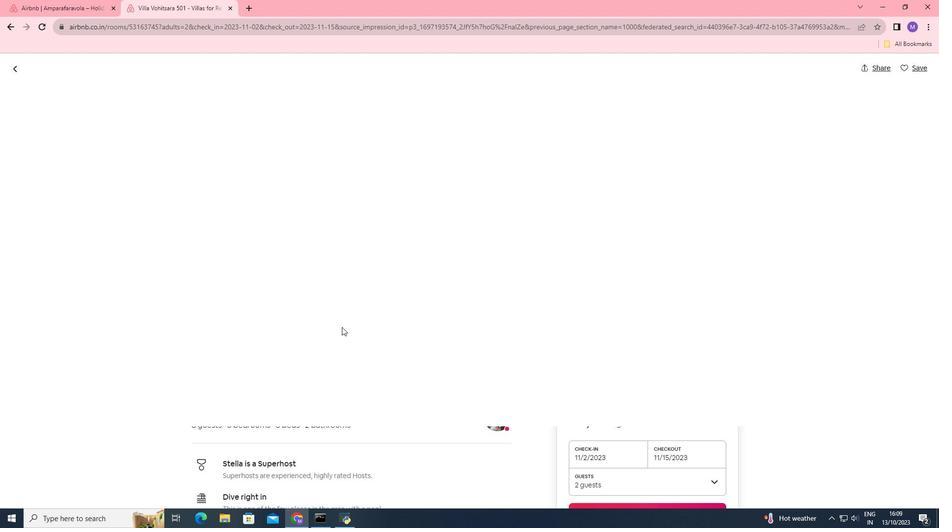 
Action: Mouse scrolled (342, 326) with delta (0, 0)
Screenshot: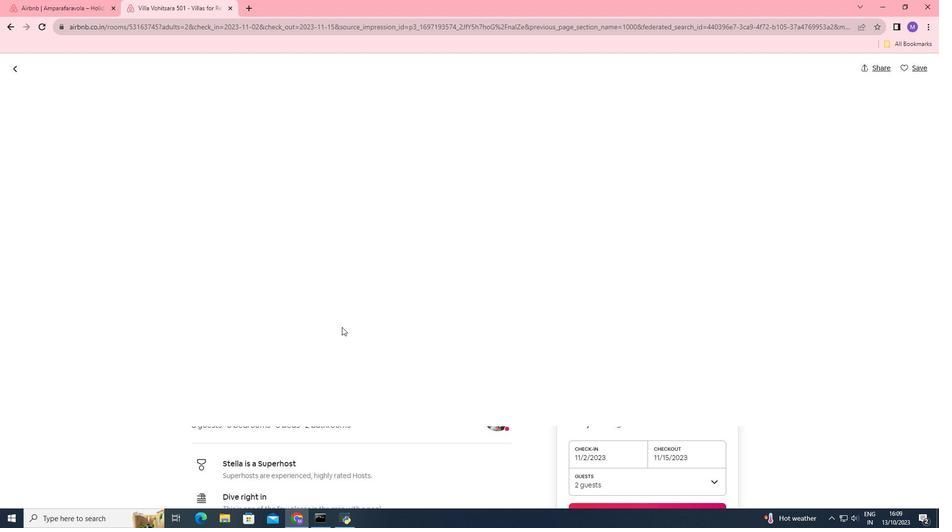 
Action: Mouse scrolled (342, 326) with delta (0, 0)
Screenshot: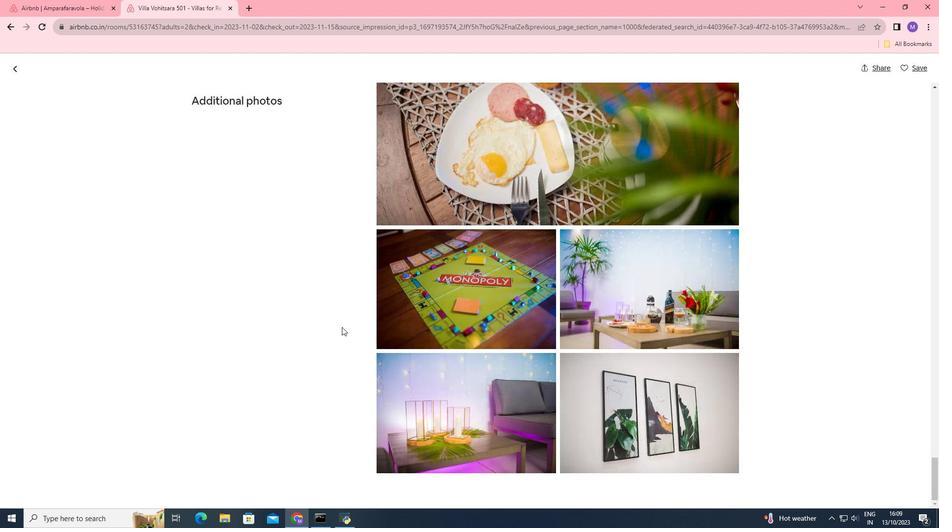 
Action: Mouse scrolled (342, 326) with delta (0, 0)
Screenshot: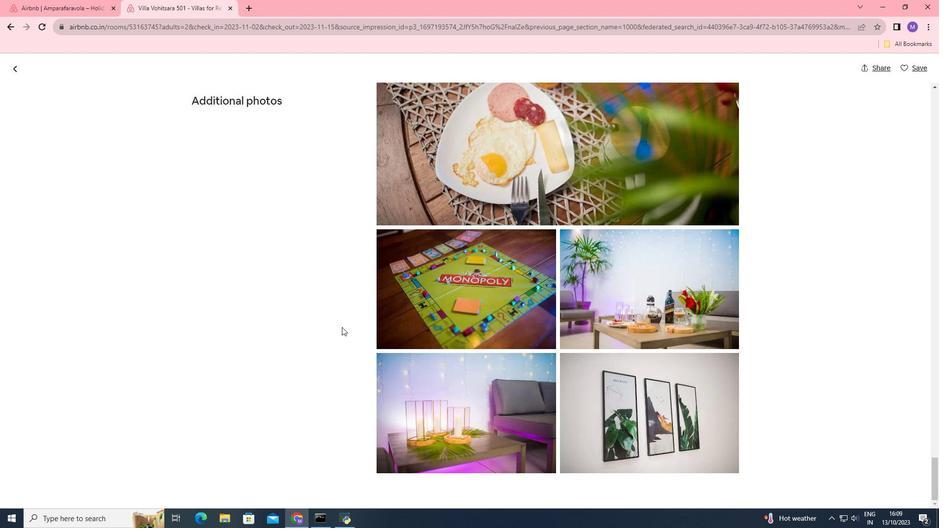 
Action: Mouse scrolled (342, 326) with delta (0, 0)
Screenshot: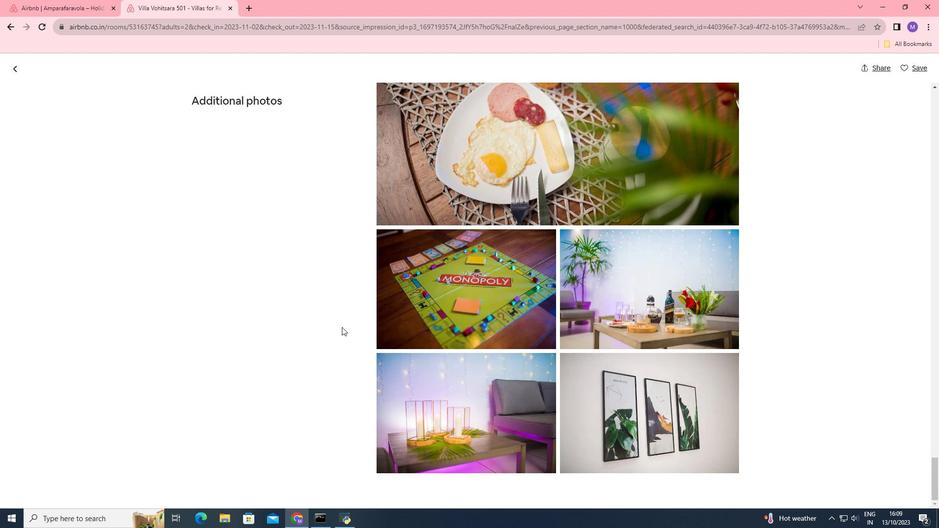 
Action: Mouse moved to (357, 374)
Screenshot: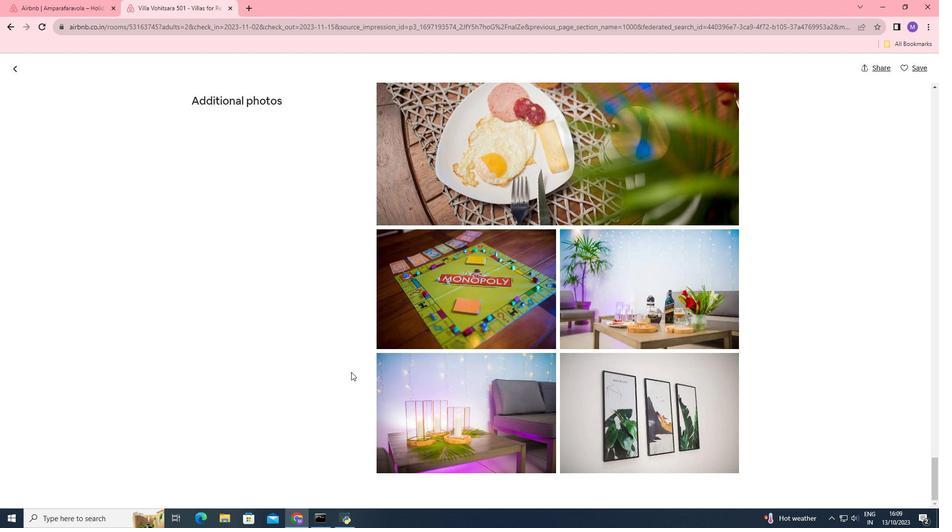 
Action: Mouse scrolled (357, 374) with delta (0, 0)
Screenshot: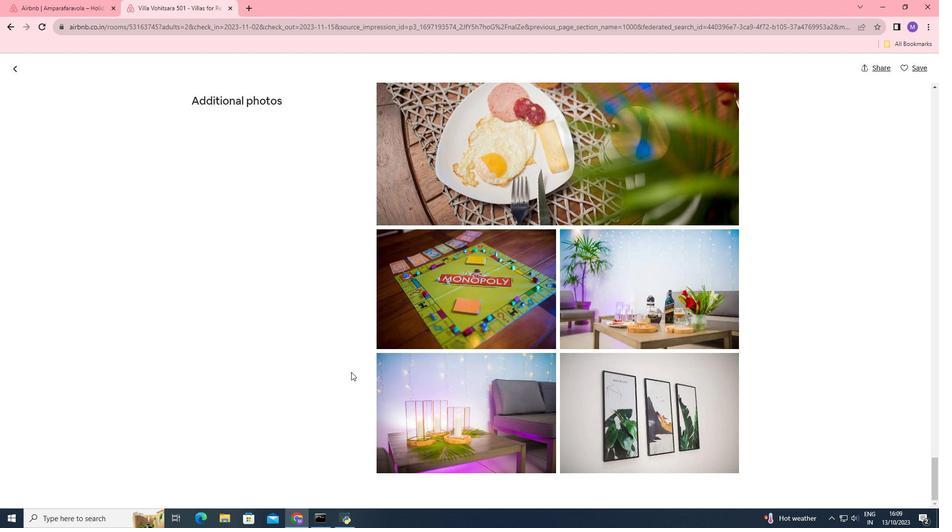 
Action: Mouse moved to (351, 372)
Screenshot: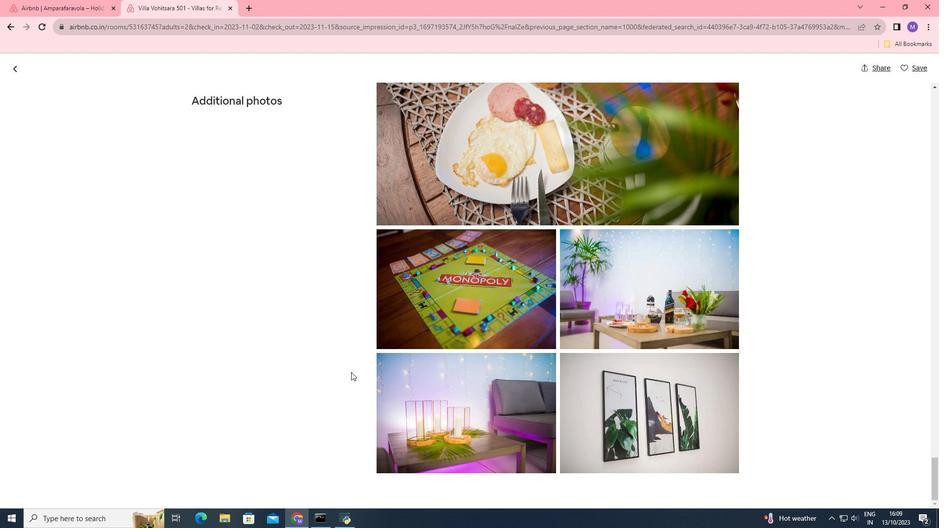 
Action: Mouse scrolled (351, 371) with delta (0, 0)
Screenshot: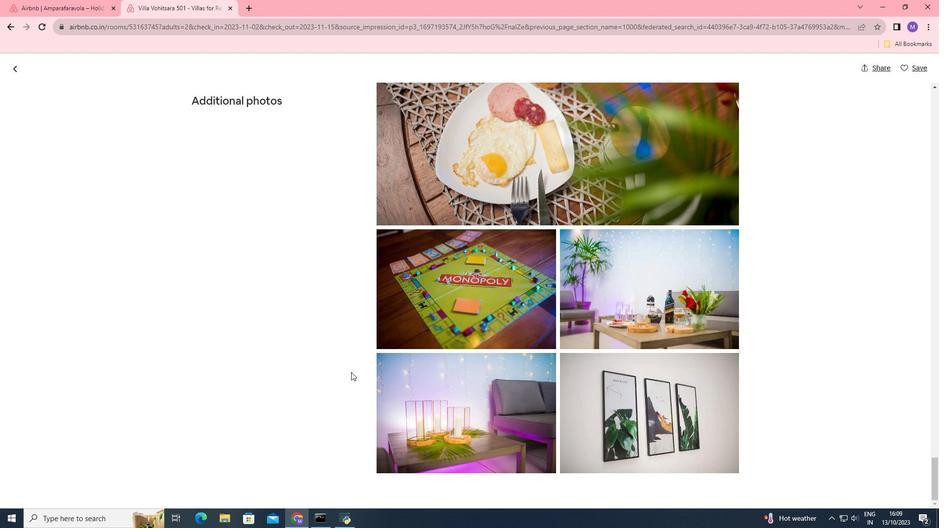 
Action: Mouse moved to (348, 370)
Screenshot: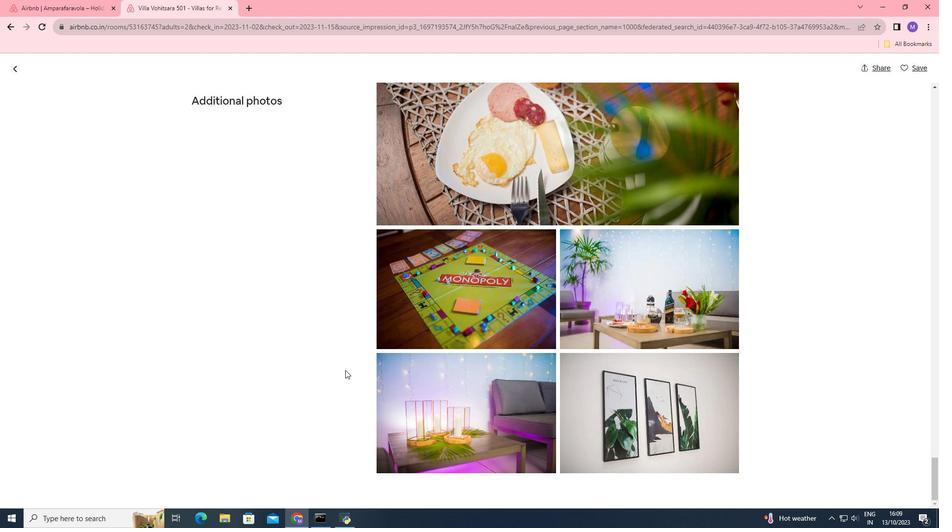 
Action: Mouse scrolled (348, 370) with delta (0, 0)
Screenshot: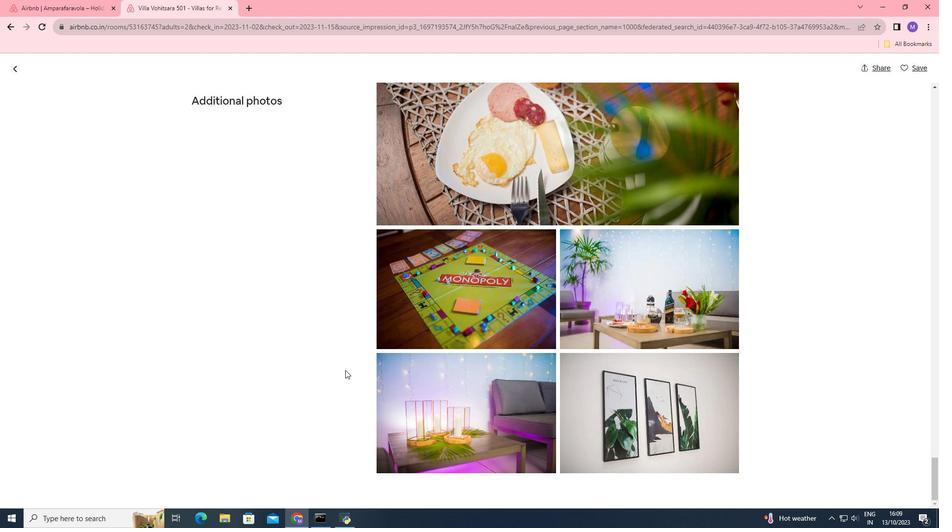 
Action: Mouse moved to (347, 370)
Screenshot: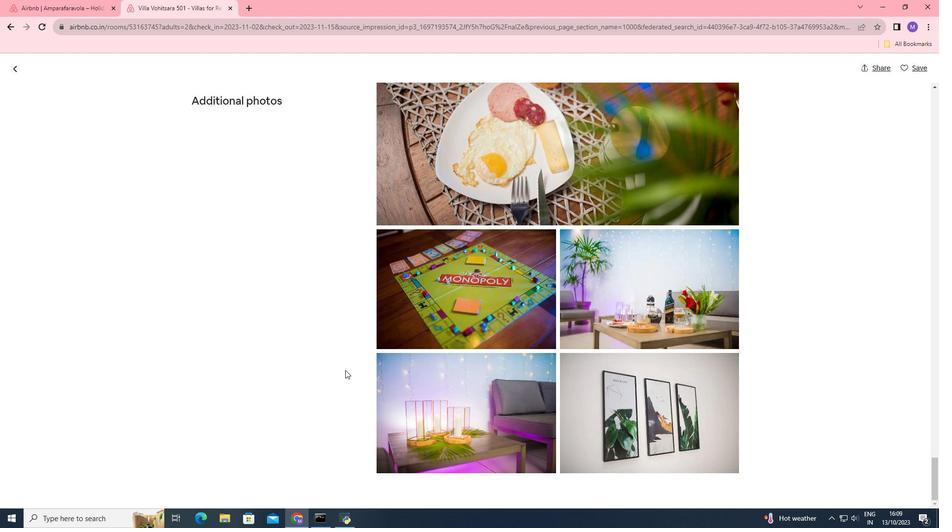 
Action: Mouse scrolled (347, 370) with delta (0, 0)
Screenshot: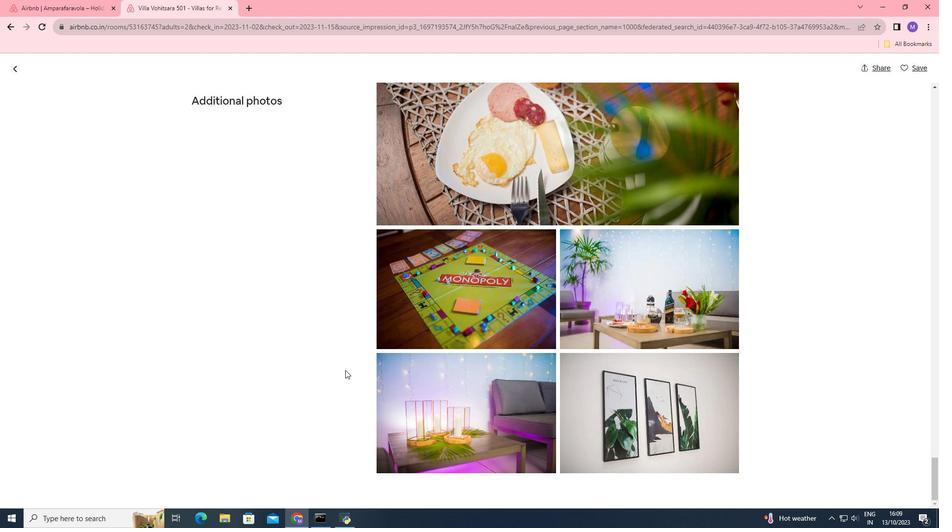 
Action: Mouse moved to (345, 370)
Screenshot: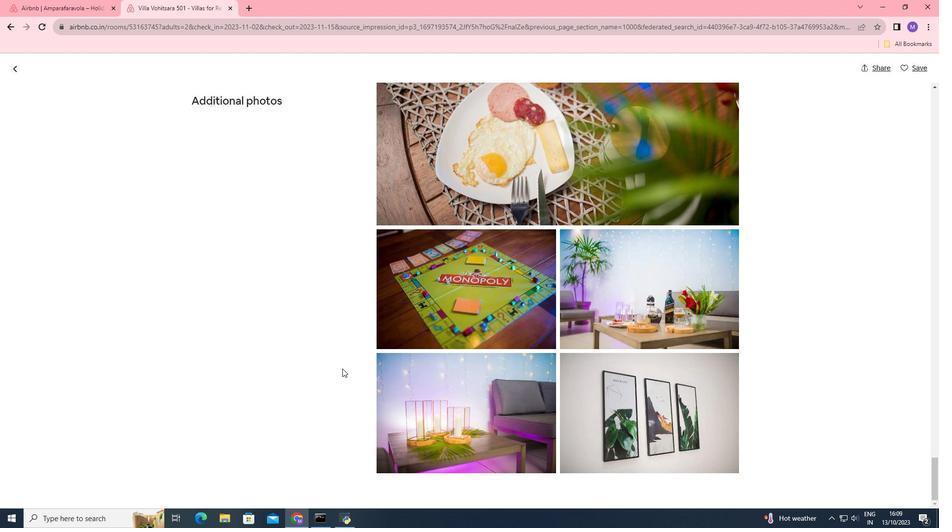 
Action: Mouse scrolled (345, 369) with delta (0, 0)
Screenshot: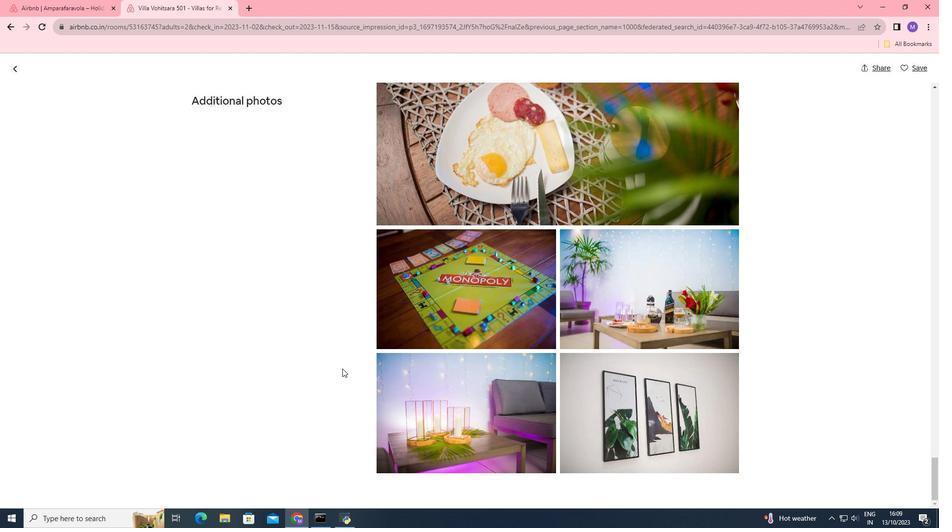 
Action: Mouse moved to (344, 369)
Screenshot: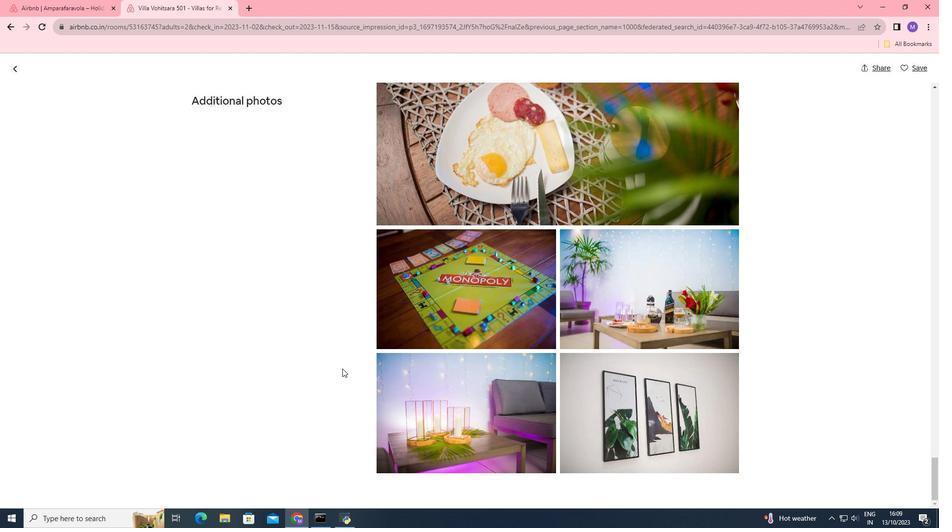 
Action: Mouse scrolled (344, 369) with delta (0, 0)
Screenshot: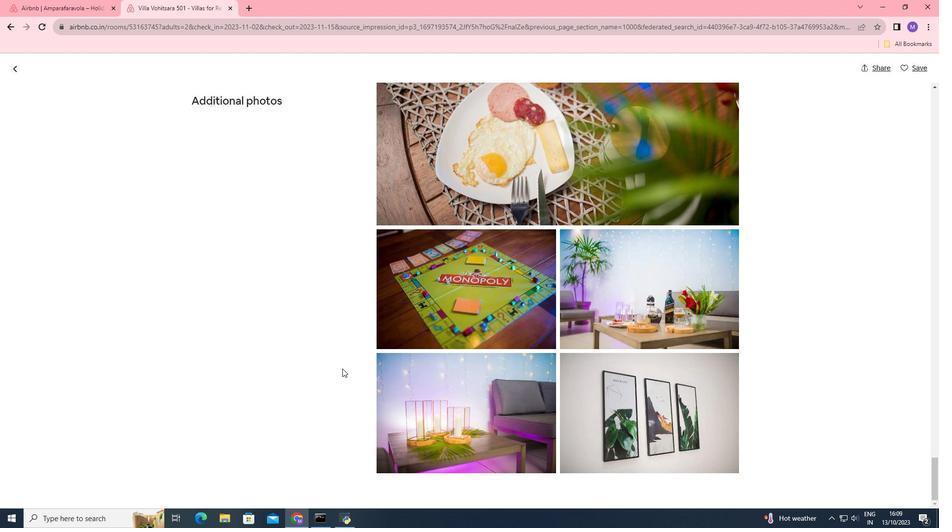 
Action: Mouse moved to (341, 368)
Screenshot: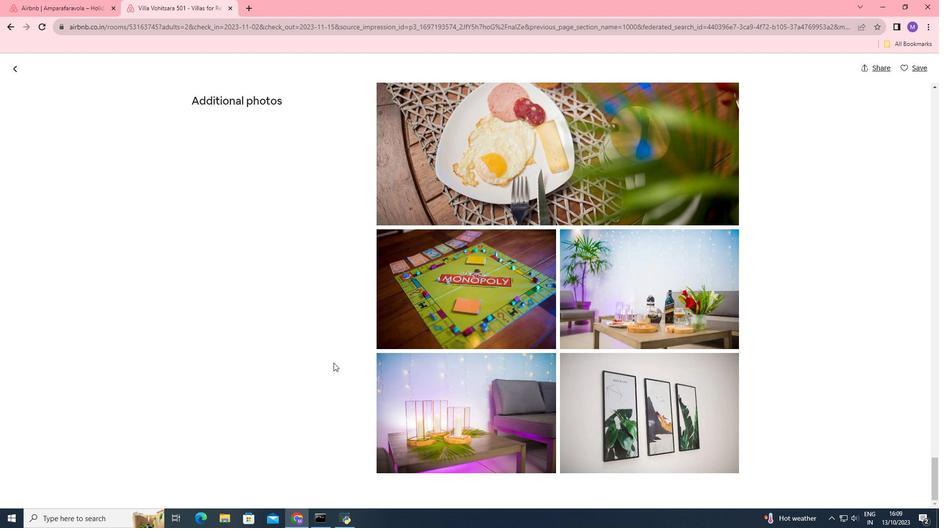 
Action: Mouse scrolled (341, 368) with delta (0, 0)
Screenshot: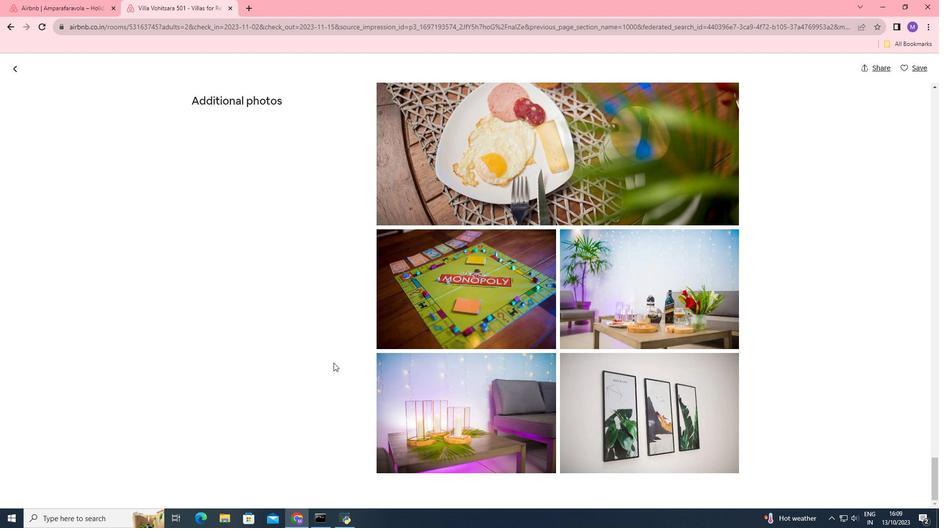 
Action: Mouse moved to (336, 366)
Screenshot: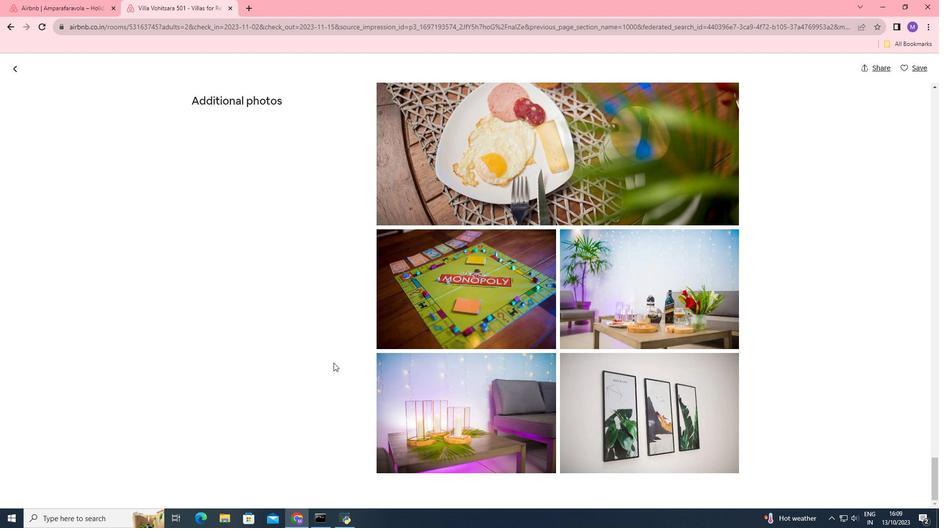 
Action: Mouse scrolled (336, 365) with delta (0, 0)
Screenshot: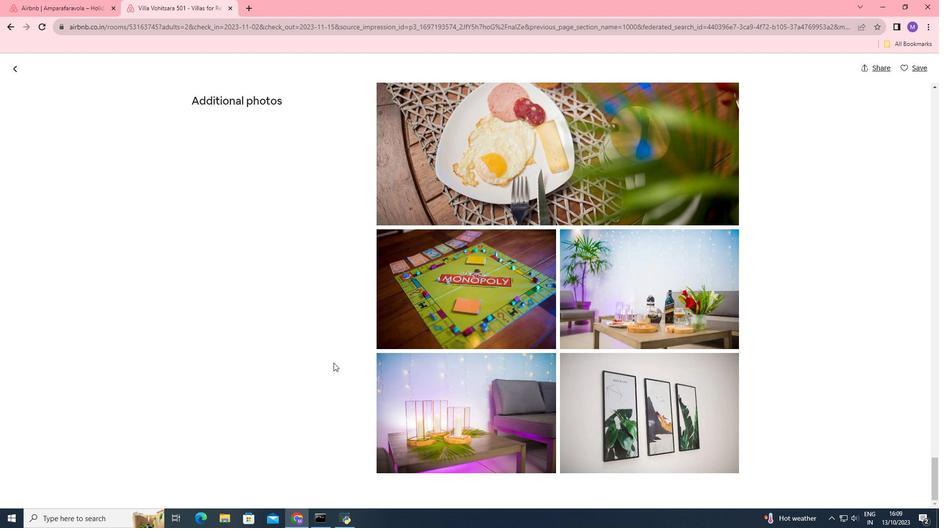 
Action: Mouse moved to (333, 363)
Screenshot: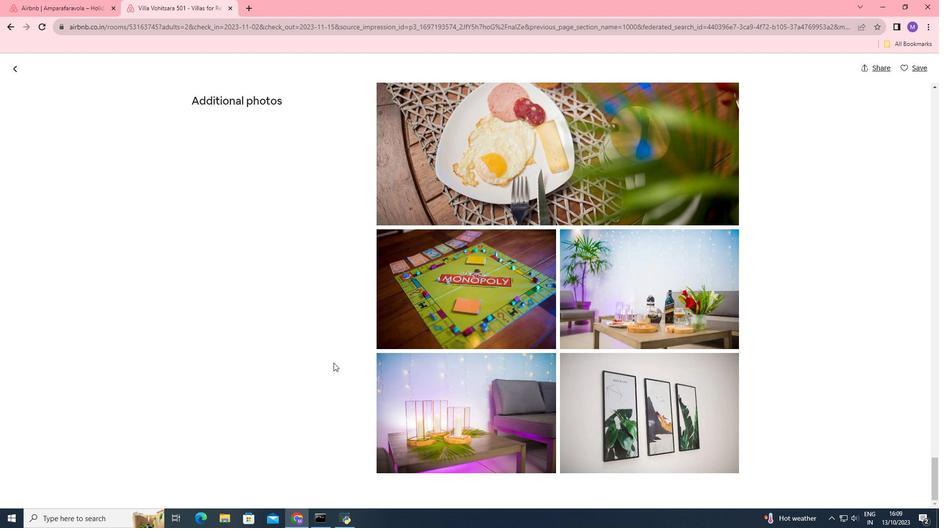 
Action: Mouse scrolled (333, 362) with delta (0, 0)
Screenshot: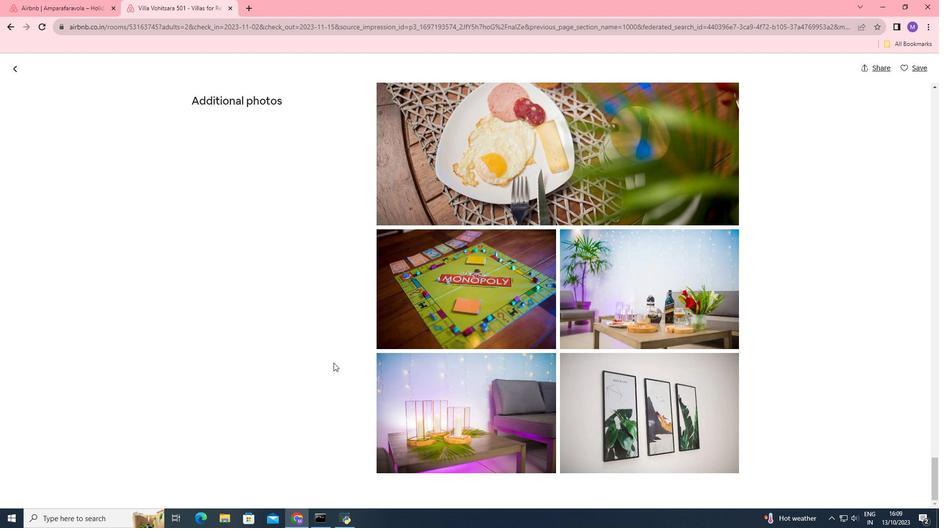 
Action: Mouse moved to (323, 352)
Screenshot: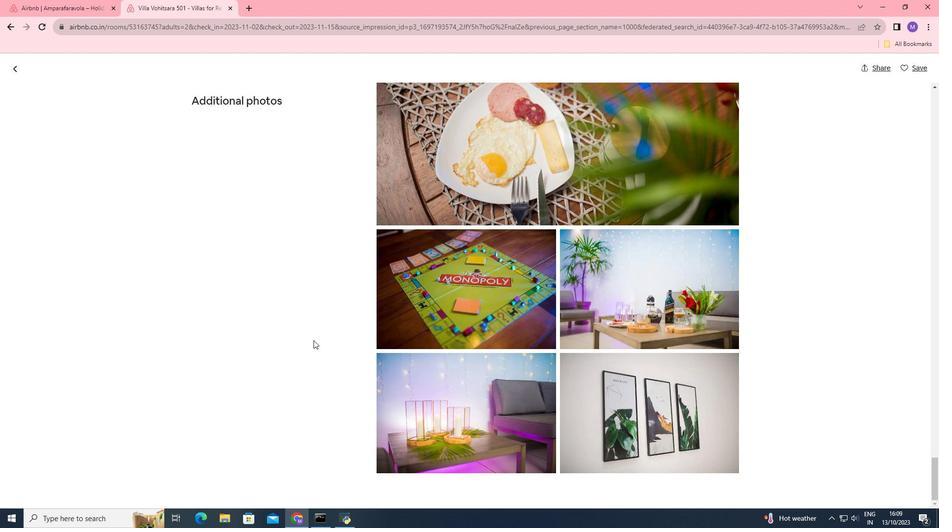 
Action: Mouse scrolled (323, 351) with delta (0, 0)
Screenshot: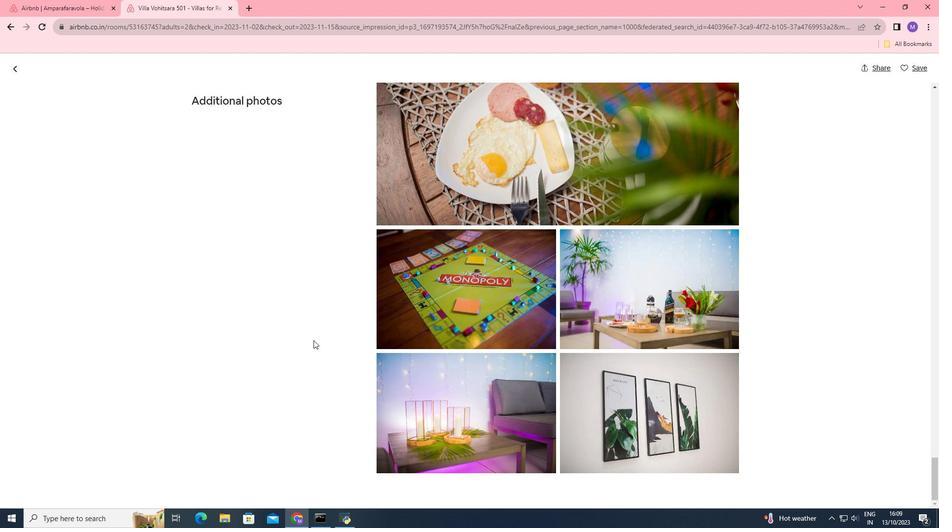 
Action: Mouse moved to (12, 64)
Screenshot: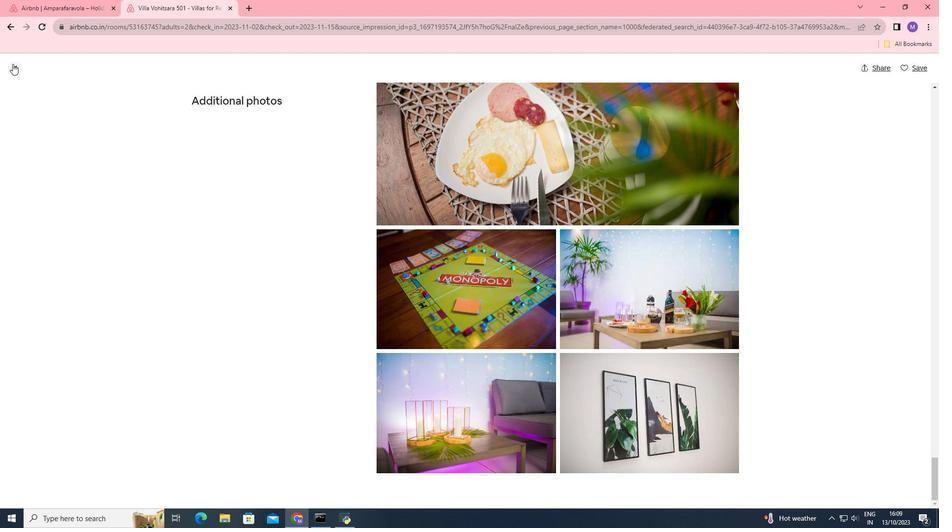 
Action: Mouse pressed left at (12, 64)
Screenshot: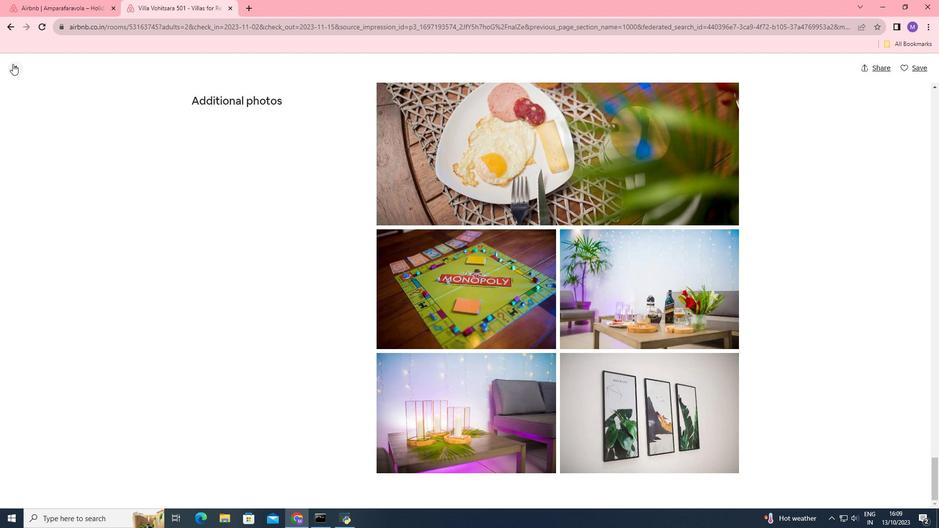 
Action: Mouse moved to (313, 263)
Screenshot: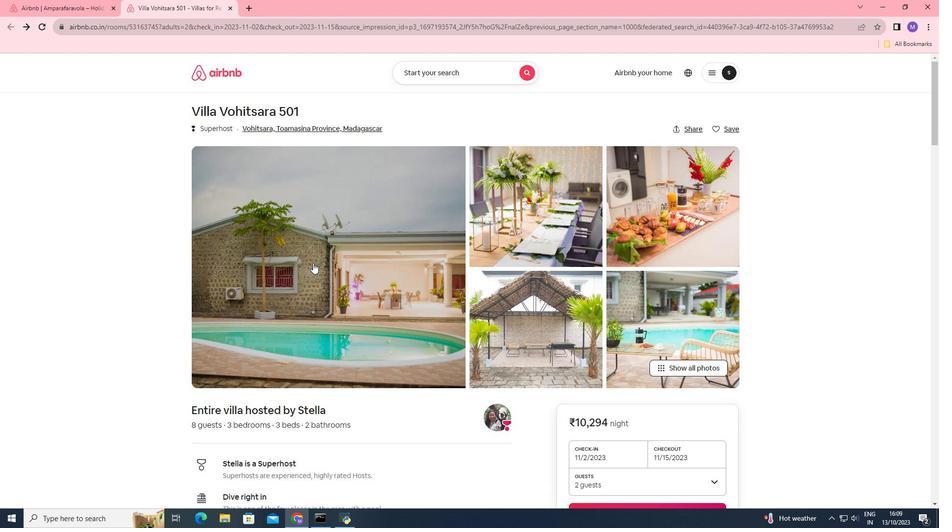 
Action: Mouse scrolled (313, 262) with delta (0, 0)
Screenshot: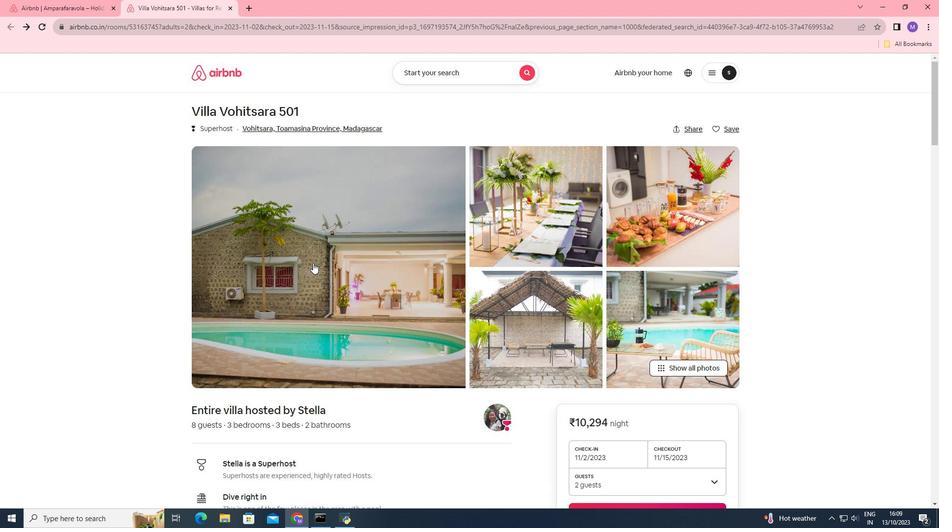 
Action: Mouse moved to (312, 262)
Screenshot: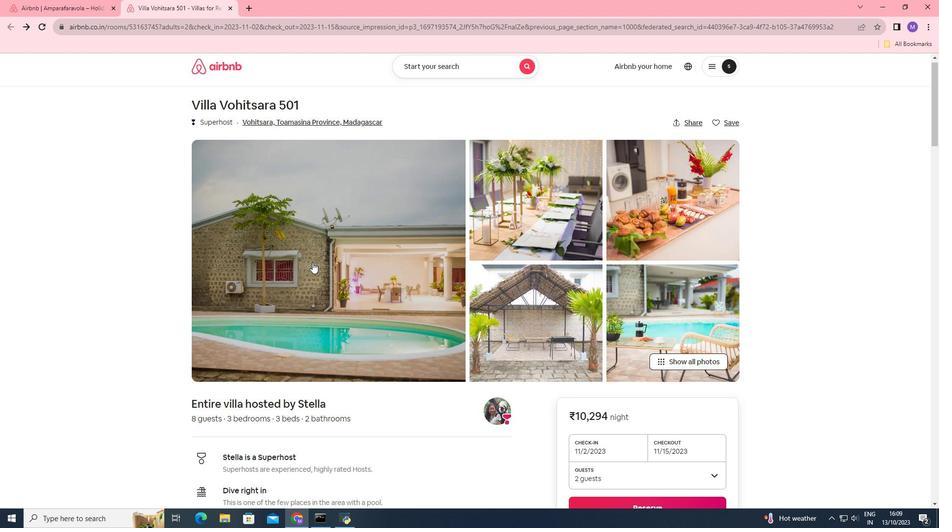 
Action: Mouse scrolled (312, 262) with delta (0, 0)
Screenshot: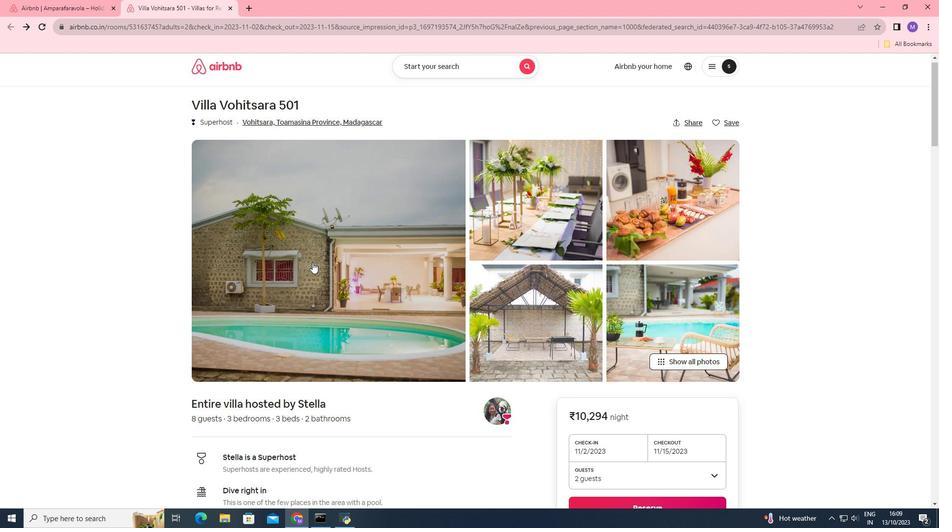 
Action: Mouse scrolled (312, 262) with delta (0, 0)
Screenshot: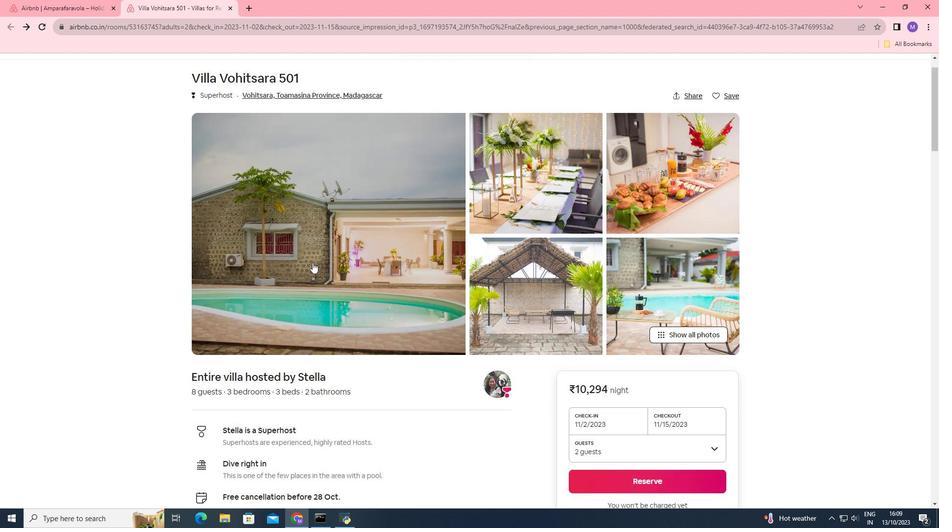 
Action: Mouse moved to (311, 262)
Screenshot: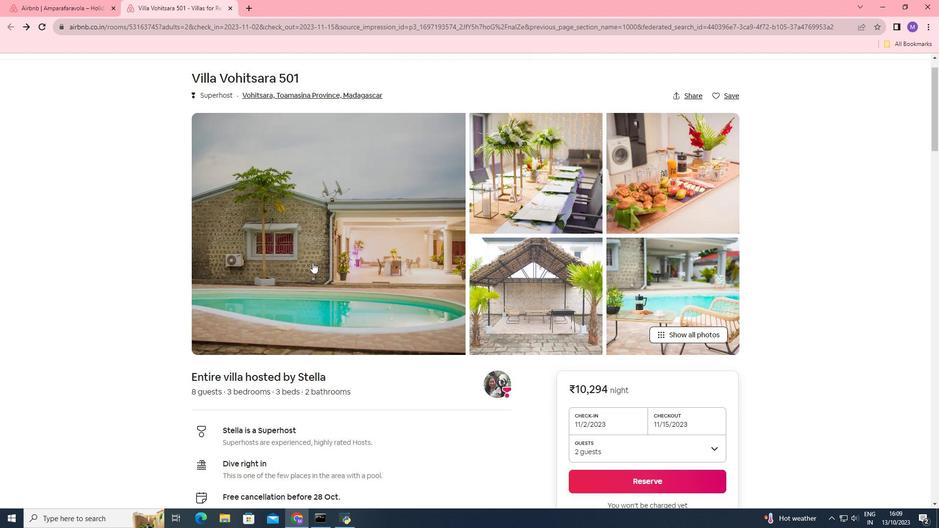 
Action: Mouse scrolled (311, 262) with delta (0, 0)
Screenshot: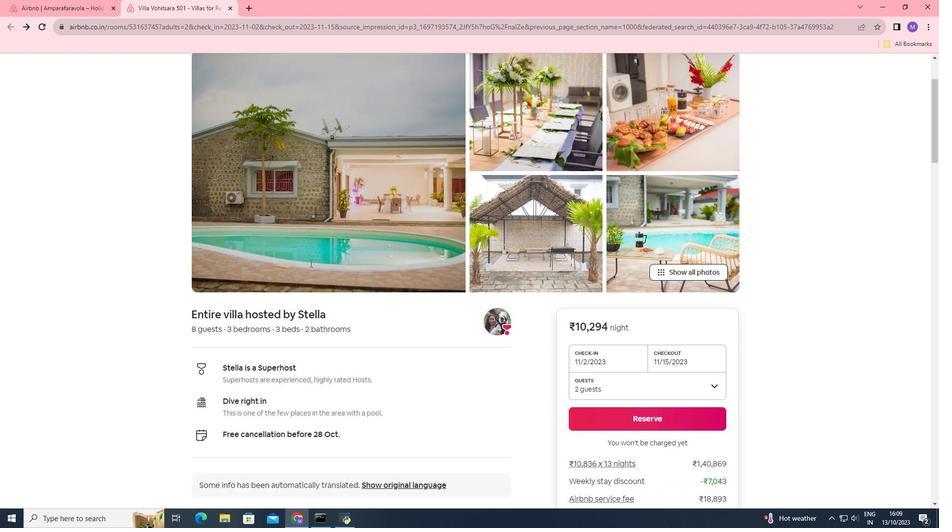 
Action: Mouse moved to (310, 263)
Screenshot: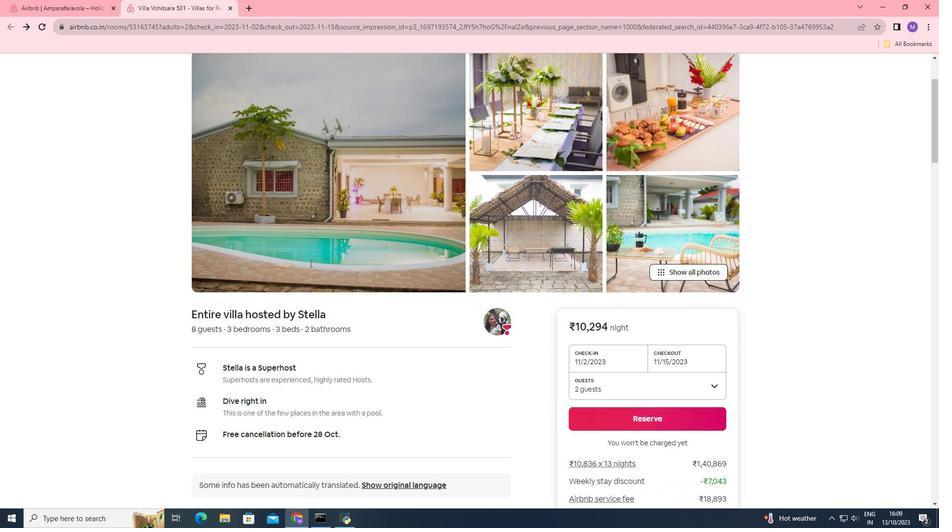 
Action: Mouse scrolled (310, 262) with delta (0, 0)
Screenshot: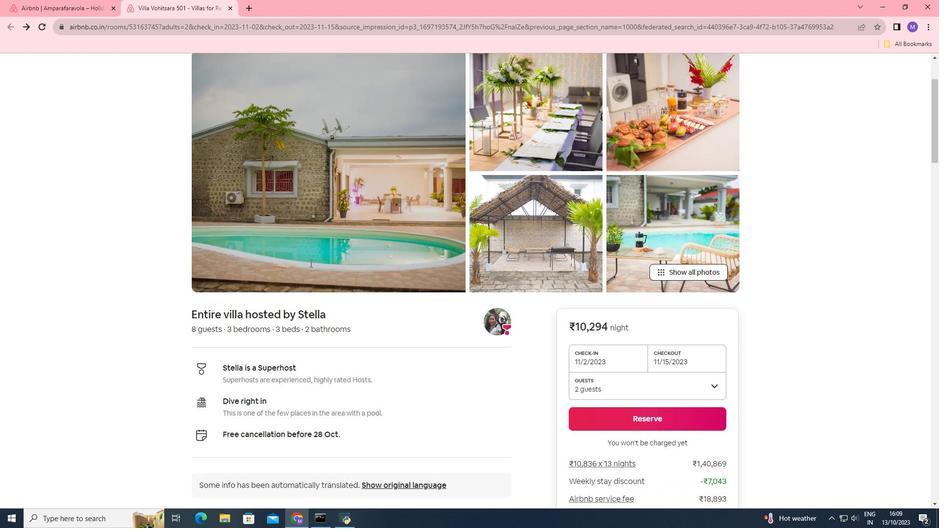 
Action: Mouse moved to (310, 263)
Screenshot: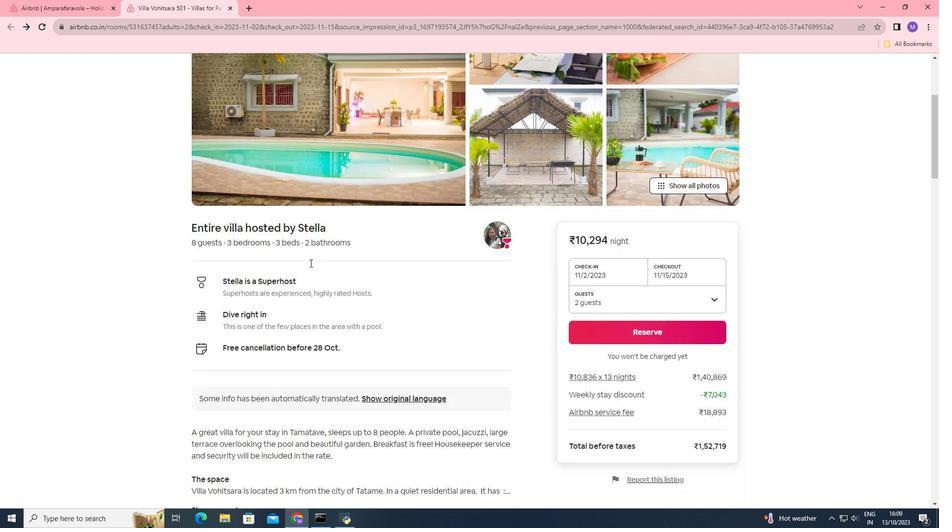 
Action: Mouse scrolled (310, 262) with delta (0, 0)
Screenshot: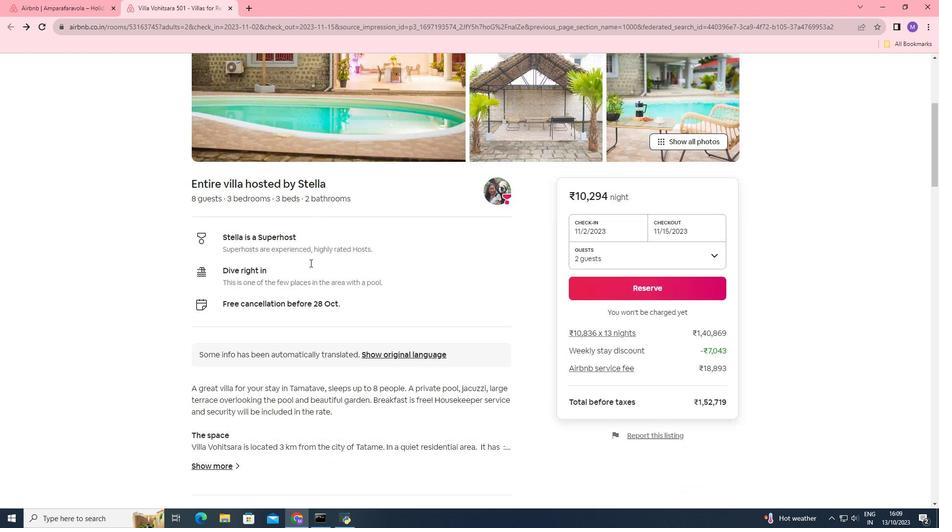 
Action: Mouse moved to (220, 398)
Screenshot: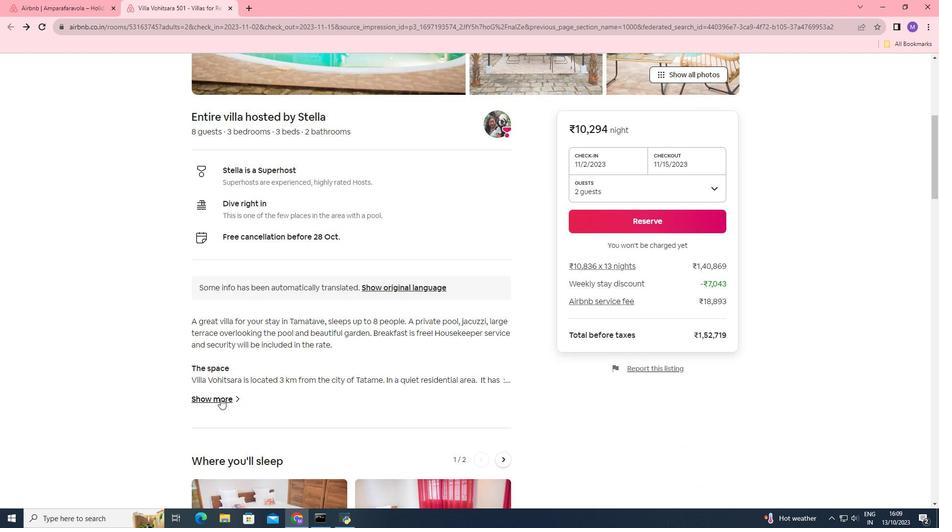 
Action: Mouse pressed left at (220, 398)
Screenshot: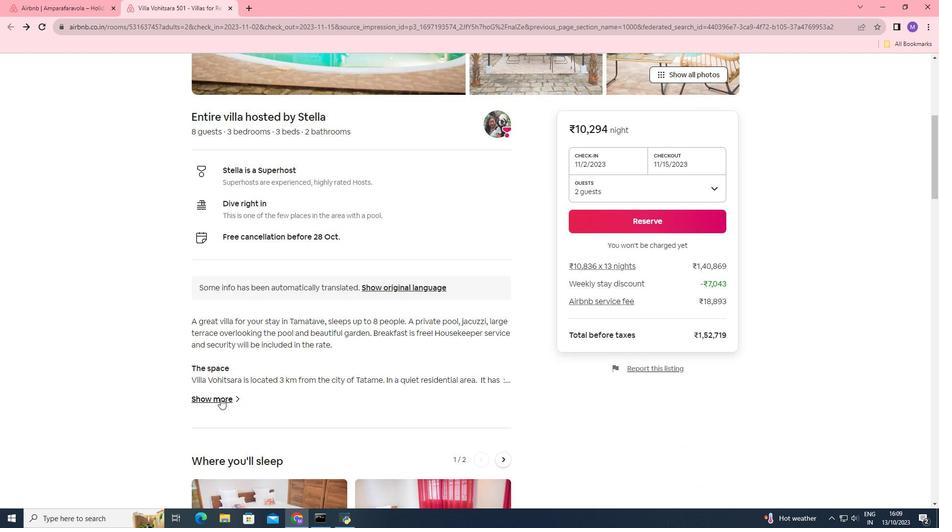 
Action: Mouse moved to (372, 275)
Screenshot: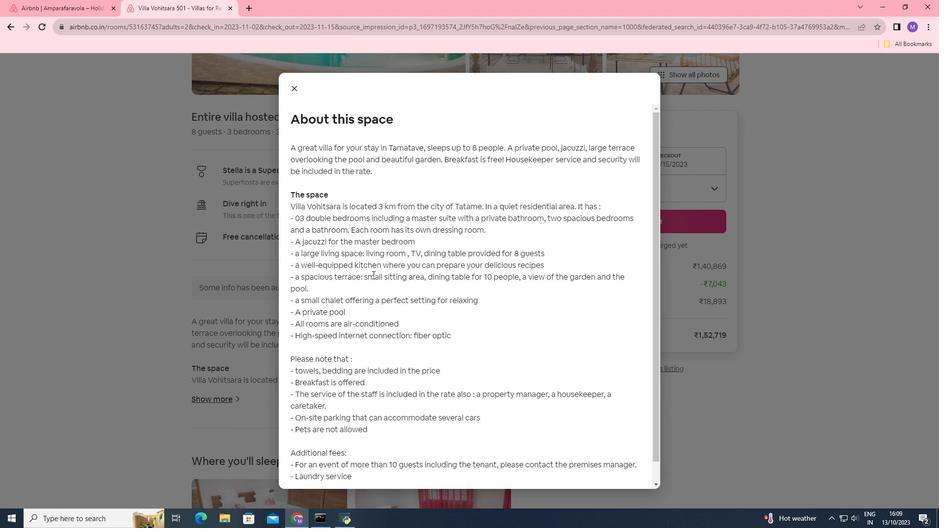 
Action: Mouse scrolled (372, 274) with delta (0, 0)
Screenshot: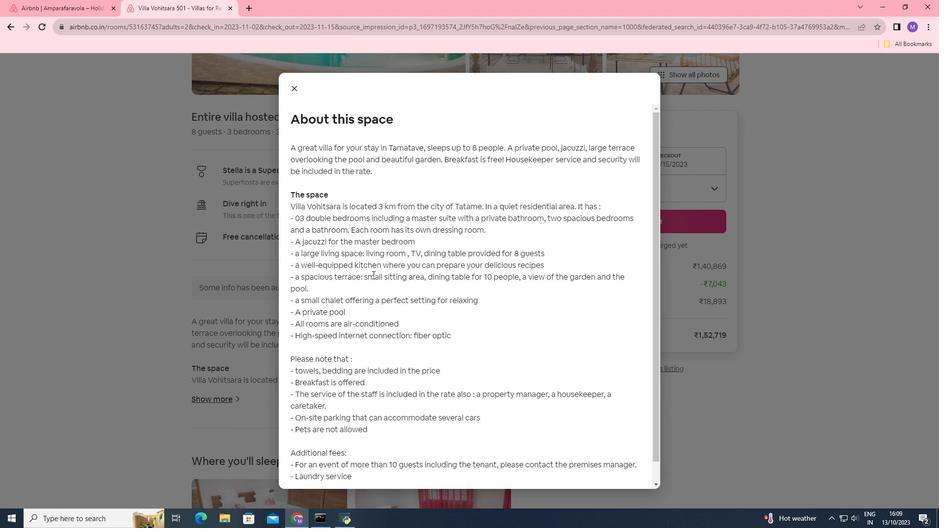 
Action: Mouse scrolled (372, 274) with delta (0, 0)
Screenshot: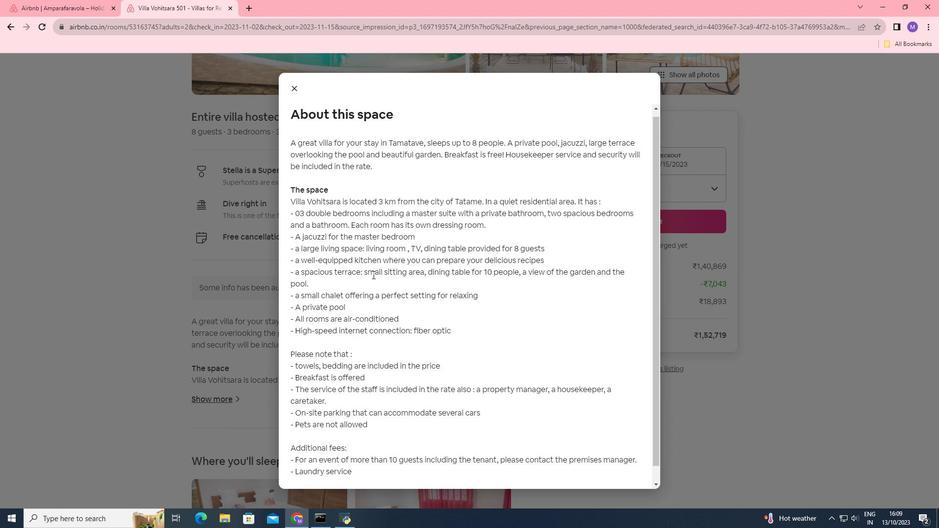 
Action: Mouse scrolled (372, 274) with delta (0, 0)
Screenshot: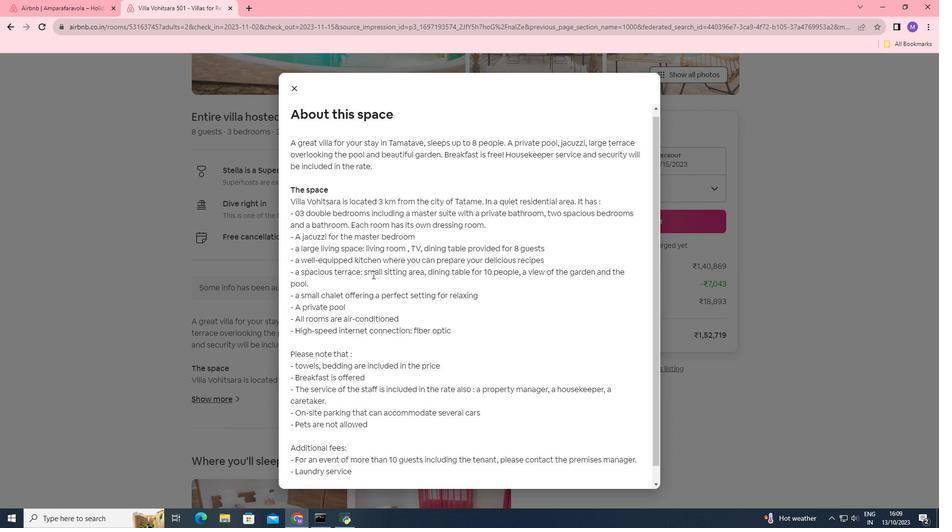 
Action: Mouse scrolled (372, 274) with delta (0, 0)
Screenshot: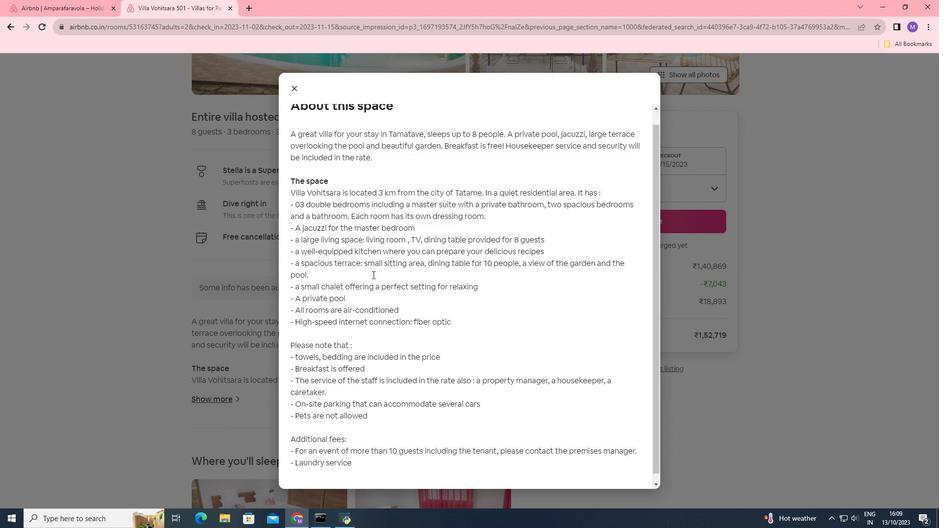 
Action: Mouse scrolled (372, 274) with delta (0, 0)
Screenshot: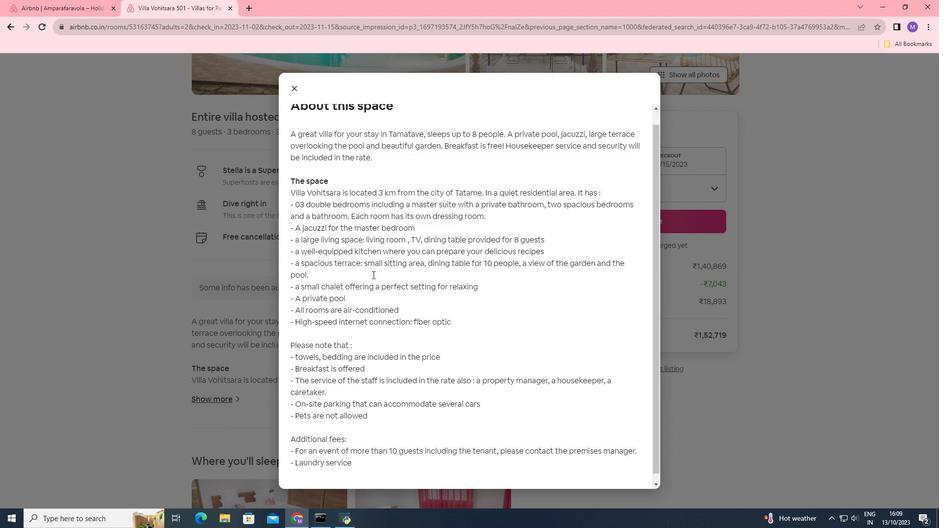 
Action: Mouse scrolled (372, 274) with delta (0, 0)
Screenshot: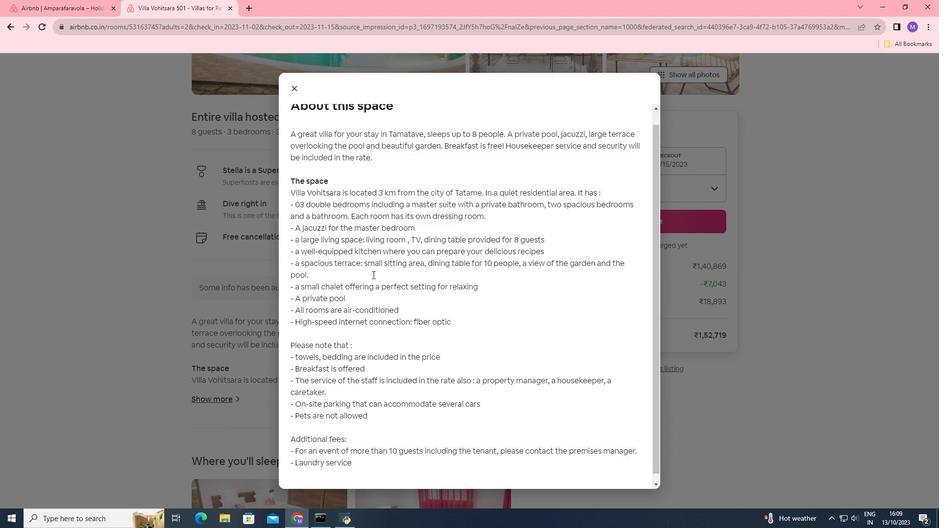
Action: Mouse scrolled (372, 274) with delta (0, 0)
Screenshot: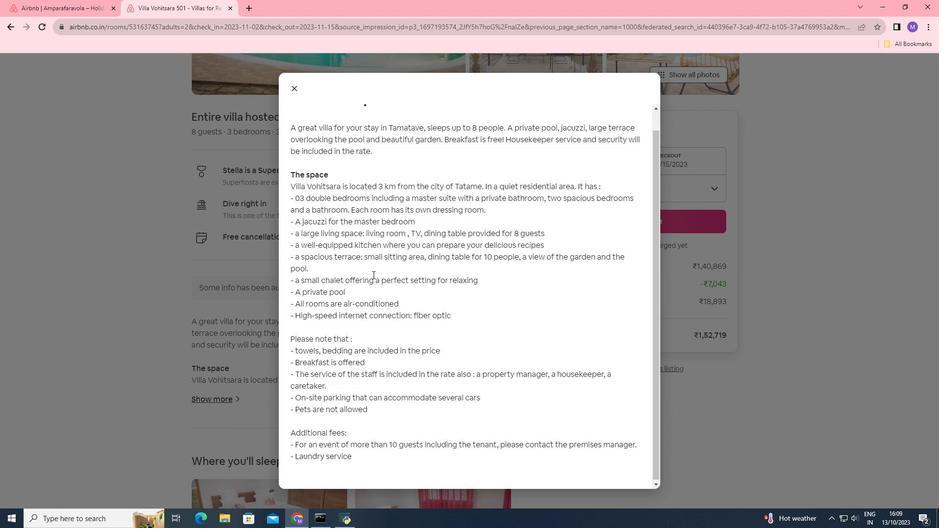 
Action: Mouse scrolled (372, 274) with delta (0, 0)
Screenshot: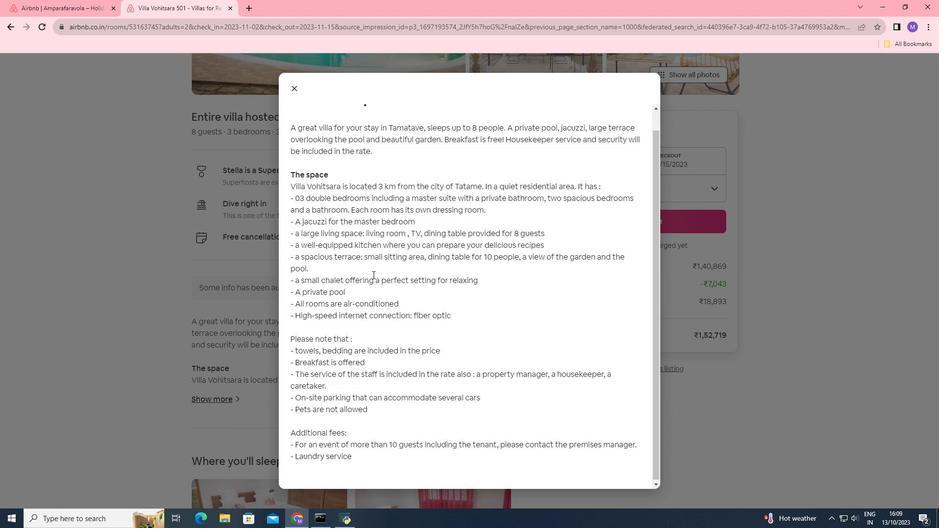 
Action: Mouse scrolled (372, 274) with delta (0, 0)
Screenshot: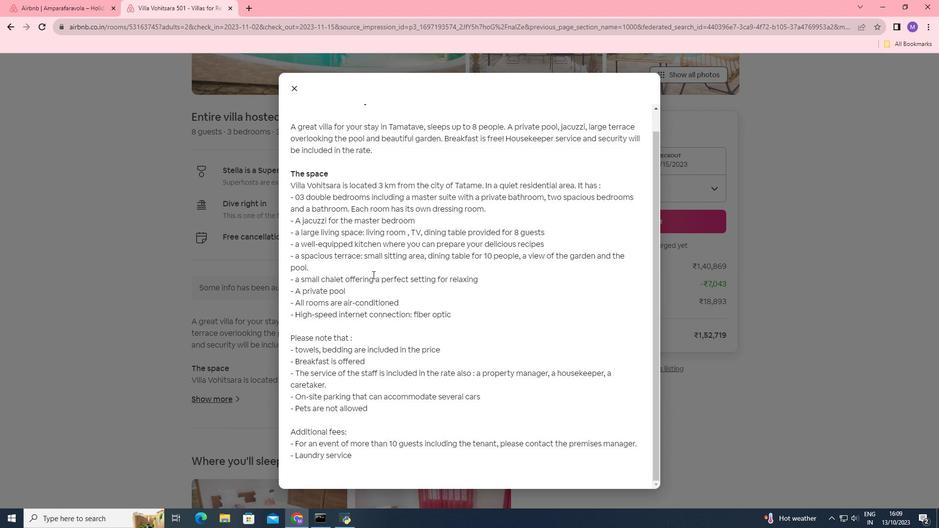 
Action: Mouse scrolled (372, 274) with delta (0, 0)
Screenshot: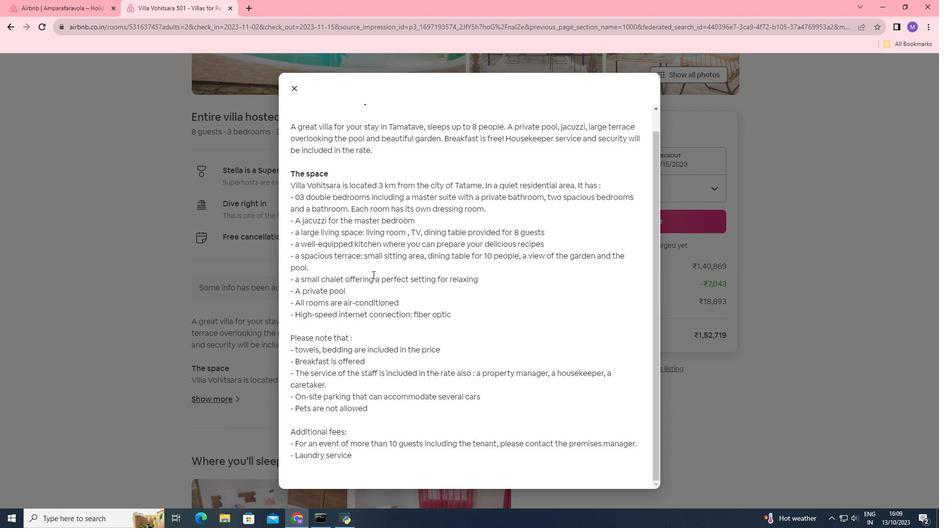 
Action: Mouse moved to (294, 92)
Screenshot: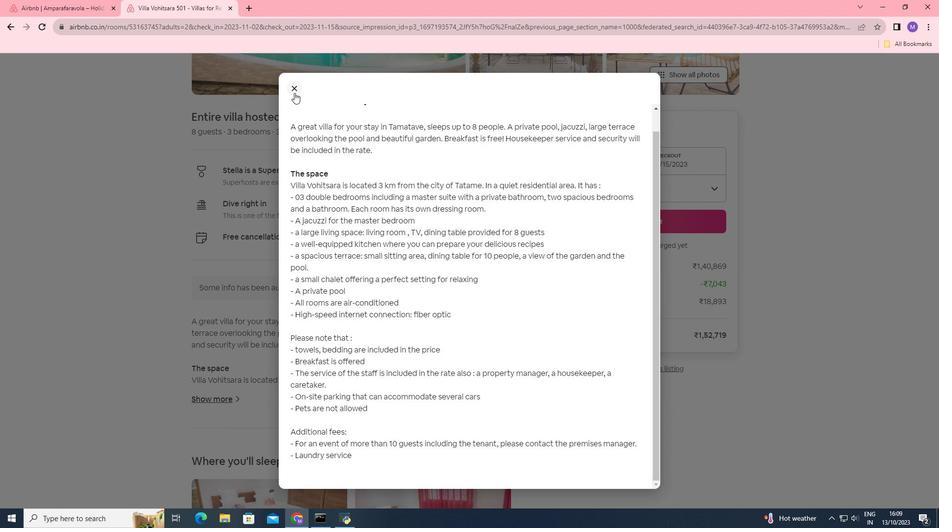 
Action: Mouse pressed left at (294, 92)
Screenshot: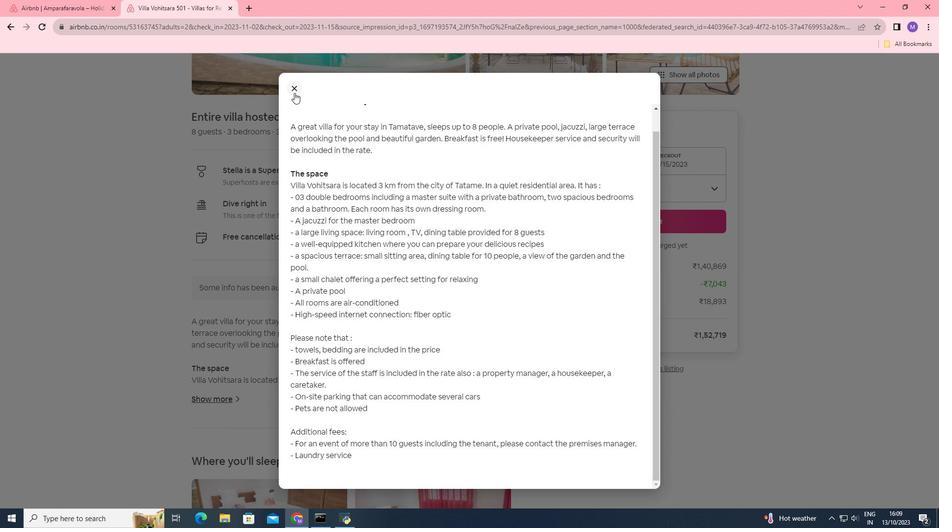 
Action: Mouse moved to (299, 280)
Screenshot: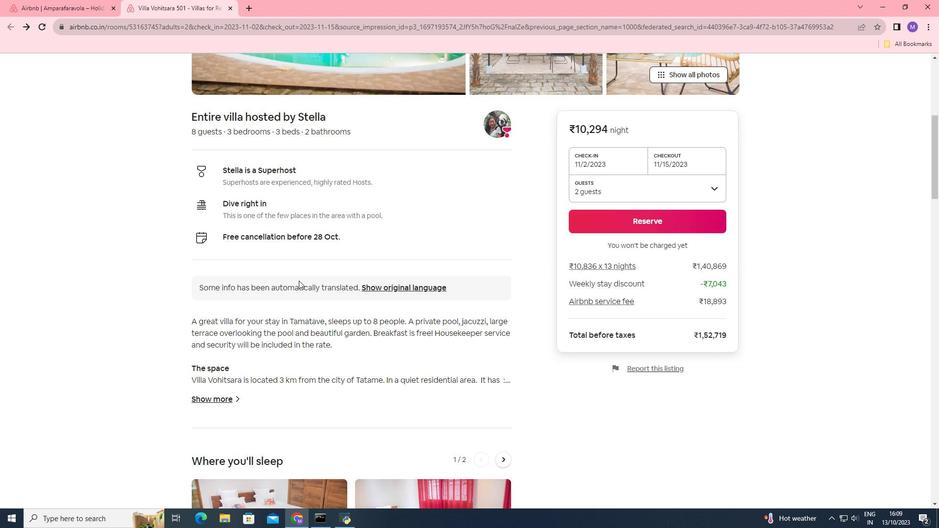 
Action: Mouse scrolled (299, 280) with delta (0, 0)
Screenshot: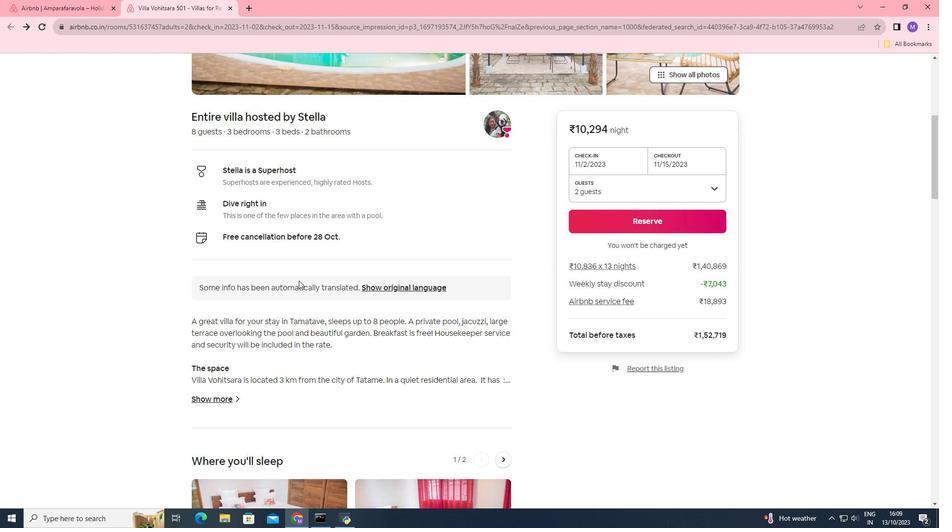 
Action: Mouse scrolled (299, 280) with delta (0, 0)
Screenshot: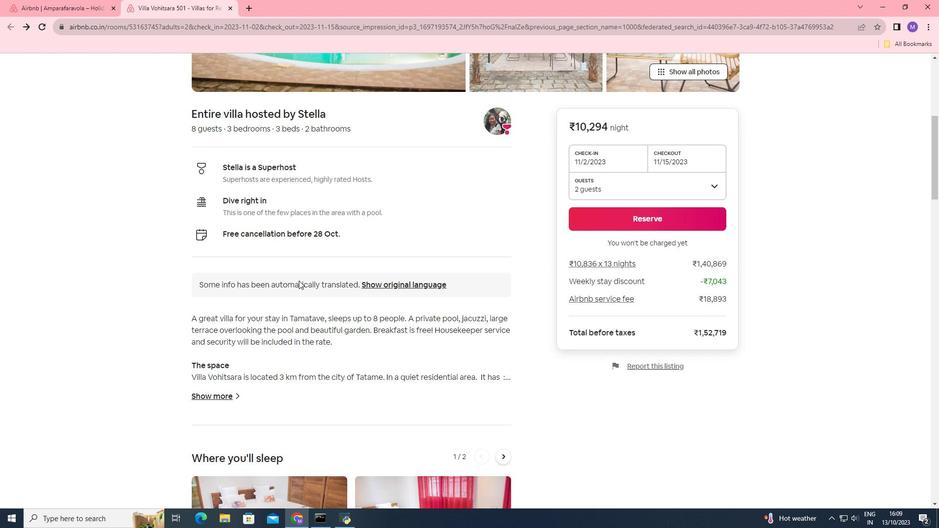 
Action: Mouse scrolled (299, 280) with delta (0, 0)
Screenshot: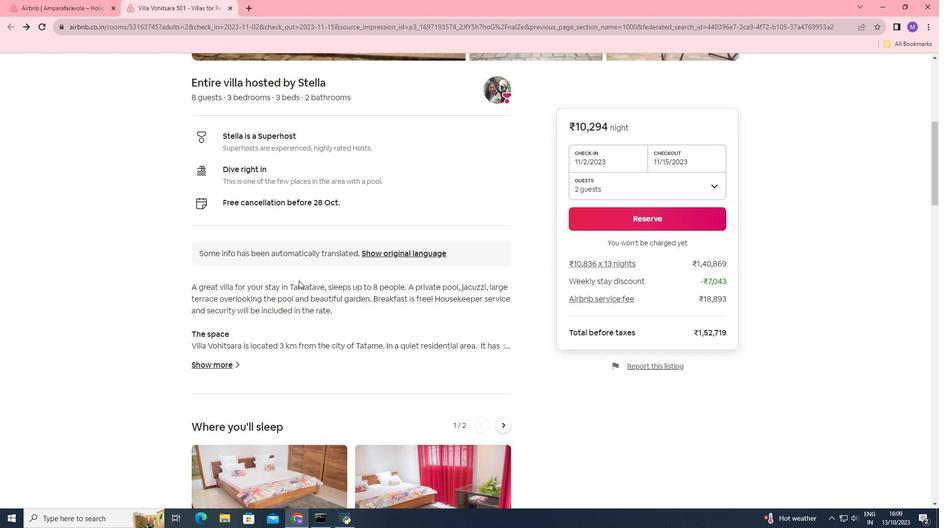 
Action: Mouse scrolled (299, 280) with delta (0, 0)
Screenshot: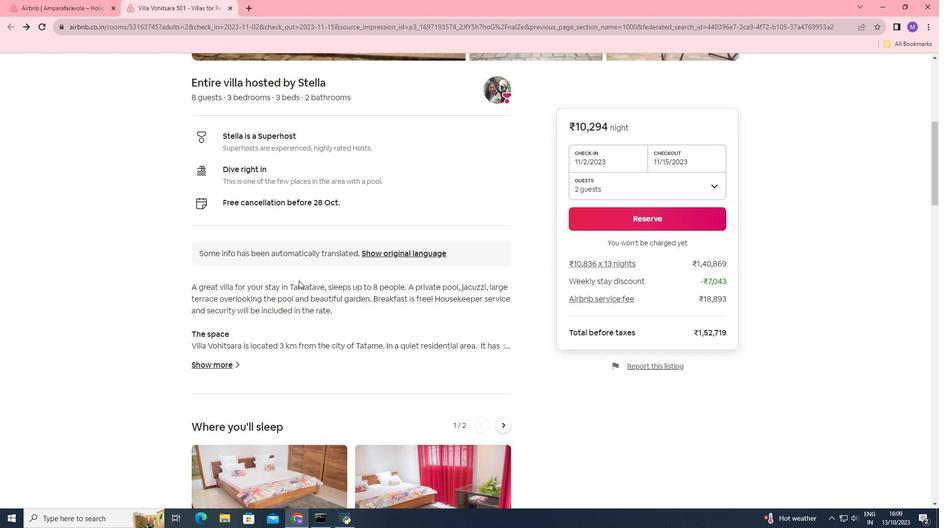 
Action: Mouse scrolled (299, 280) with delta (0, 0)
Screenshot: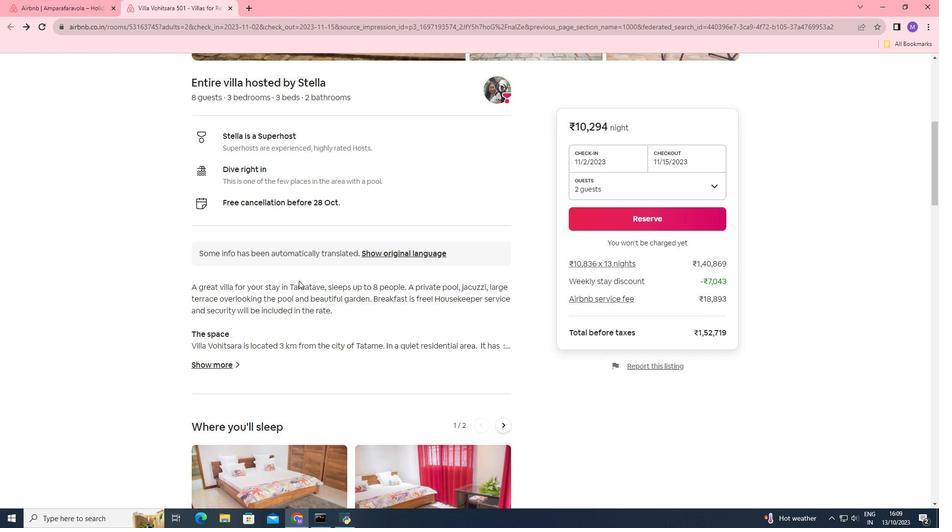 
Action: Mouse scrolled (299, 280) with delta (0, 0)
Screenshot: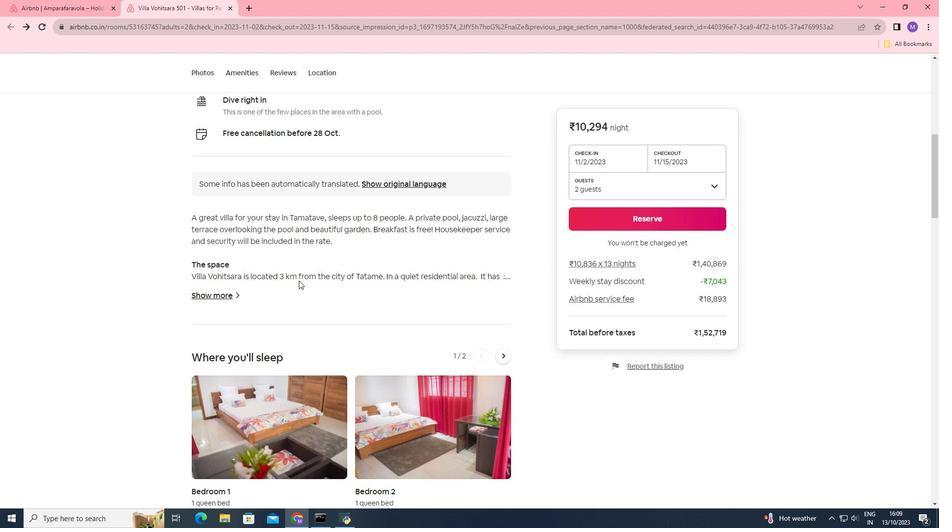
Action: Mouse scrolled (299, 280) with delta (0, 0)
Screenshot: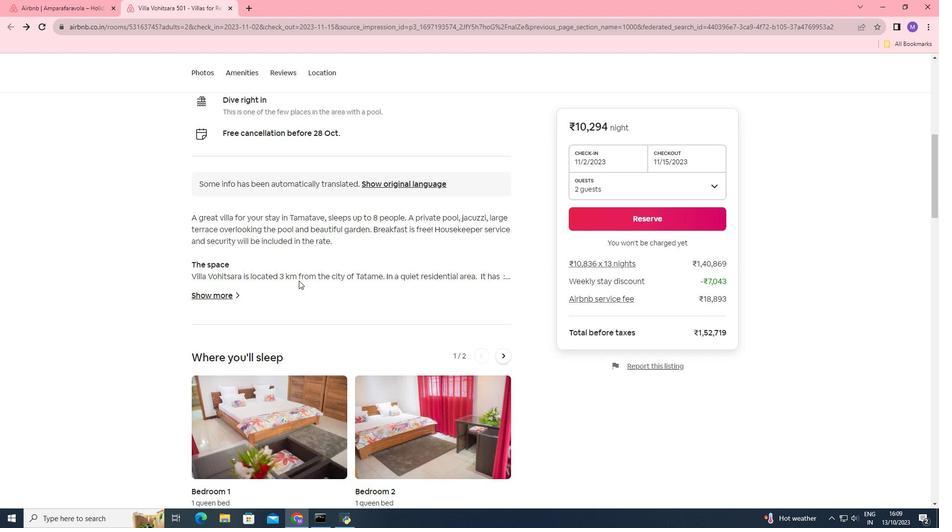 
Action: Mouse moved to (297, 385)
Screenshot: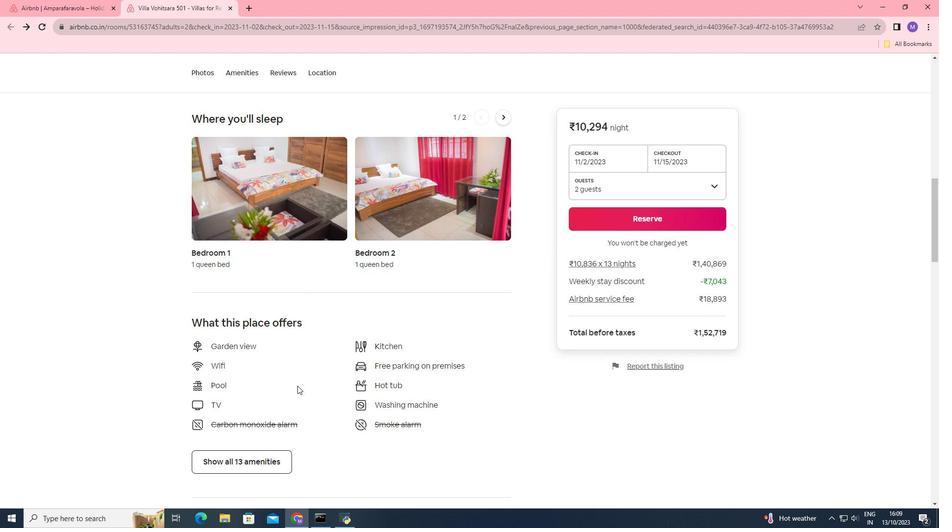 
Action: Mouse scrolled (297, 384) with delta (0, 0)
Screenshot: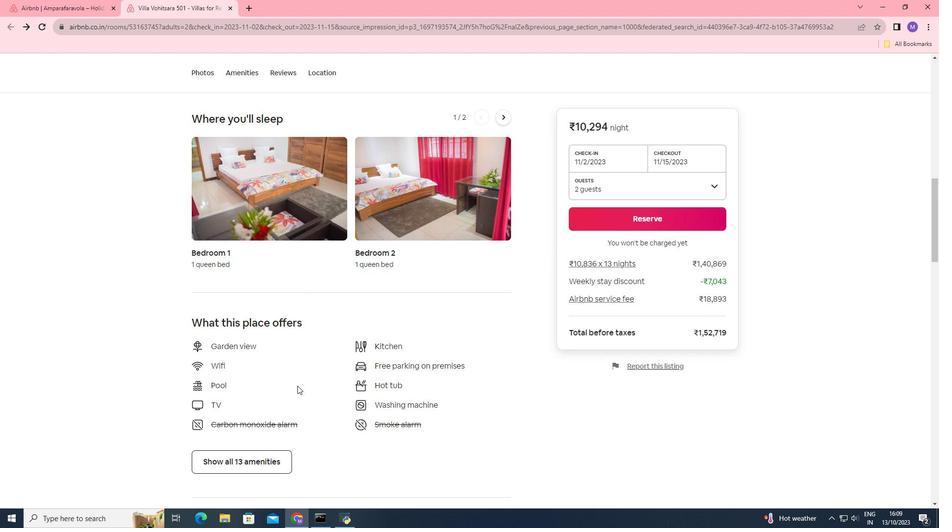 
Action: Mouse moved to (297, 386)
Screenshot: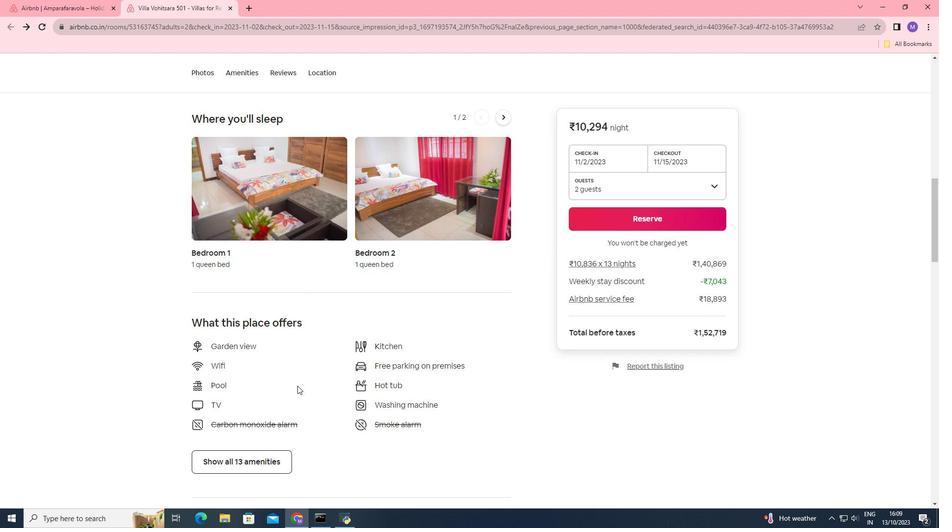 
Action: Mouse scrolled (297, 385) with delta (0, 0)
Screenshot: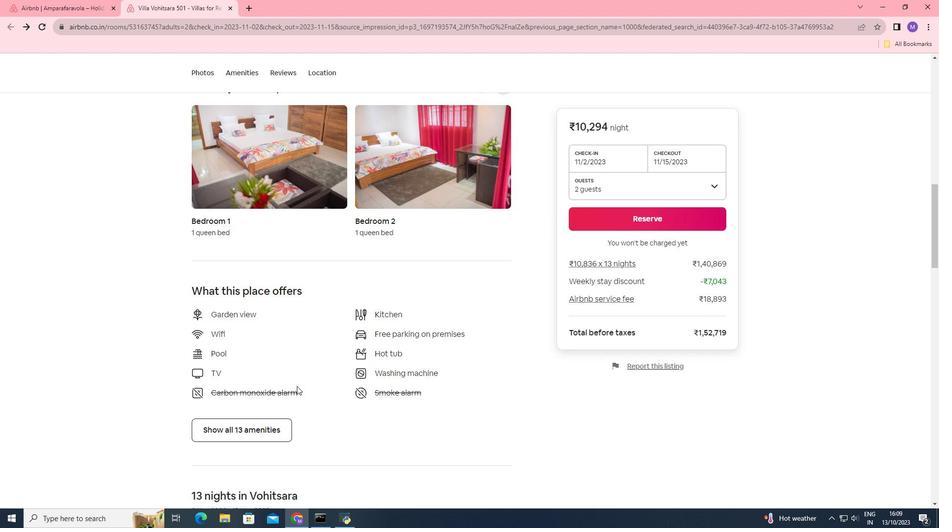 
Action: Mouse moved to (275, 373)
Screenshot: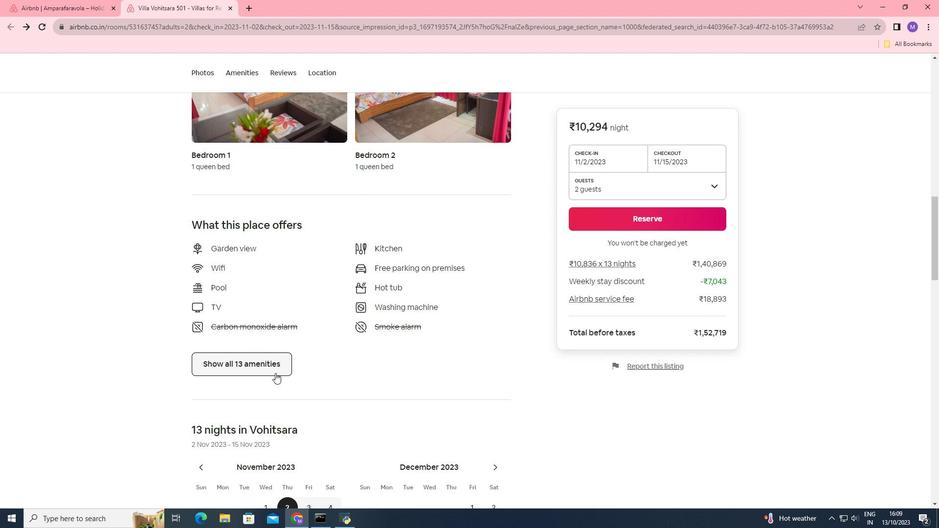 
Action: Mouse pressed left at (275, 373)
Screenshot: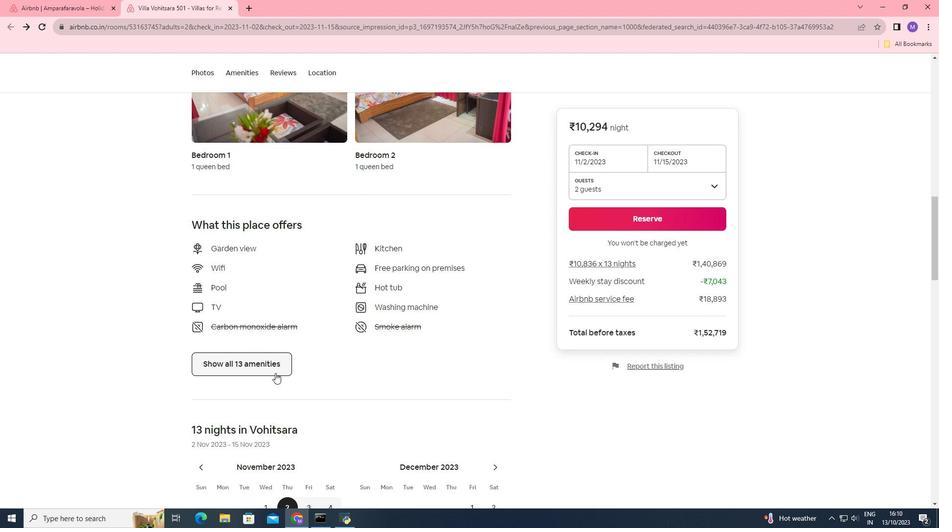 
Action: Mouse moved to (481, 263)
Screenshot: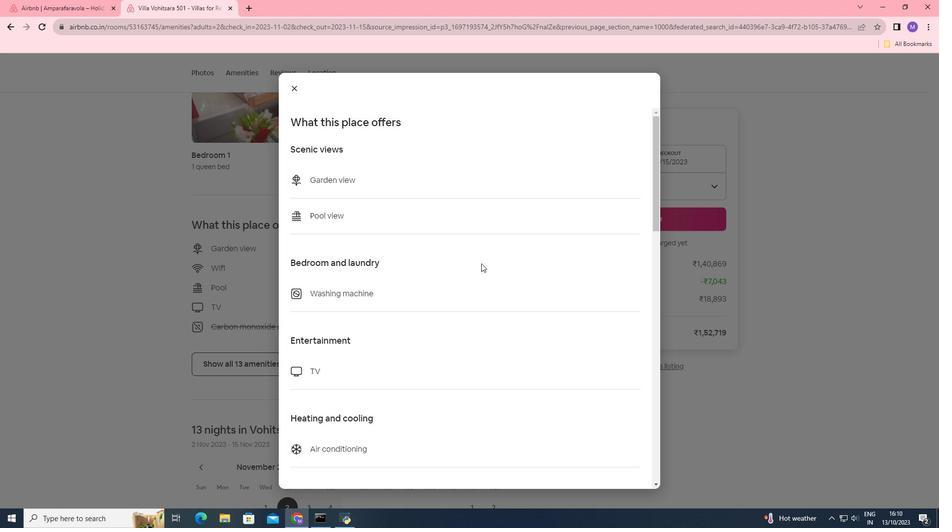 
Action: Mouse scrolled (481, 263) with delta (0, 0)
Screenshot: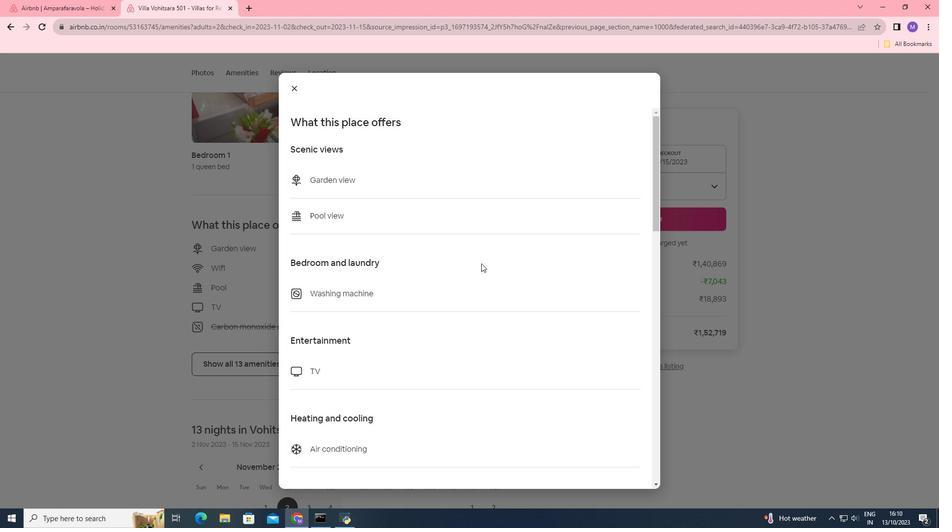 
Action: Mouse scrolled (481, 263) with delta (0, 0)
Screenshot: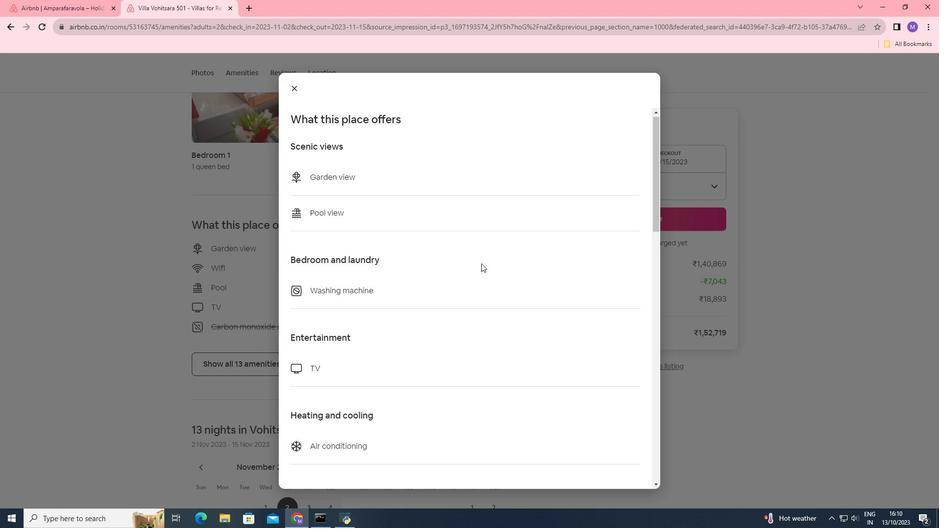
Action: Mouse scrolled (481, 263) with delta (0, 0)
Screenshot: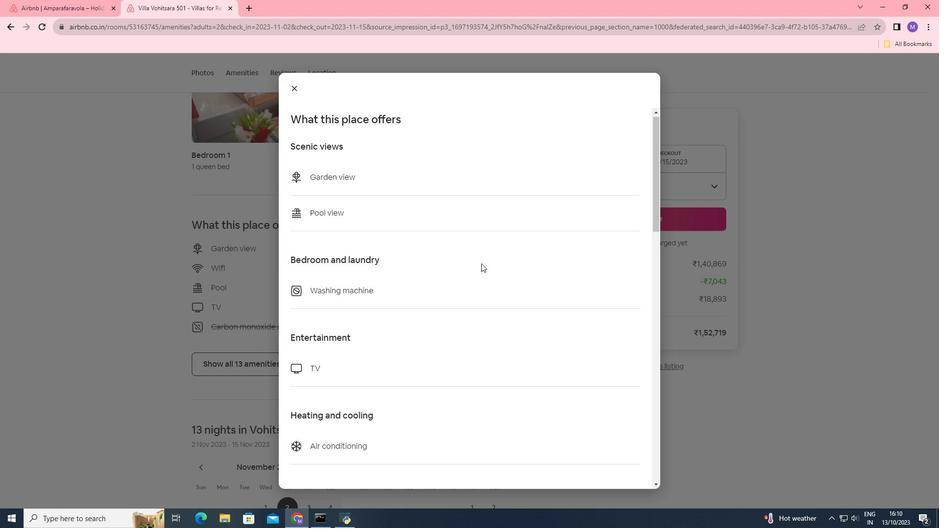 
Action: Mouse scrolled (481, 263) with delta (0, 0)
Screenshot: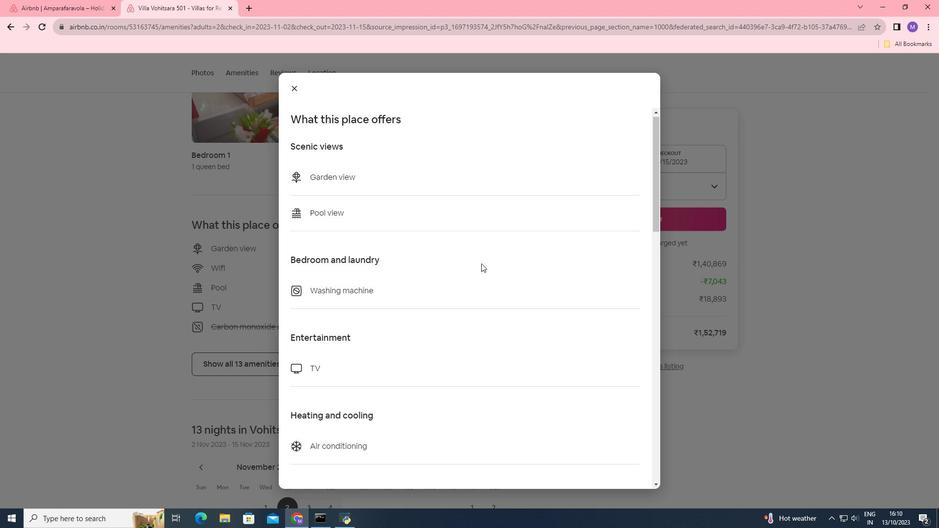 
Action: Mouse scrolled (481, 263) with delta (0, 0)
Screenshot: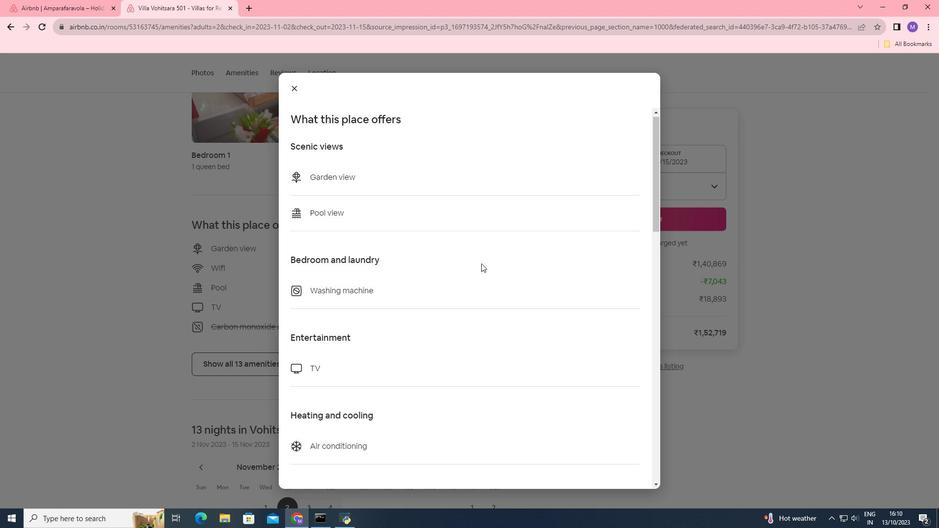 
Action: Mouse scrolled (481, 263) with delta (0, 0)
Screenshot: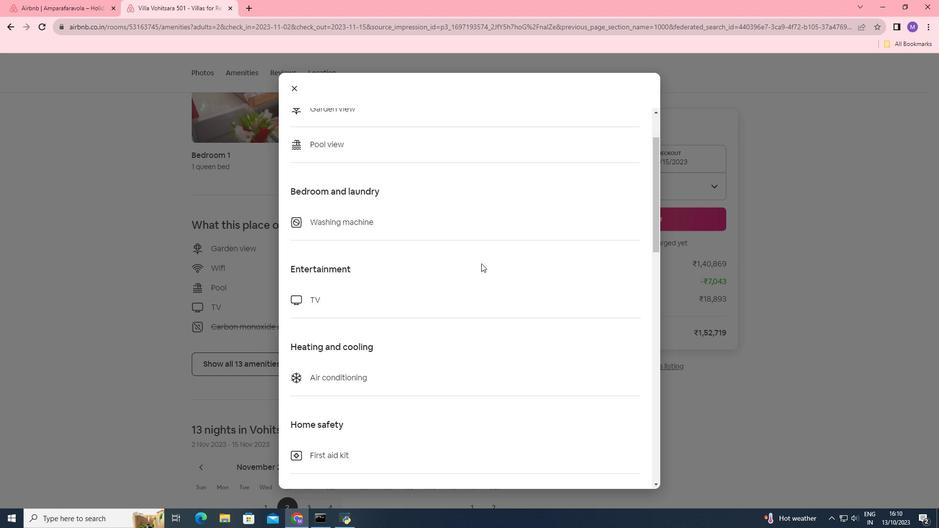 
Action: Mouse moved to (478, 279)
Screenshot: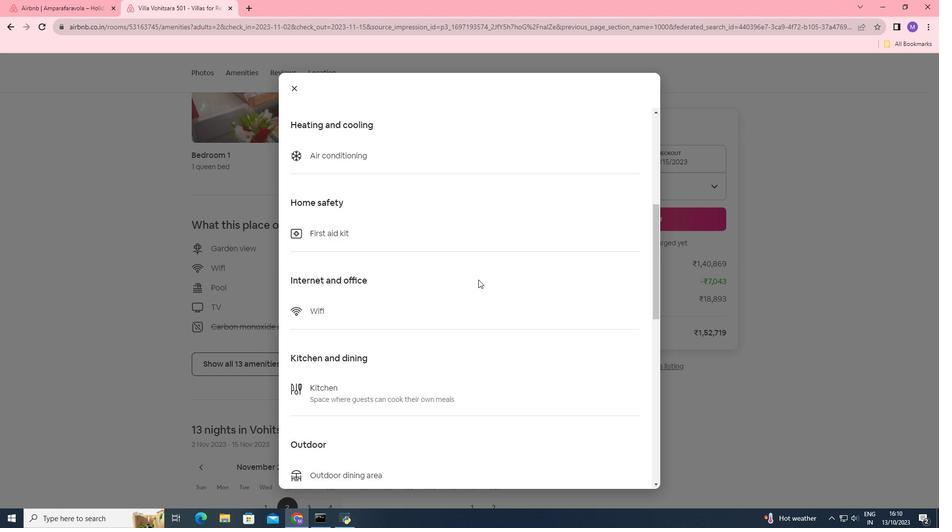 
Action: Mouse scrolled (478, 279) with delta (0, 0)
Screenshot: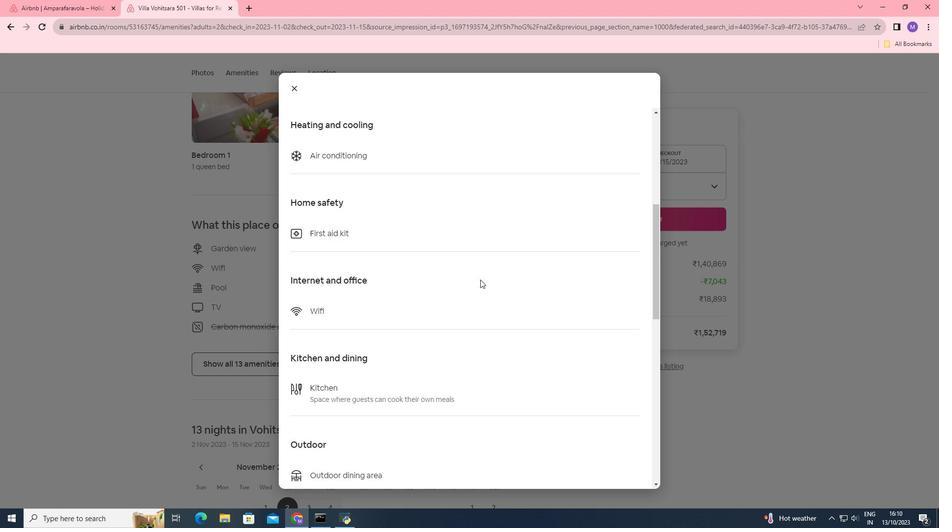
Action: Mouse moved to (480, 279)
Screenshot: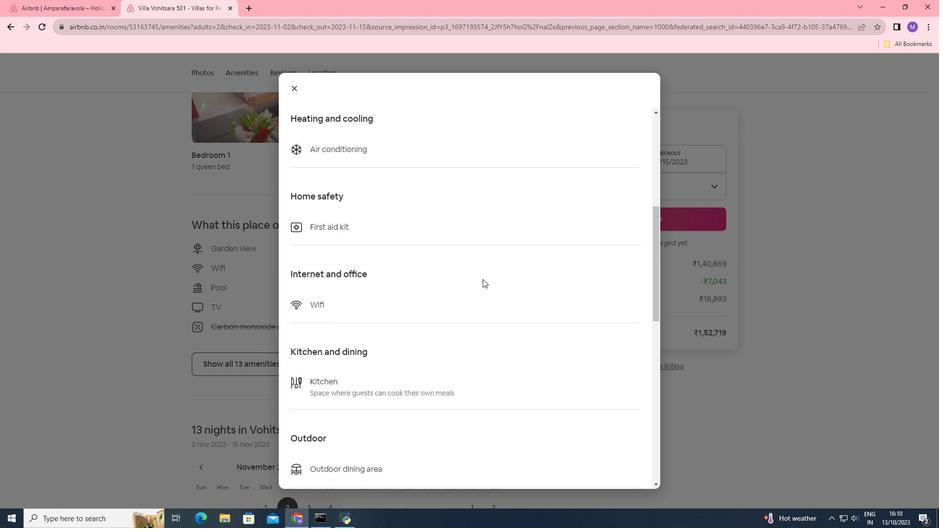 
Action: Mouse scrolled (480, 279) with delta (0, 0)
Screenshot: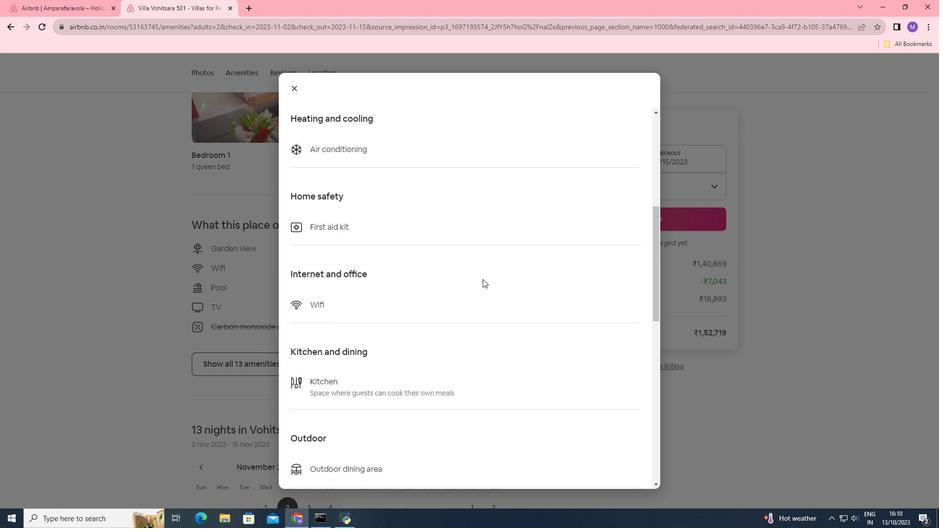 
Action: Mouse moved to (481, 279)
Screenshot: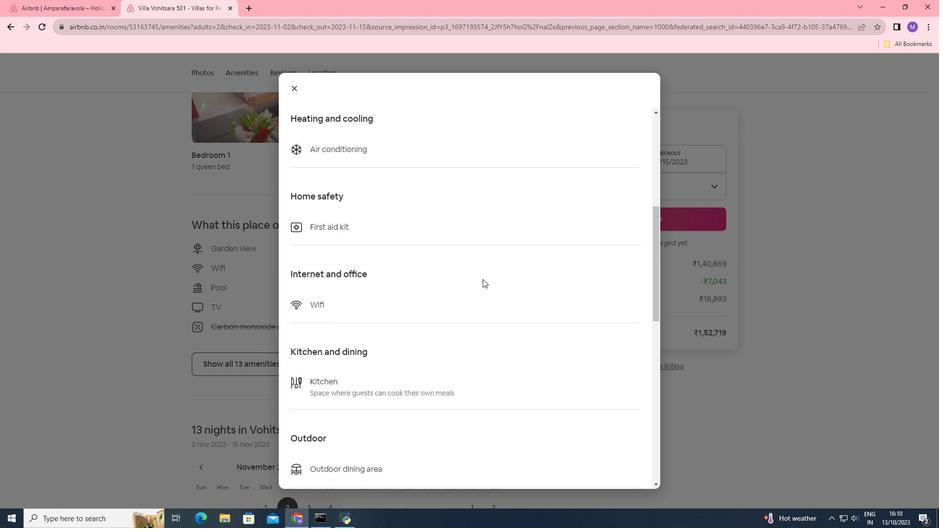 
Action: Mouse scrolled (481, 279) with delta (0, 0)
Screenshot: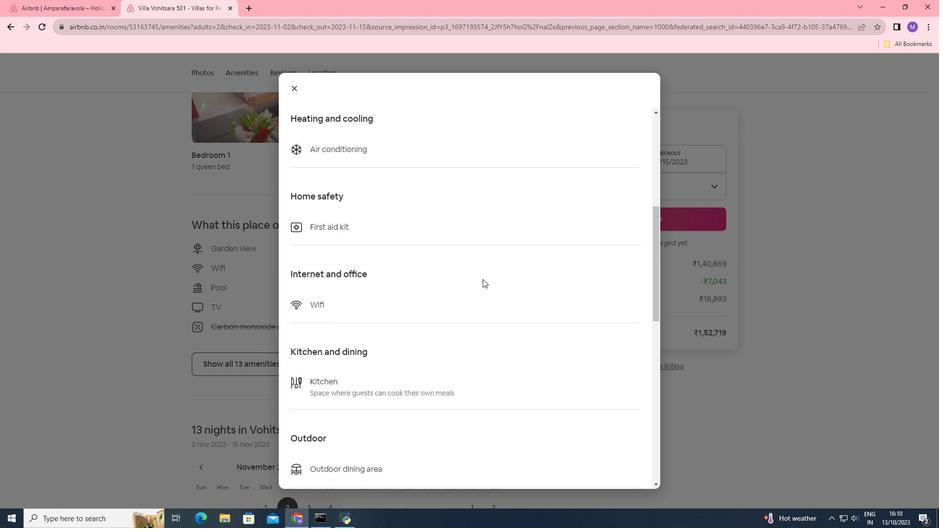 
Action: Mouse moved to (482, 279)
Screenshot: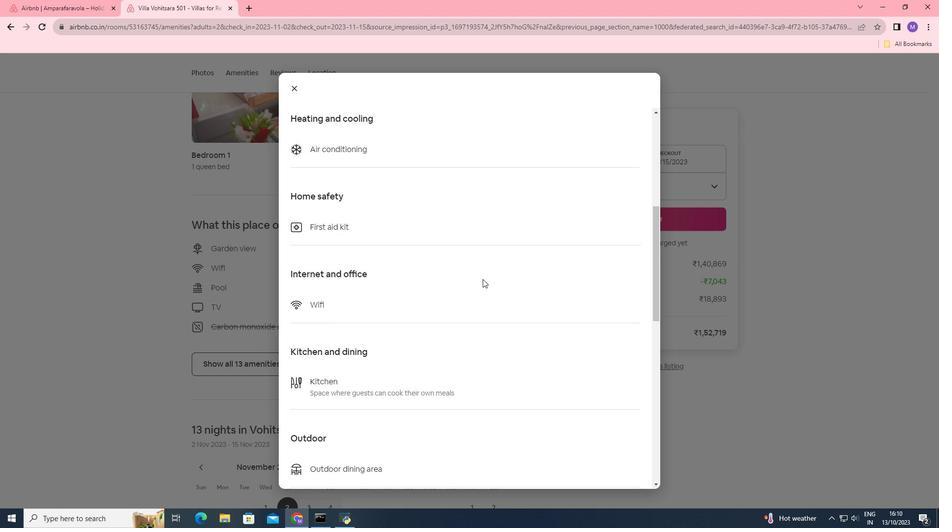 
Action: Mouse scrolled (482, 279) with delta (0, 0)
Screenshot: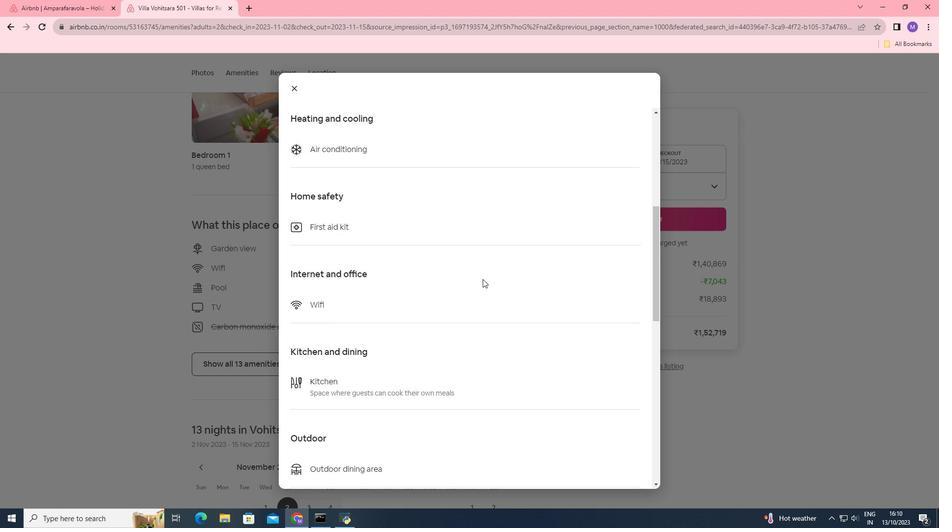 
Action: Mouse moved to (483, 279)
Screenshot: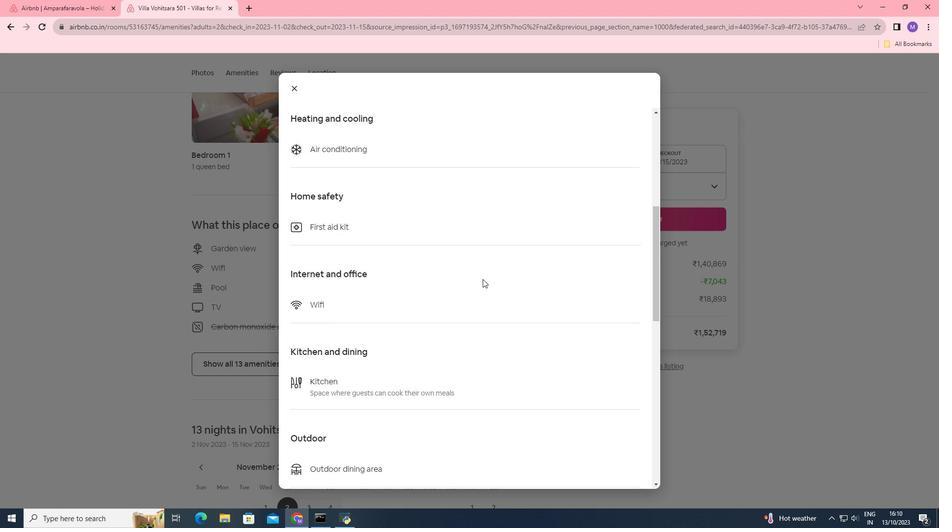 
Action: Mouse scrolled (483, 278) with delta (0, 0)
Screenshot: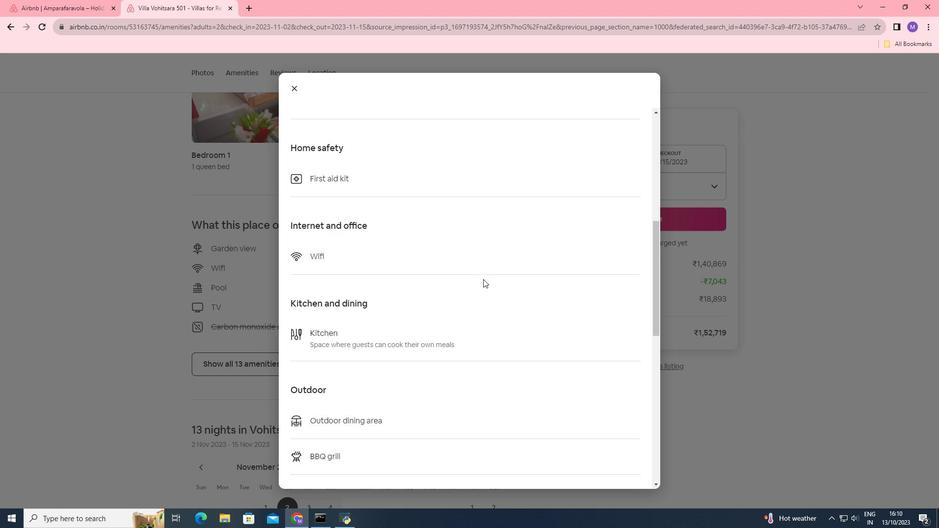
Action: Mouse scrolled (483, 278) with delta (0, 0)
Screenshot: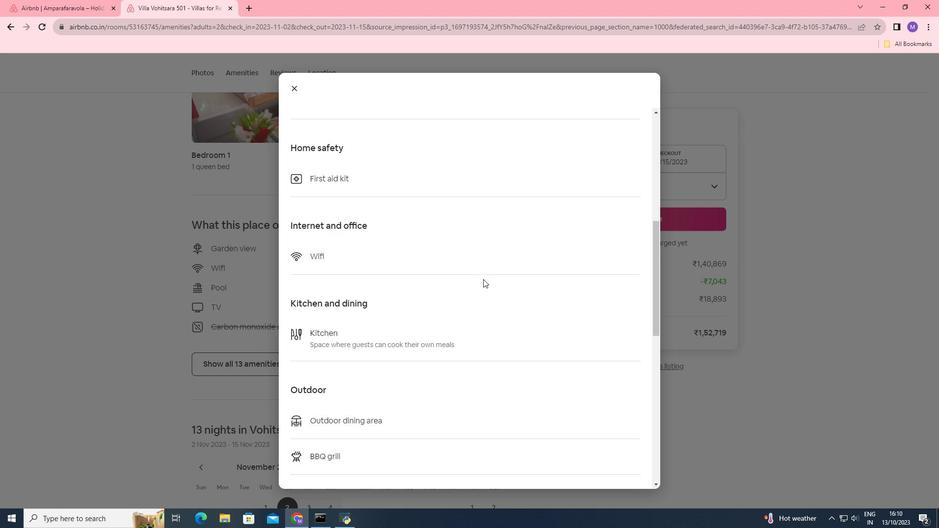 
Action: Mouse scrolled (483, 278) with delta (0, 0)
Screenshot: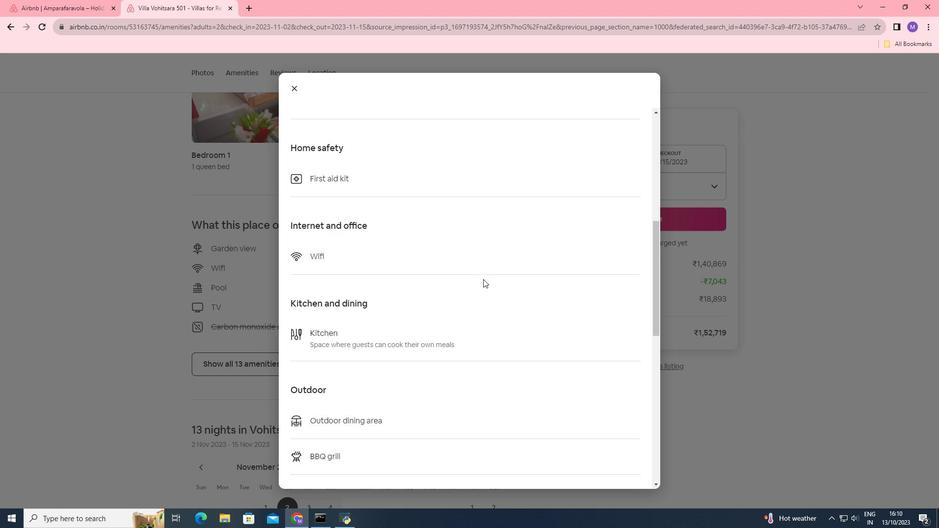 
Action: Mouse moved to (483, 279)
Screenshot: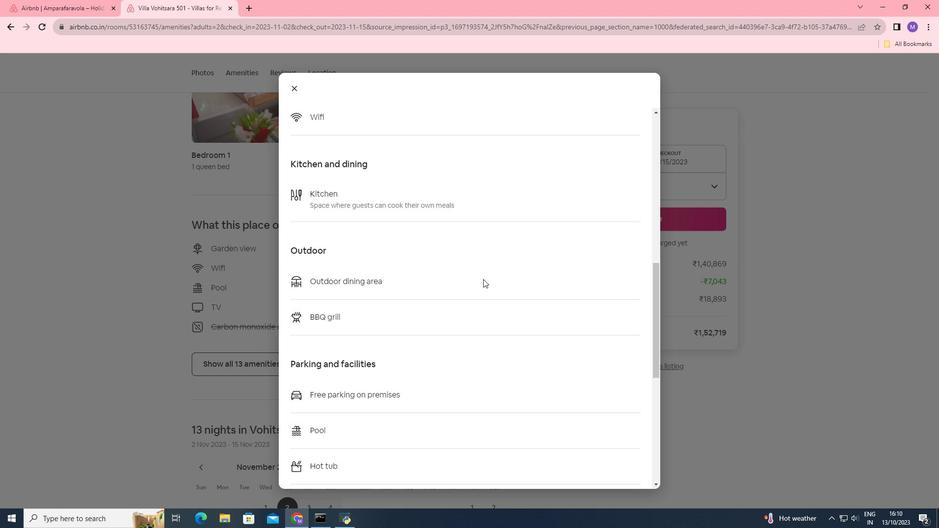 
Action: Mouse scrolled (483, 278) with delta (0, 0)
Screenshot: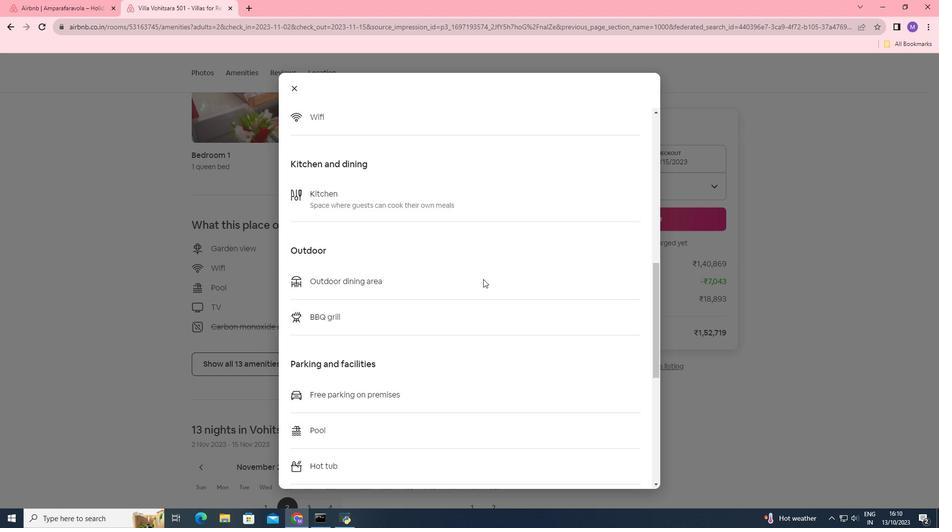 
Action: Mouse moved to (421, 241)
Screenshot: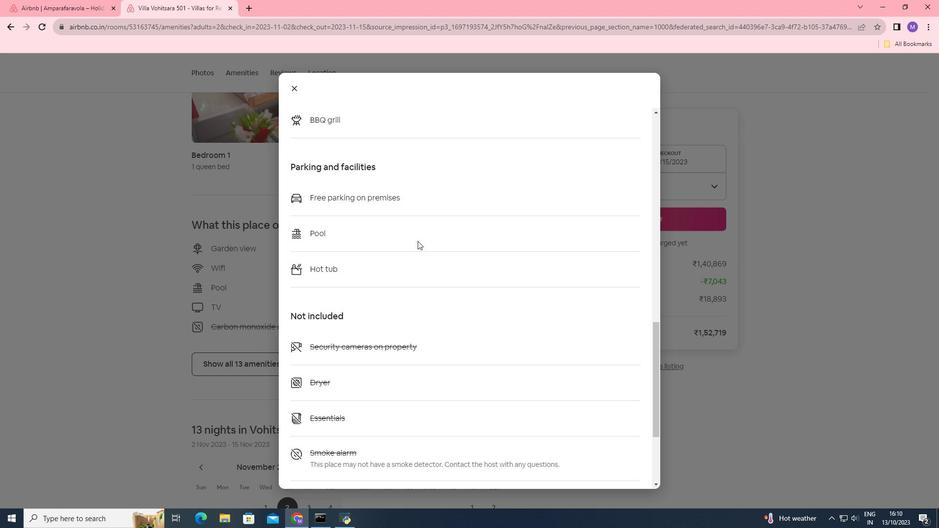 
Action: Mouse scrolled (421, 241) with delta (0, 0)
Screenshot: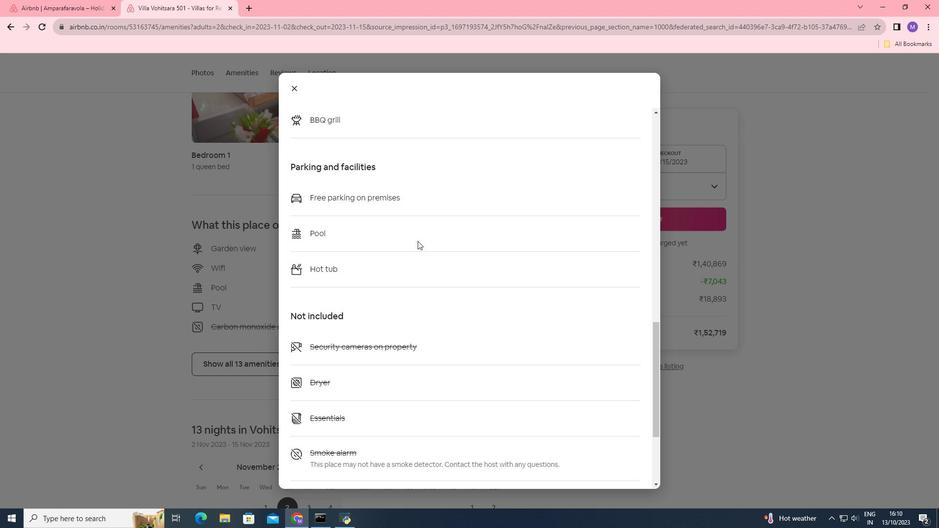 
Action: Mouse moved to (417, 241)
Screenshot: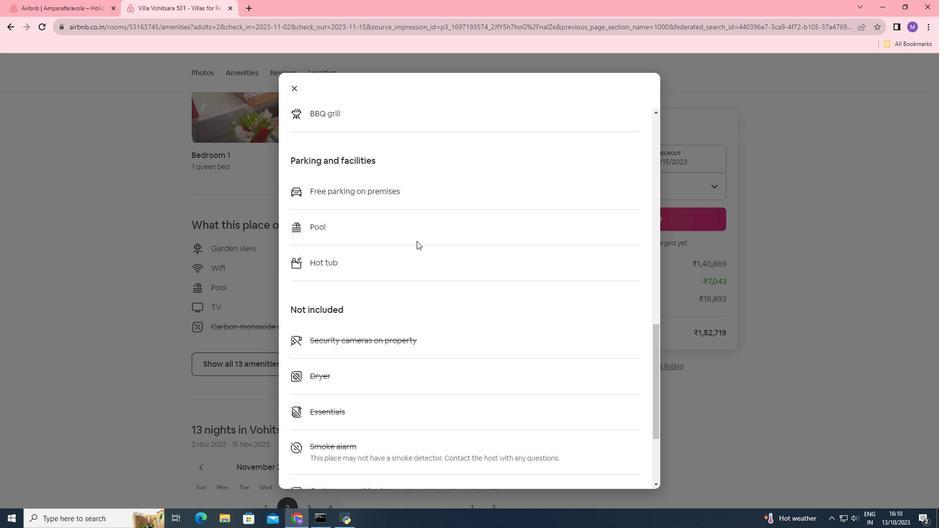 
Action: Mouse scrolled (417, 240) with delta (0, 0)
Screenshot: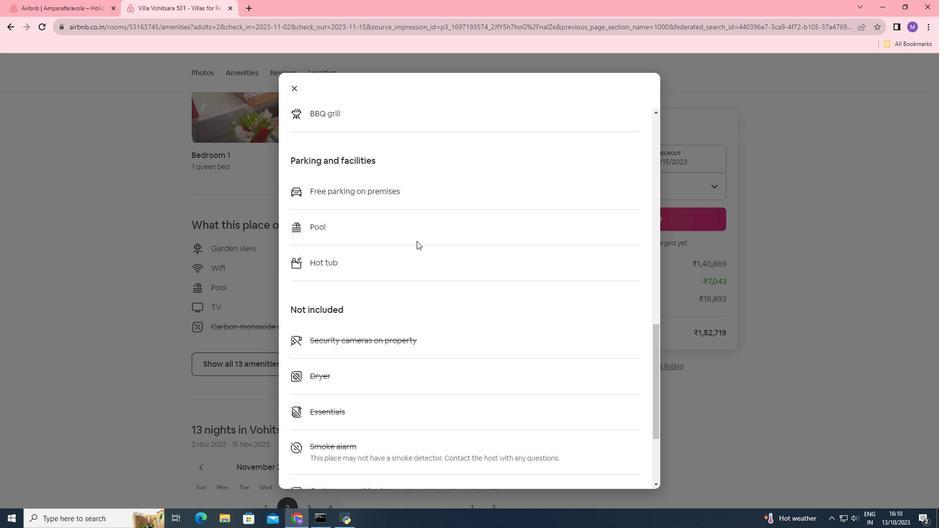 
Action: Mouse moved to (416, 241)
Screenshot: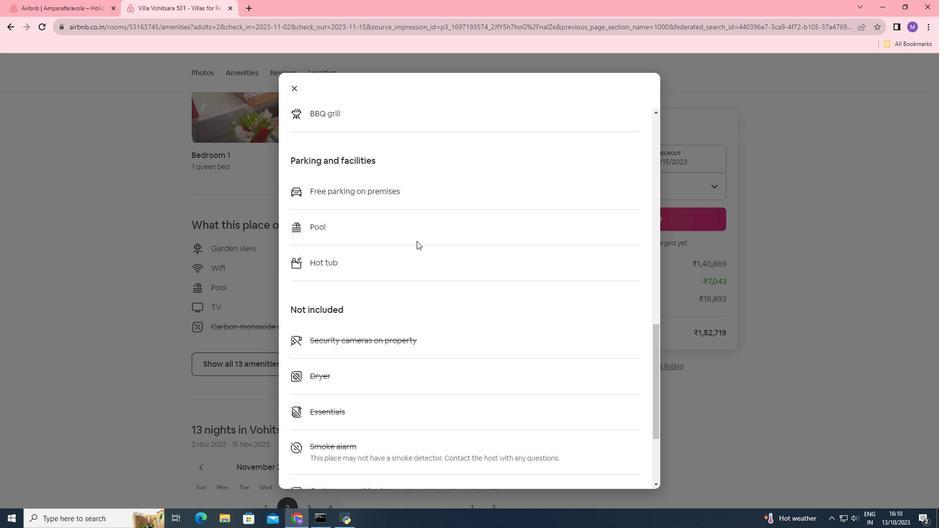 
Action: Mouse scrolled (416, 240) with delta (0, 0)
Screenshot: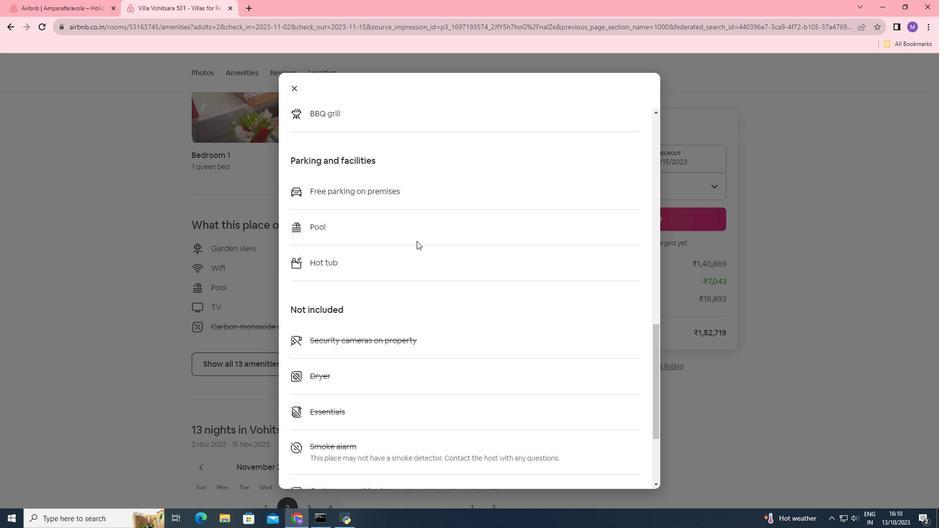 
Action: Mouse scrolled (416, 240) with delta (0, 0)
Screenshot: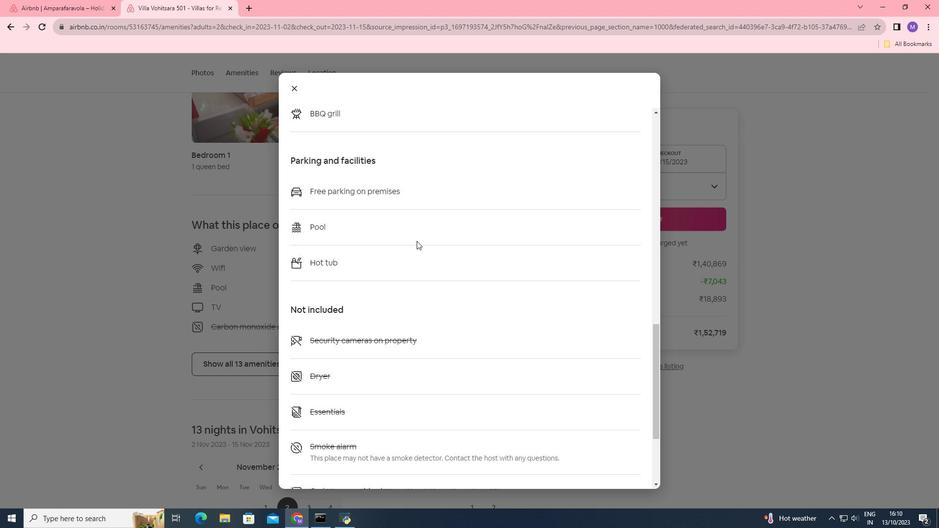 
Action: Mouse scrolled (416, 240) with delta (0, 0)
Screenshot: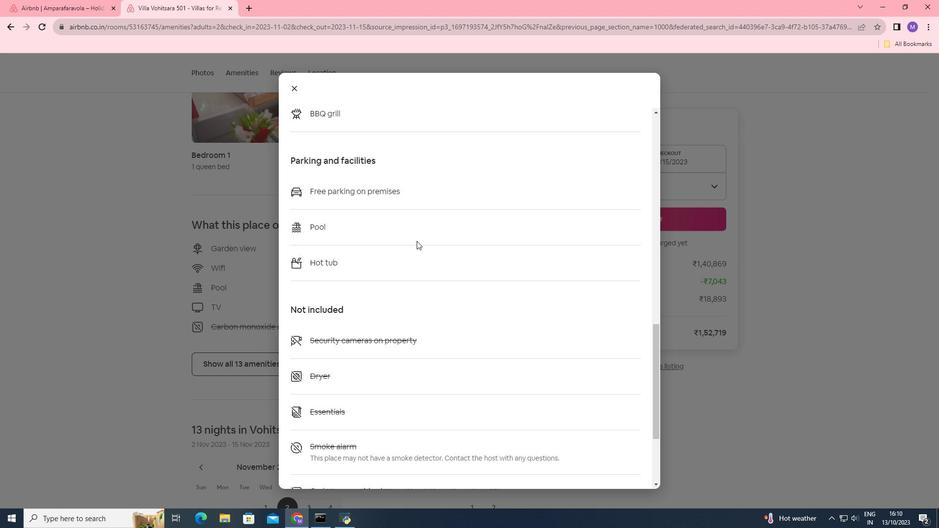 
Action: Mouse scrolled (416, 240) with delta (0, 0)
Screenshot: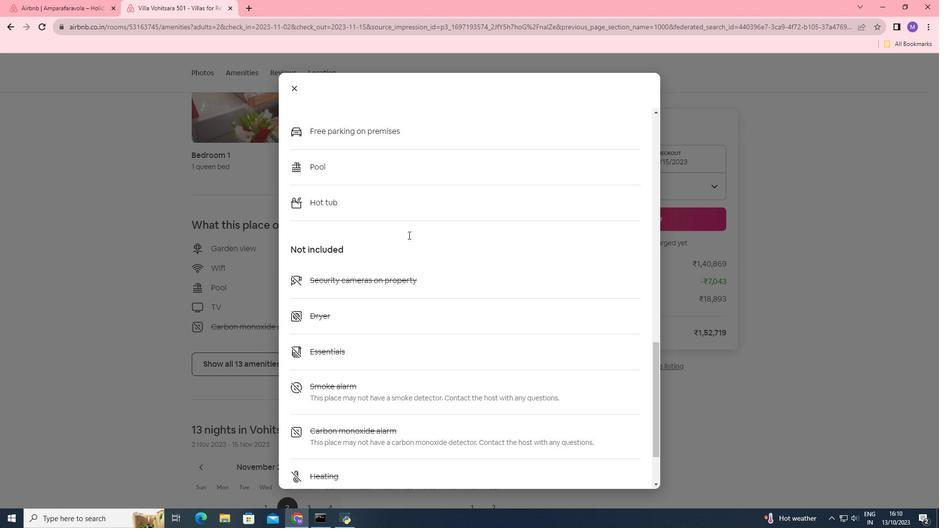 
Action: Mouse moved to (413, 240)
Screenshot: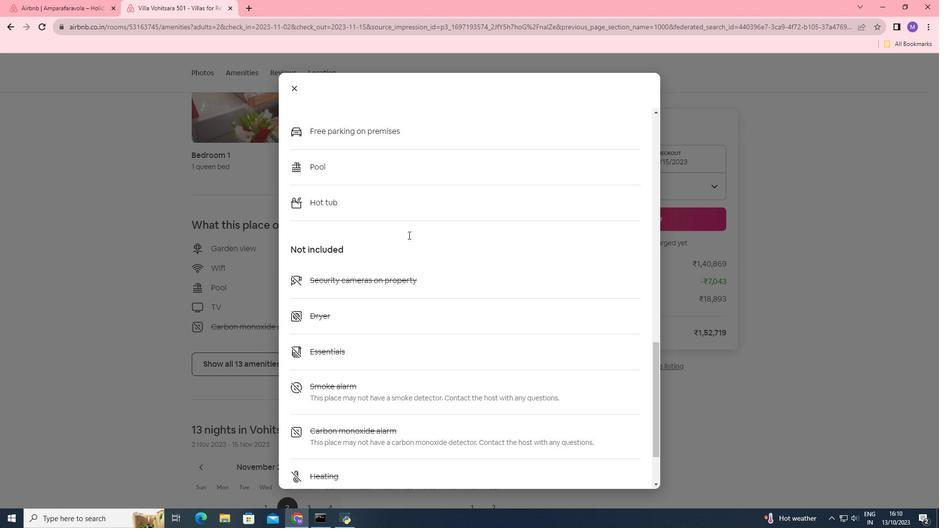
Action: Mouse scrolled (413, 239) with delta (0, 0)
Screenshot: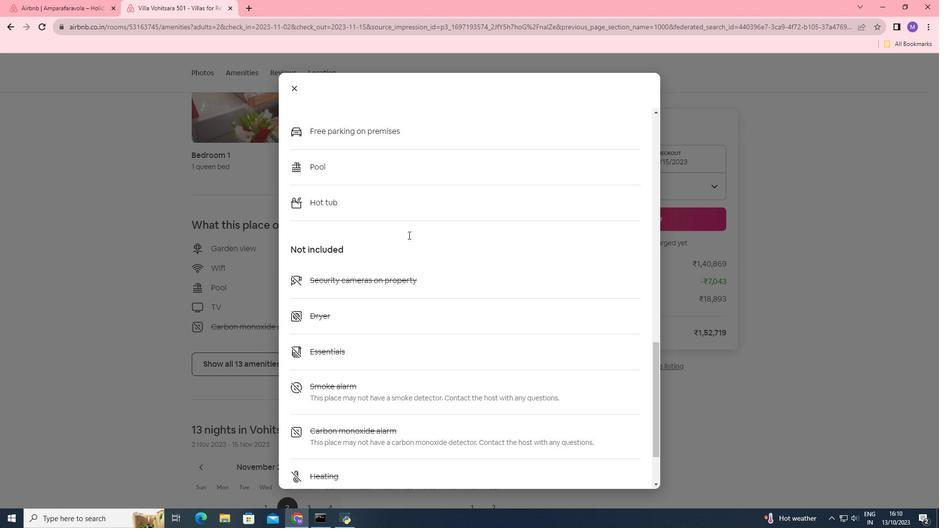 
Action: Mouse moved to (410, 237)
Screenshot: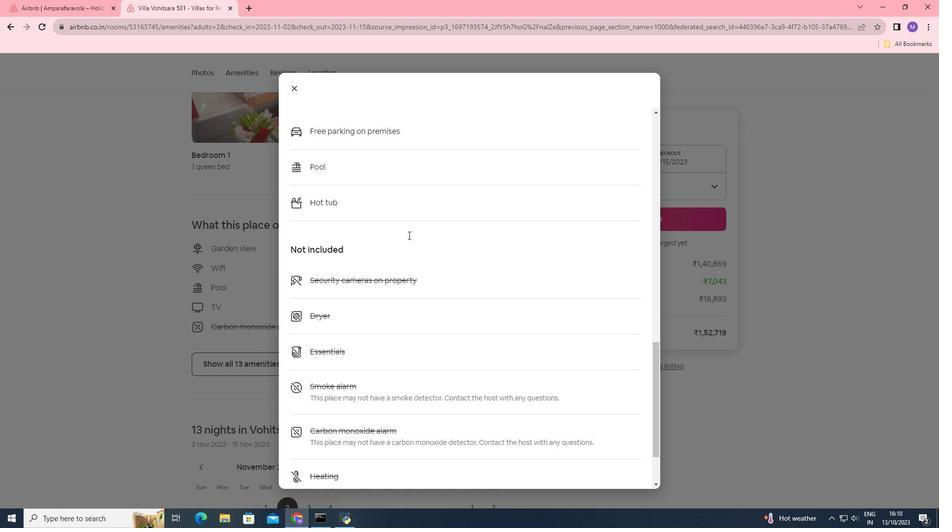 
Action: Mouse scrolled (410, 236) with delta (0, 0)
Screenshot: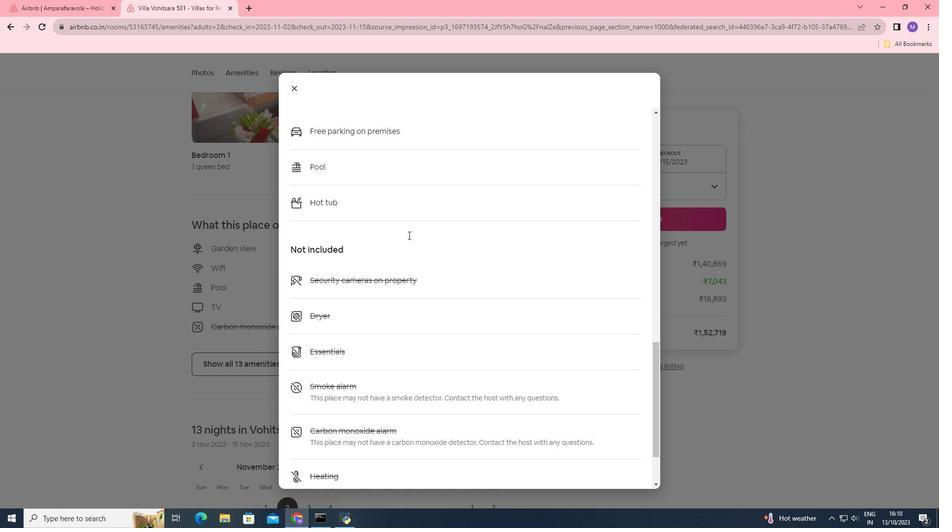 
Action: Mouse moved to (408, 235)
Screenshot: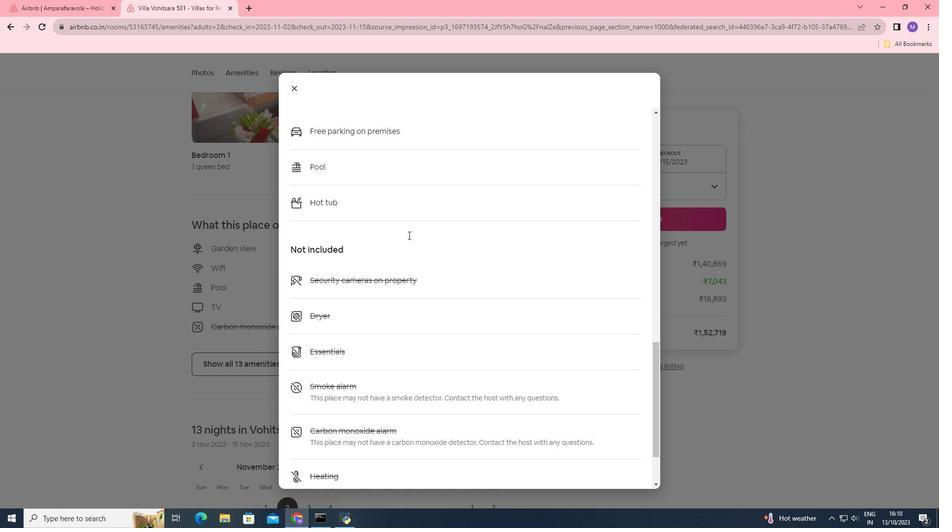 
Action: Mouse scrolled (408, 234) with delta (0, 0)
Screenshot: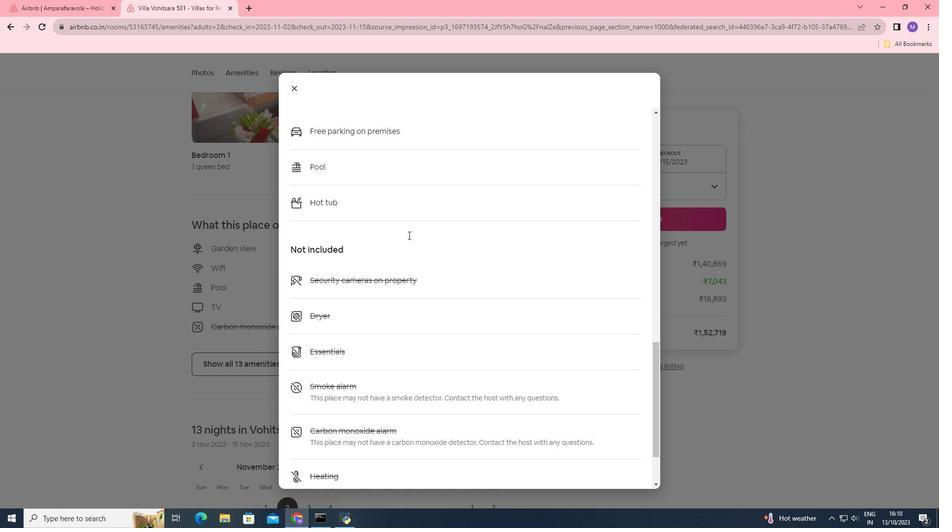 
Action: Mouse moved to (349, 171)
Screenshot: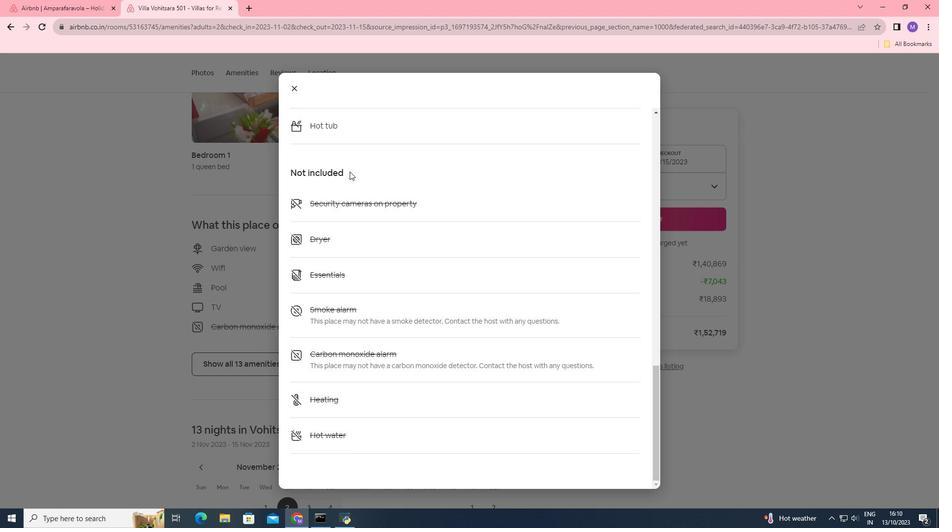 
Action: Mouse scrolled (349, 171) with delta (0, 0)
Screenshot: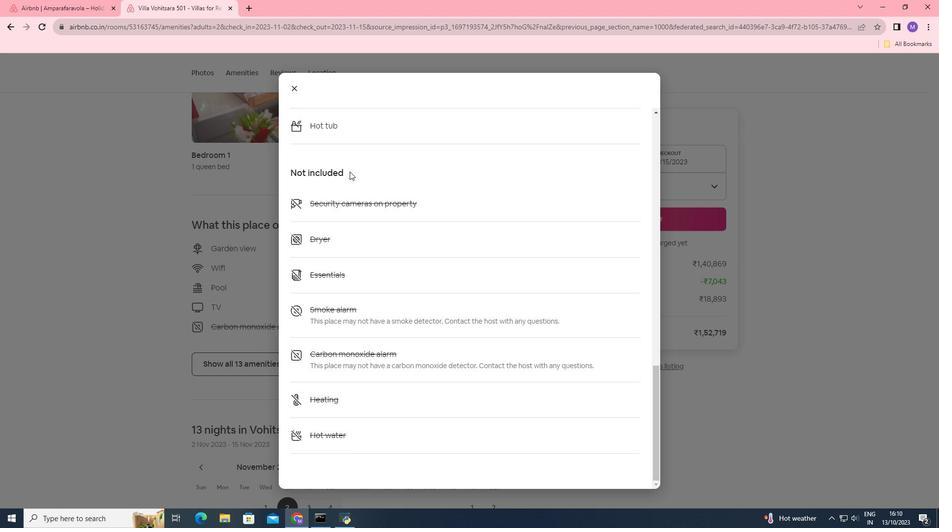 
Action: Mouse scrolled (349, 171) with delta (0, 0)
